 Task: Look for space in Geel, Belgium from 6th September, 2023 to 15th September, 2023 for 6 adults in price range Rs.8000 to Rs.12000. Place can be entire place or private room with 6 bedrooms having 6 beds and 6 bathrooms. Property type can be house, flat, guest house. Amenities needed are: wifi, washing machine, heating, TV, free parkinig on premises, hot tub, gym, smoking allowed. Booking option can be shelf check-in. Required host language is English.
Action: Key pressed <Key.caps_lock>G<Key.caps_lock>eel,<Key.space><Key.caps_lock>B<Key.caps_lock>elgium
Screenshot: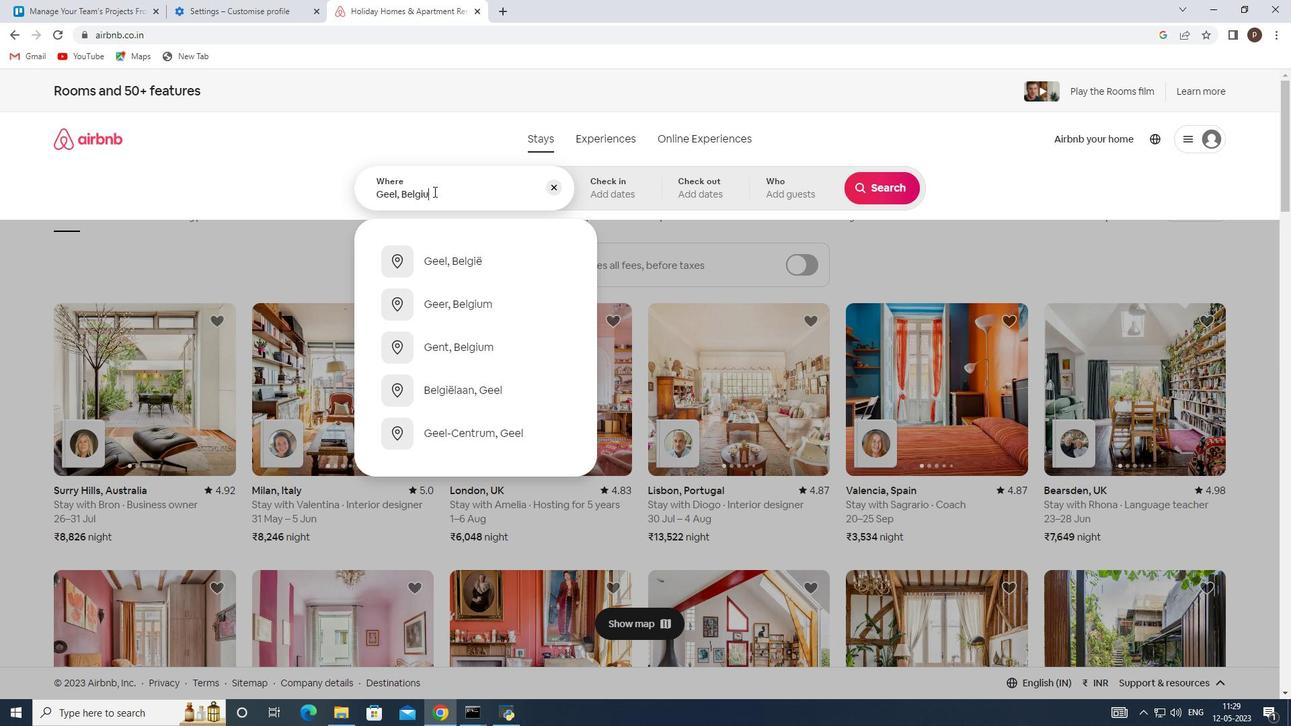 
Action: Mouse moved to (468, 255)
Screenshot: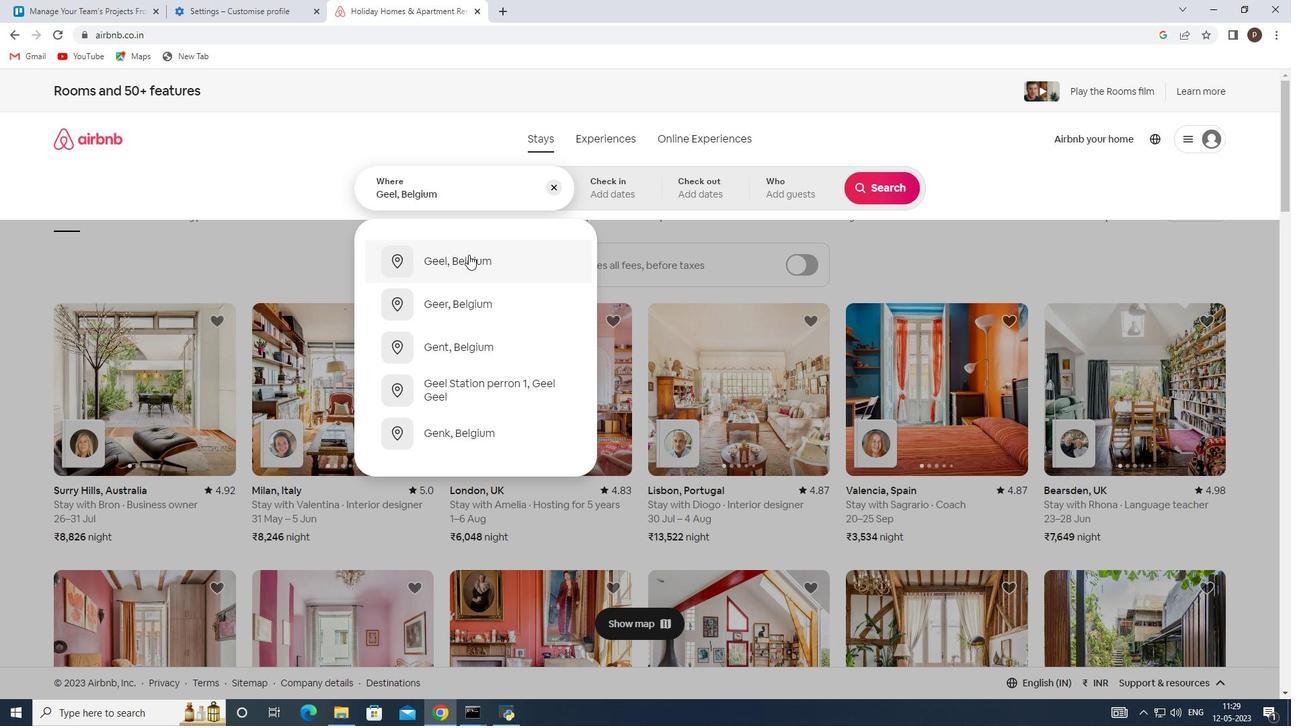 
Action: Mouse pressed left at (468, 255)
Screenshot: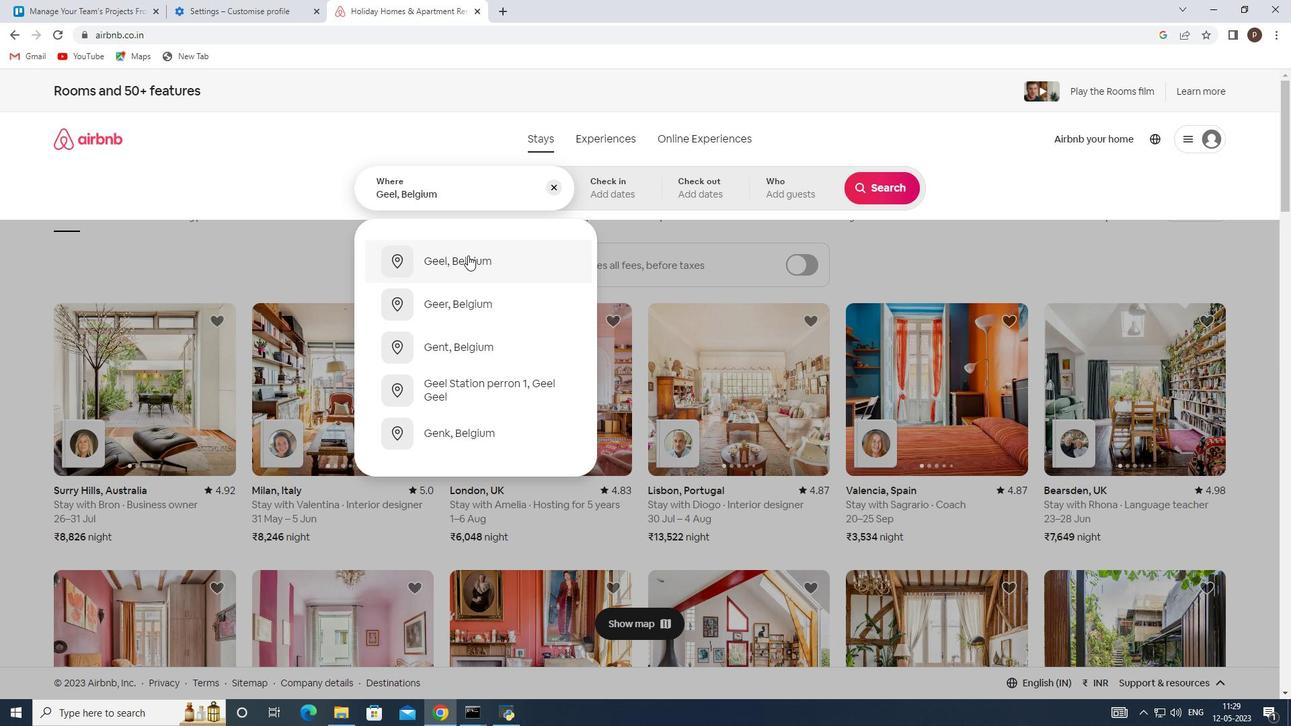 
Action: Mouse moved to (878, 294)
Screenshot: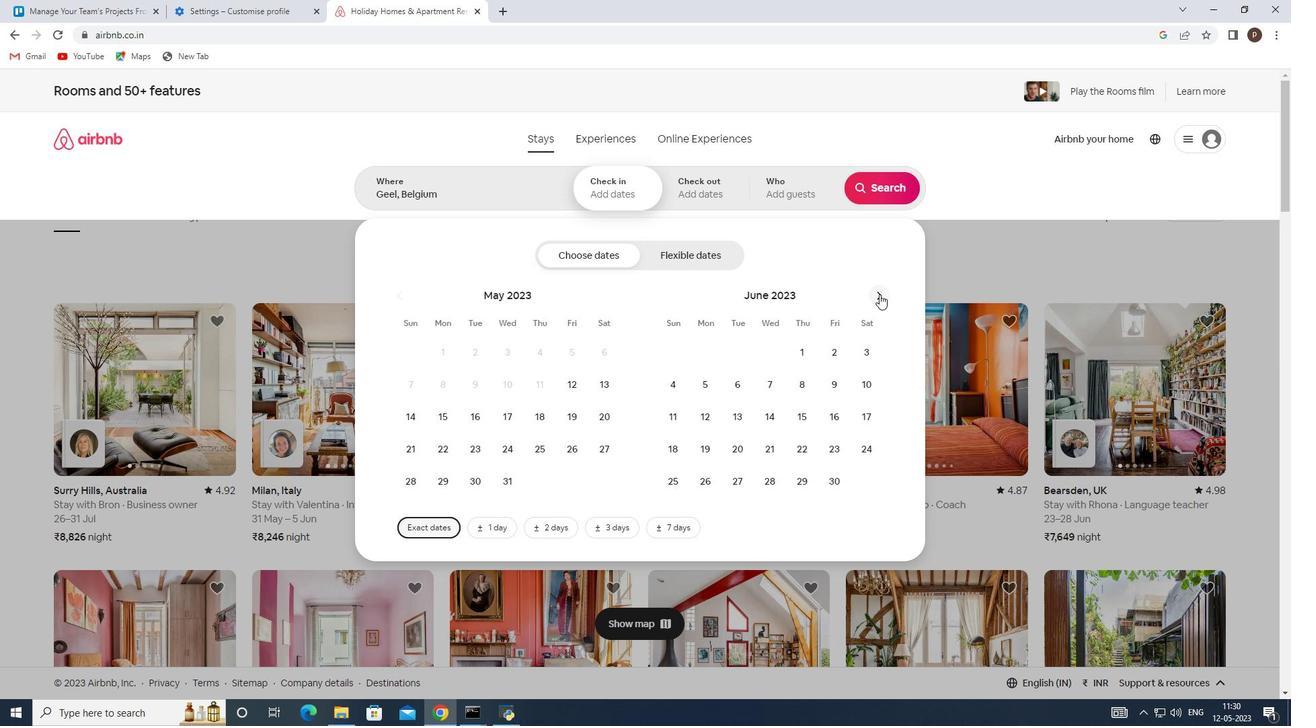 
Action: Mouse pressed left at (878, 294)
Screenshot: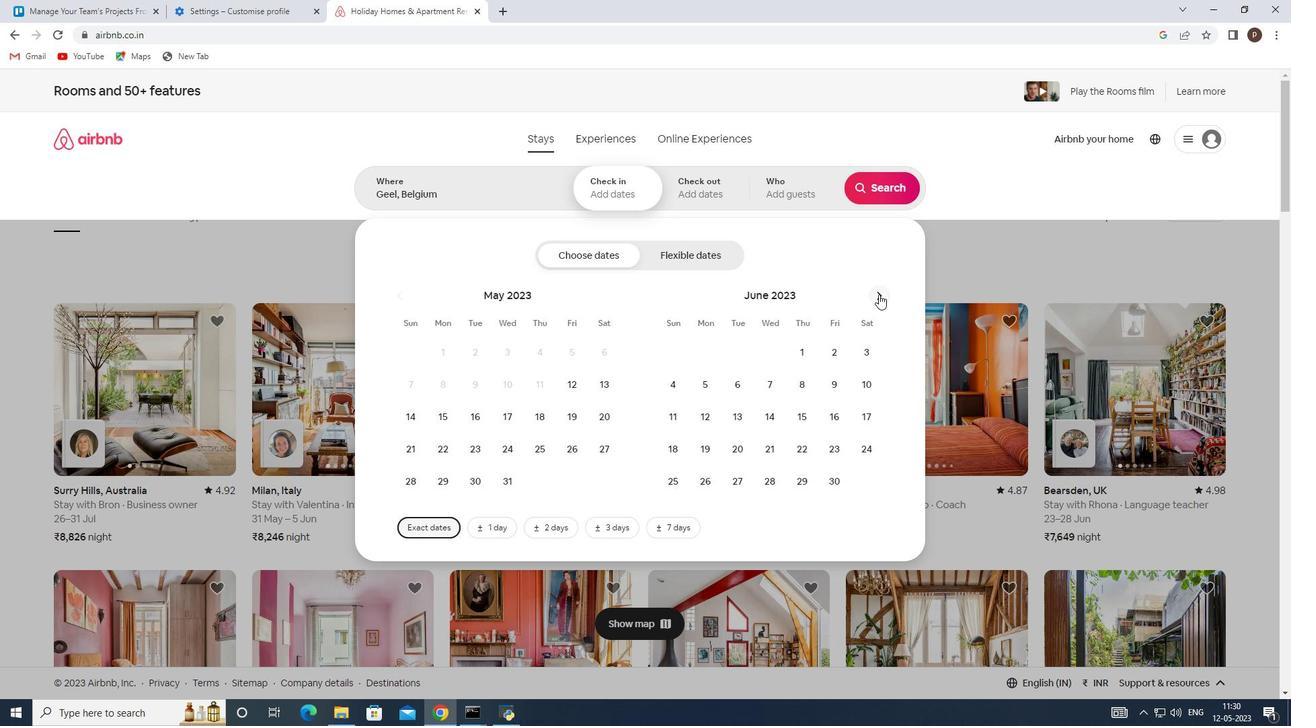 
Action: Mouse pressed left at (878, 294)
Screenshot: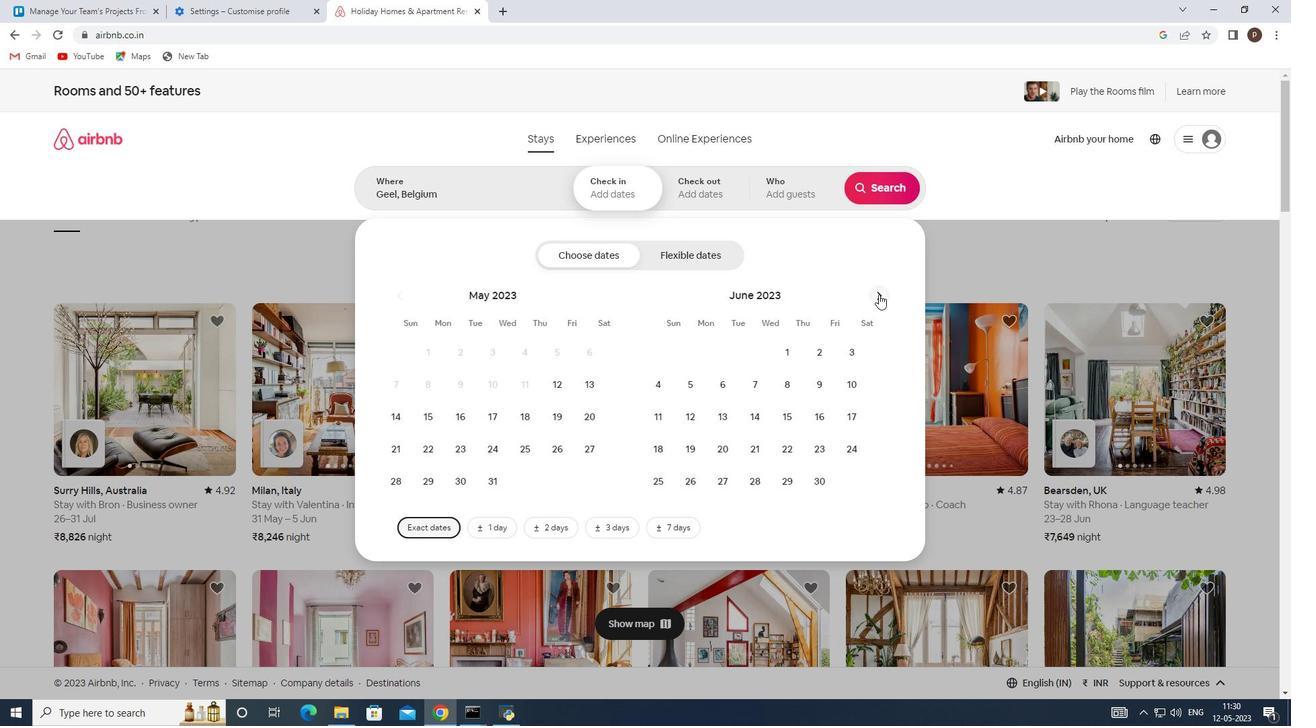 
Action: Mouse moved to (882, 294)
Screenshot: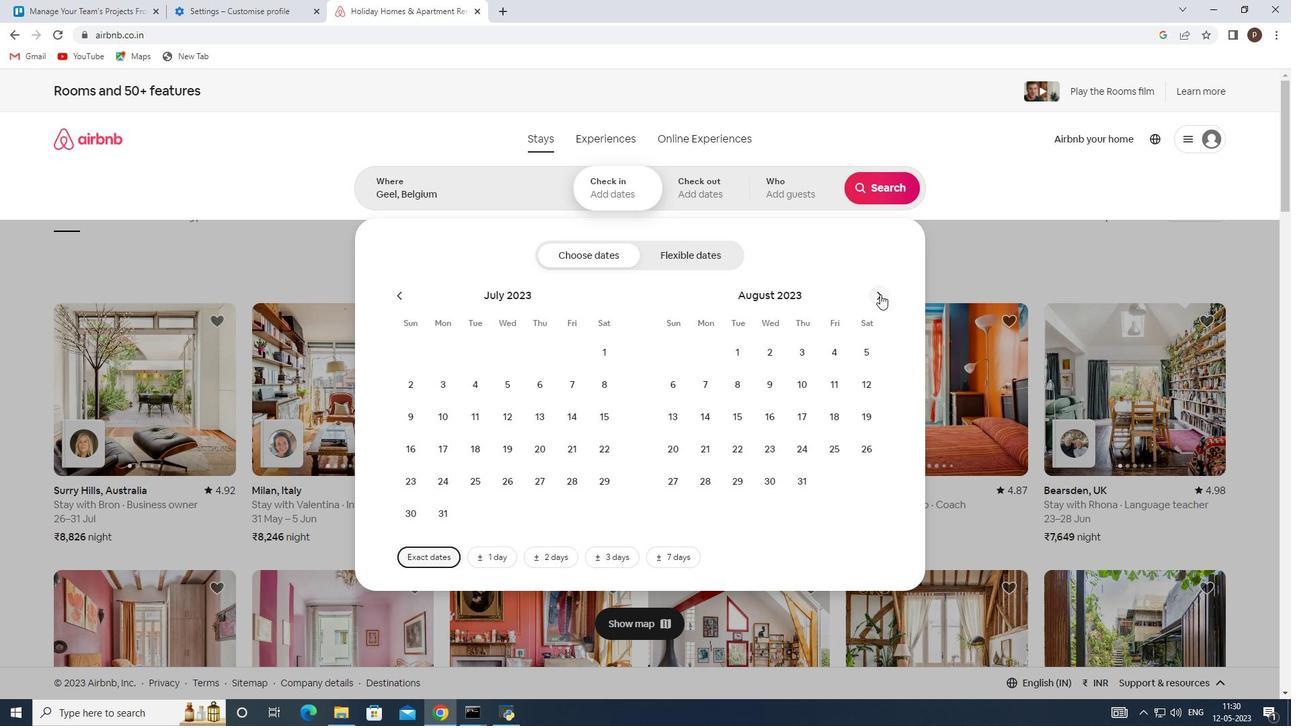 
Action: Mouse pressed left at (882, 294)
Screenshot: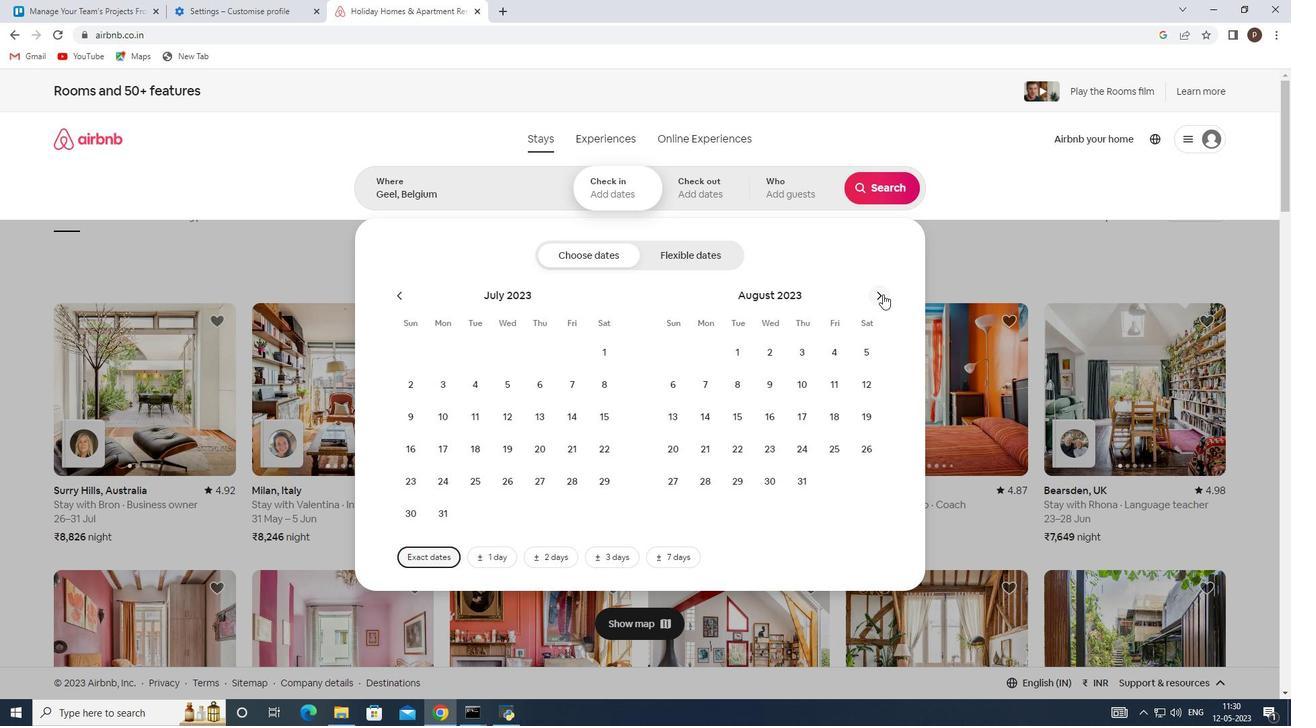 
Action: Mouse moved to (765, 384)
Screenshot: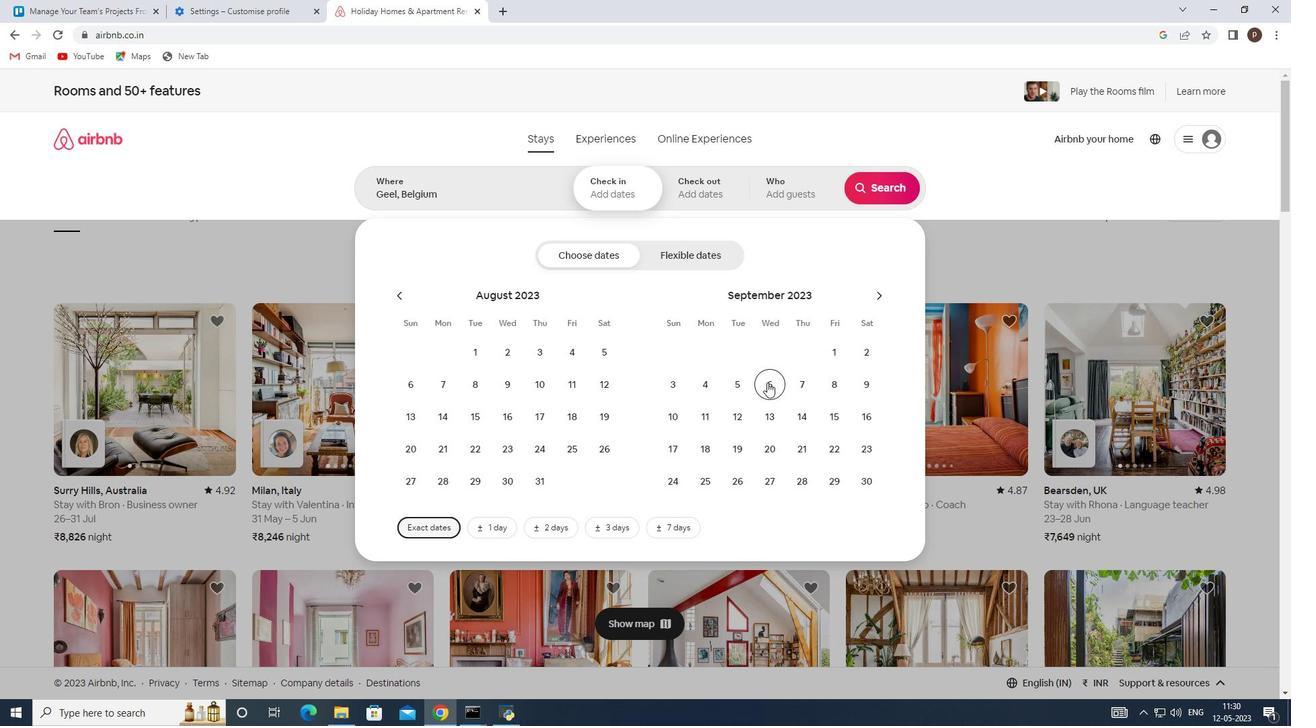 
Action: Mouse pressed left at (765, 384)
Screenshot: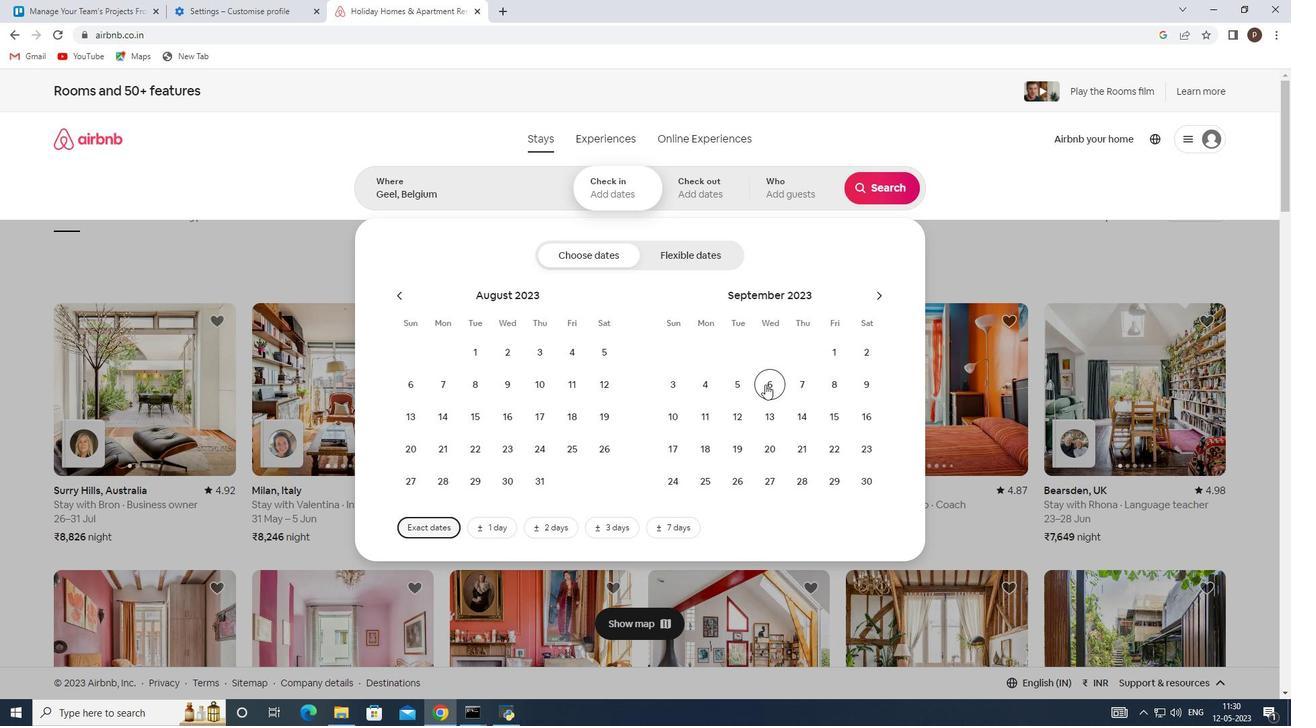 
Action: Mouse moved to (833, 418)
Screenshot: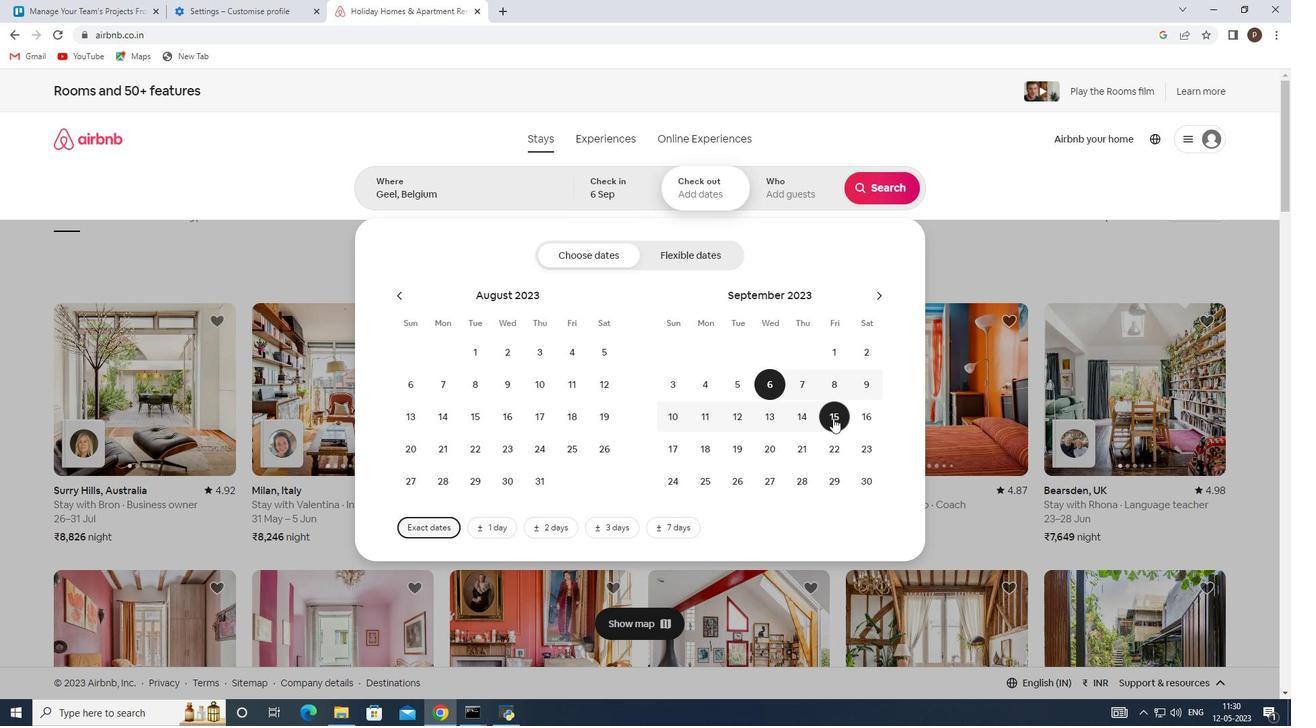 
Action: Mouse pressed left at (833, 418)
Screenshot: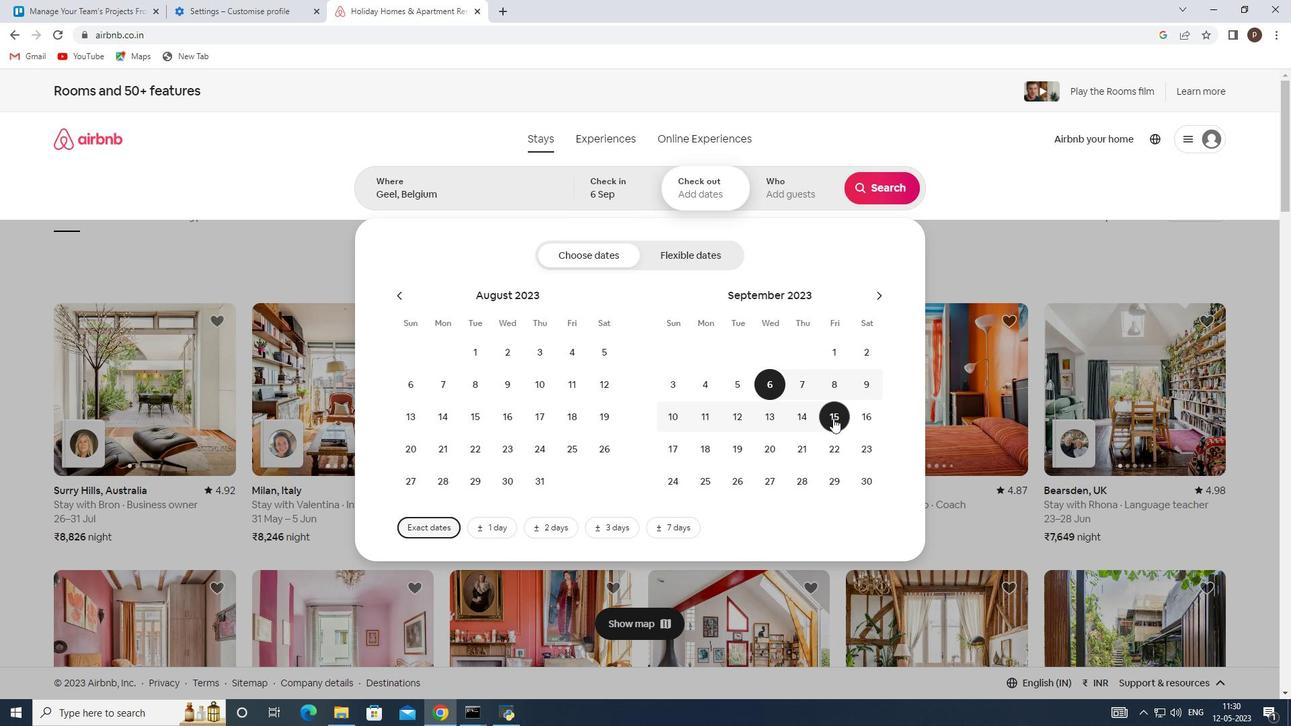 
Action: Mouse moved to (788, 188)
Screenshot: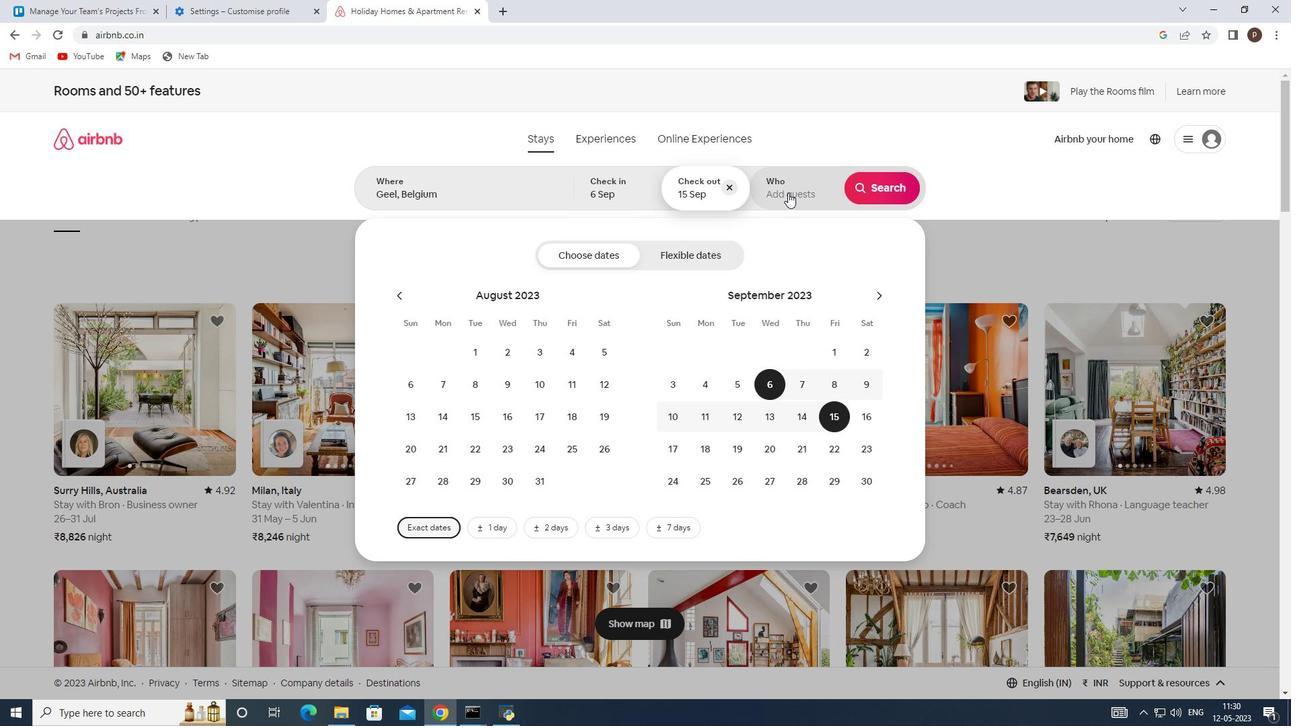 
Action: Mouse pressed left at (788, 188)
Screenshot: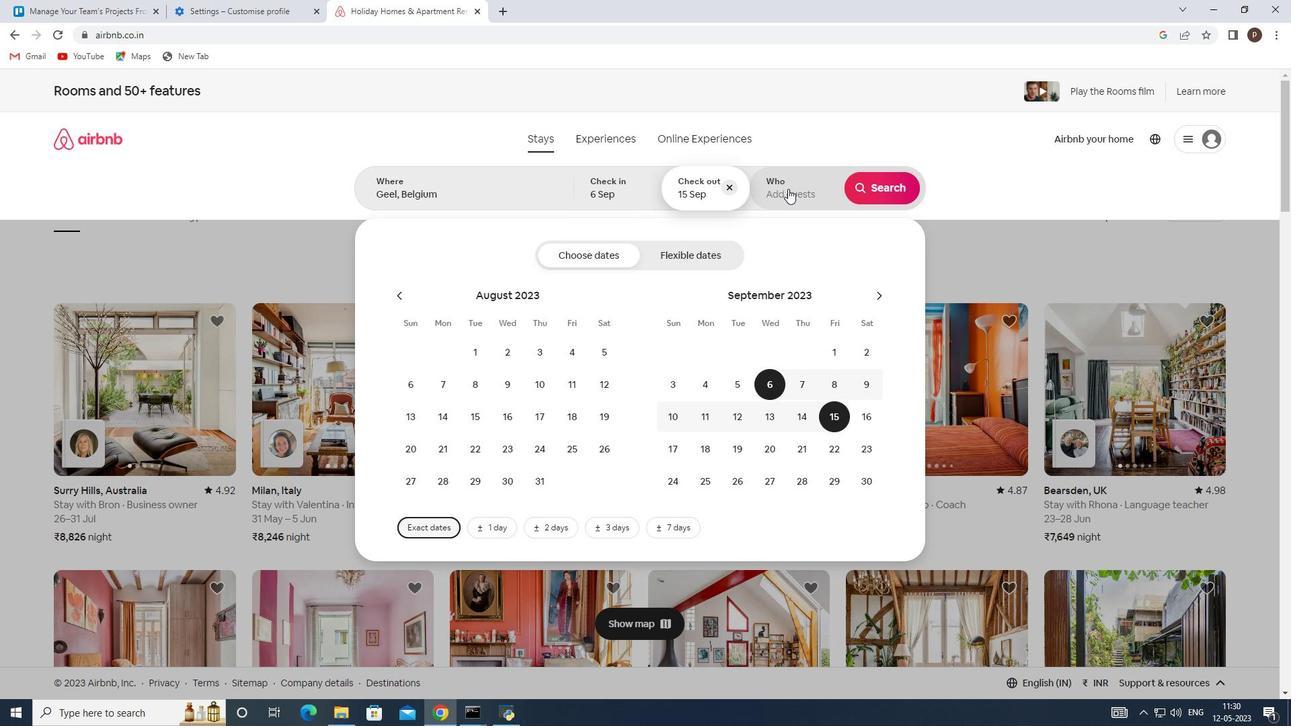 
Action: Mouse moved to (883, 262)
Screenshot: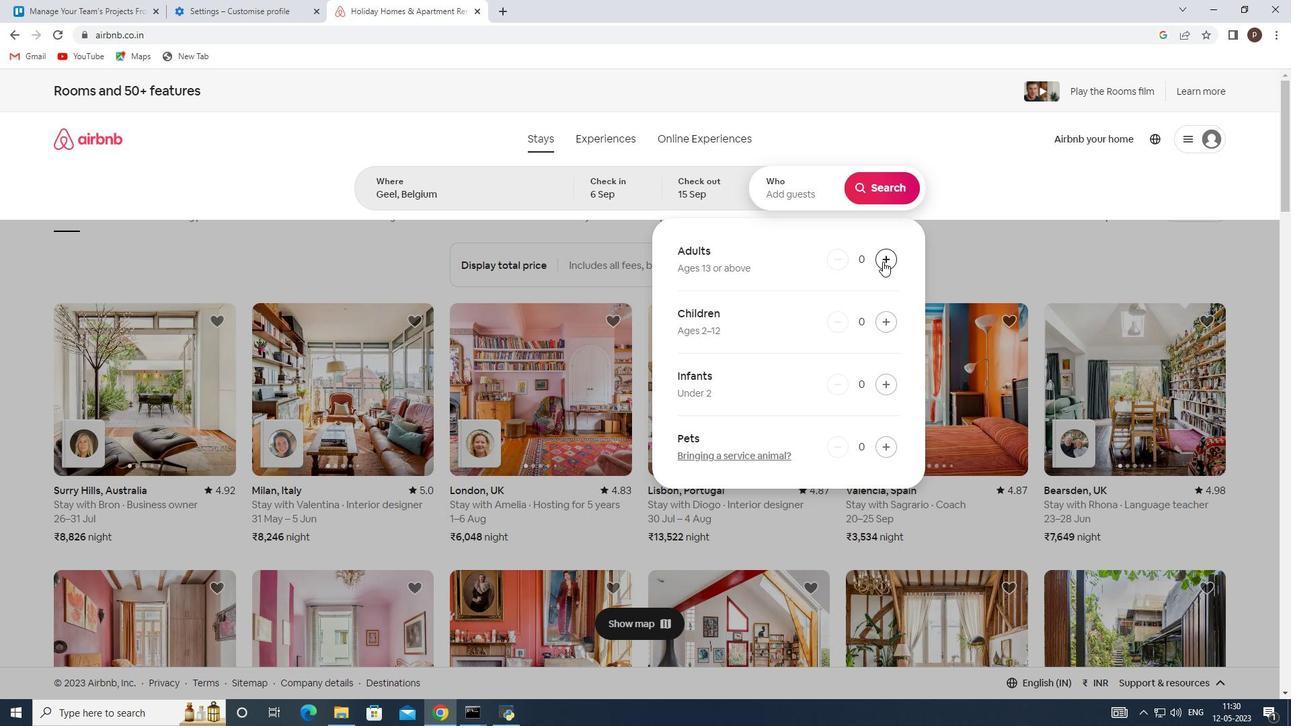 
Action: Mouse pressed left at (883, 262)
Screenshot: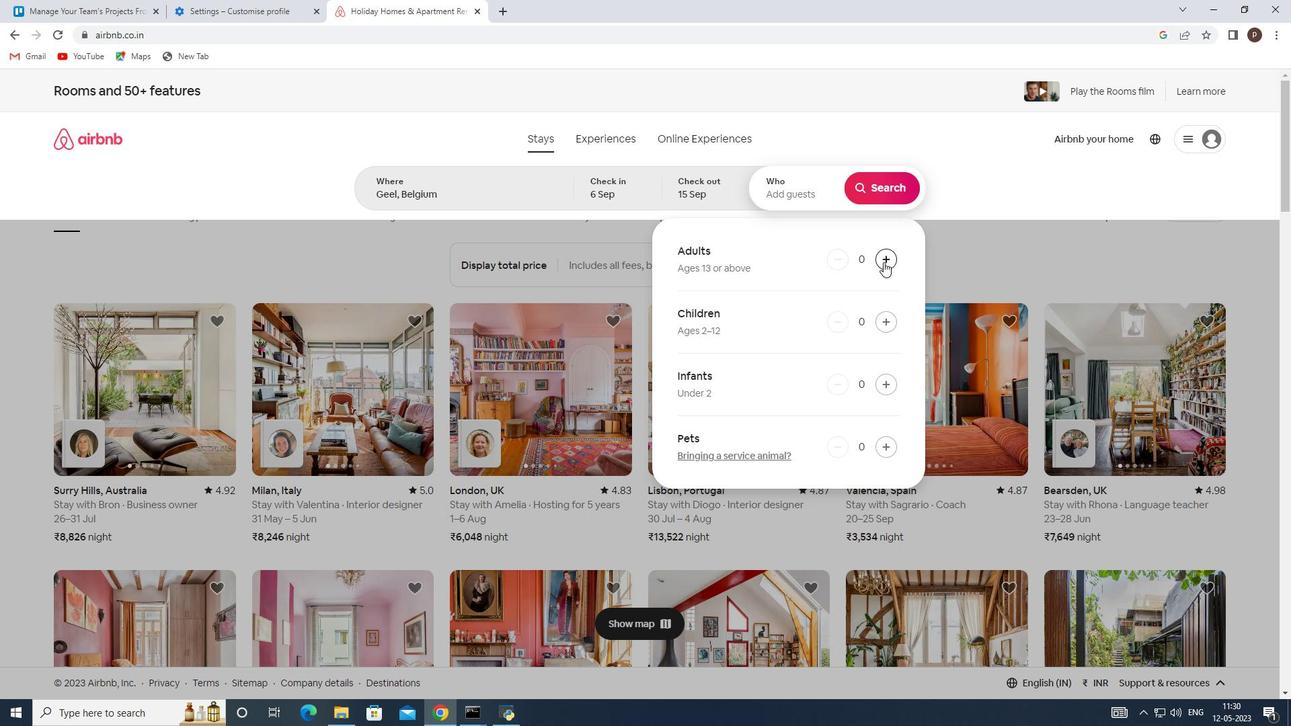 
Action: Mouse pressed left at (883, 262)
Screenshot: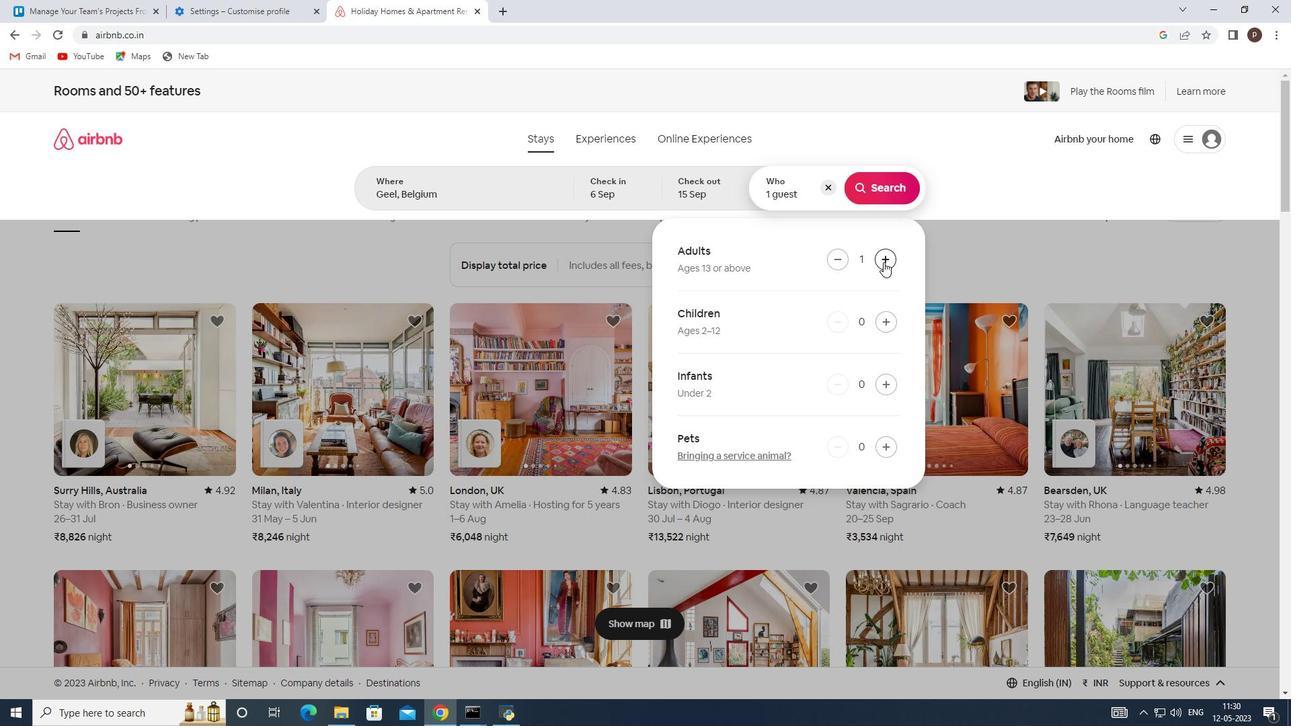 
Action: Mouse pressed left at (883, 262)
Screenshot: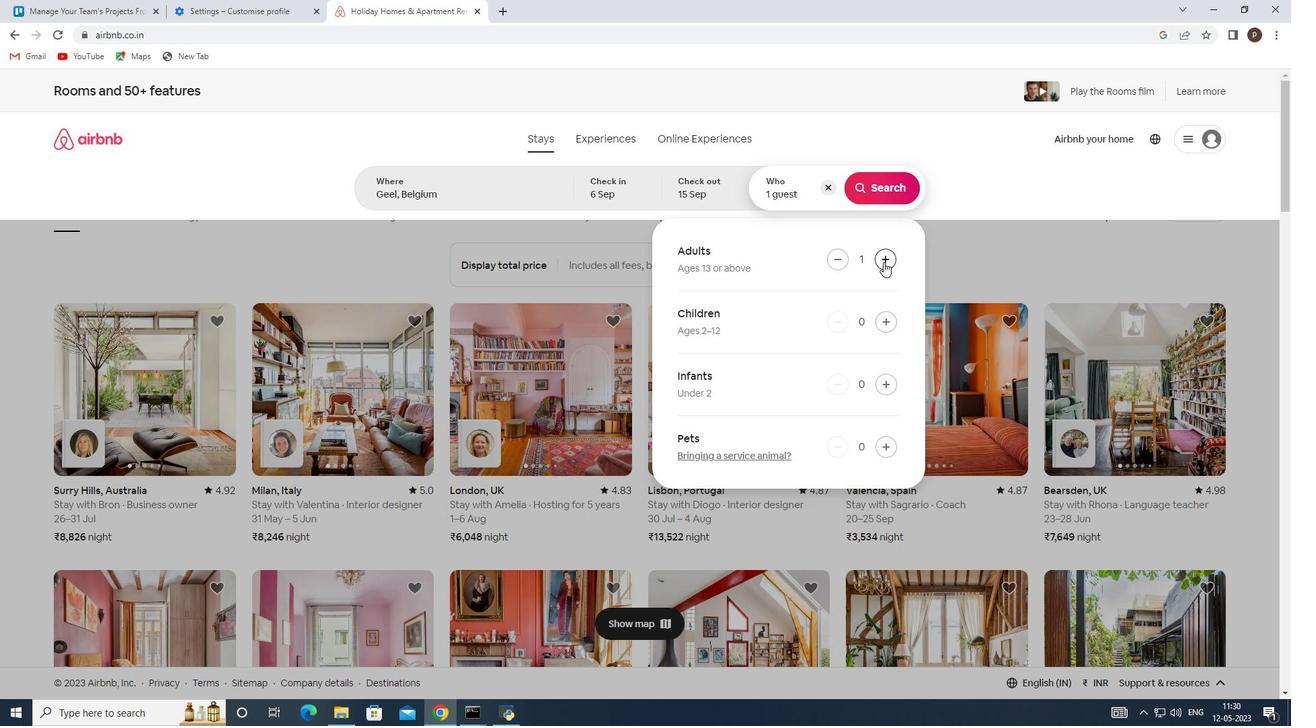 
Action: Mouse pressed left at (883, 262)
Screenshot: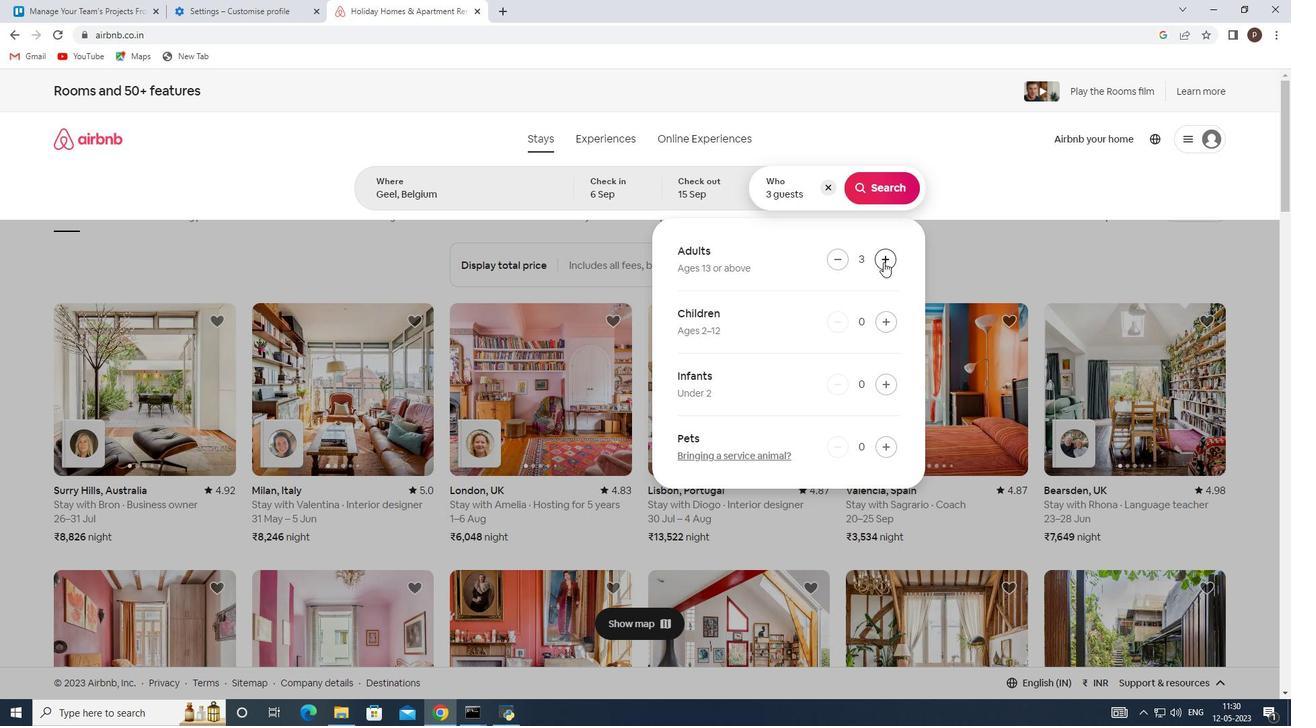 
Action: Mouse pressed left at (883, 262)
Screenshot: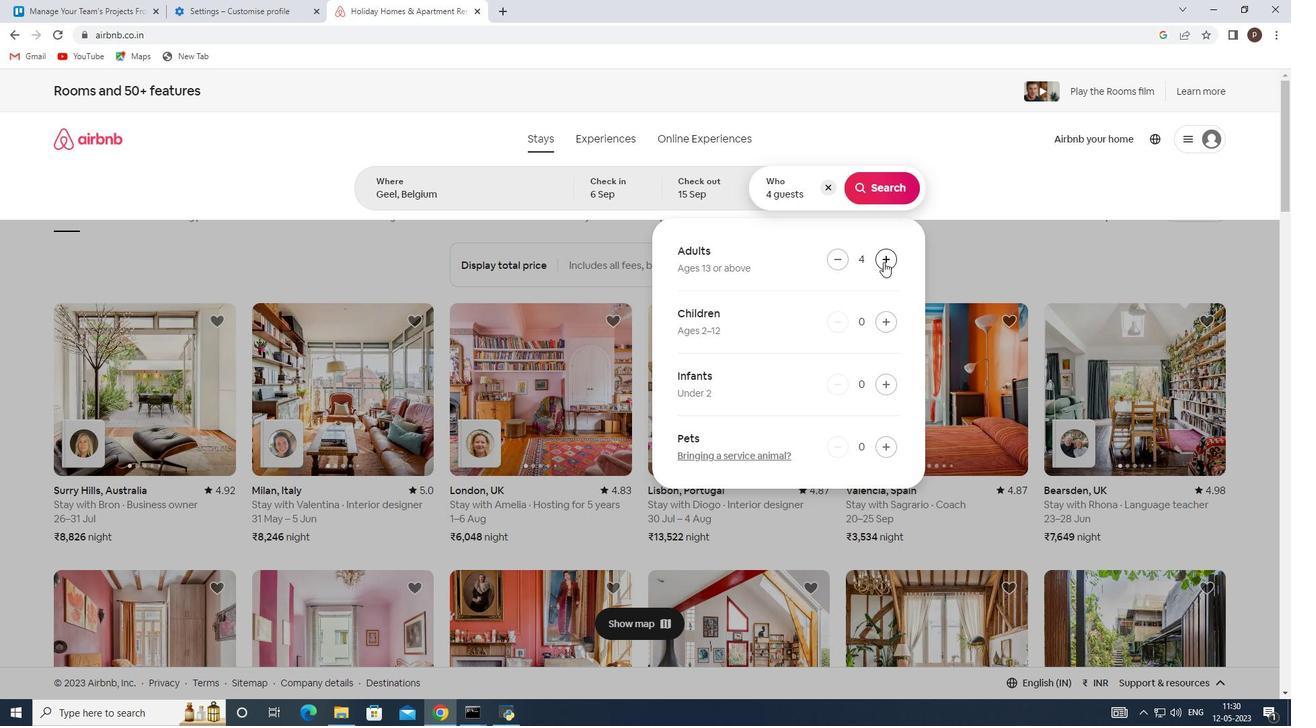 
Action: Mouse pressed left at (883, 262)
Screenshot: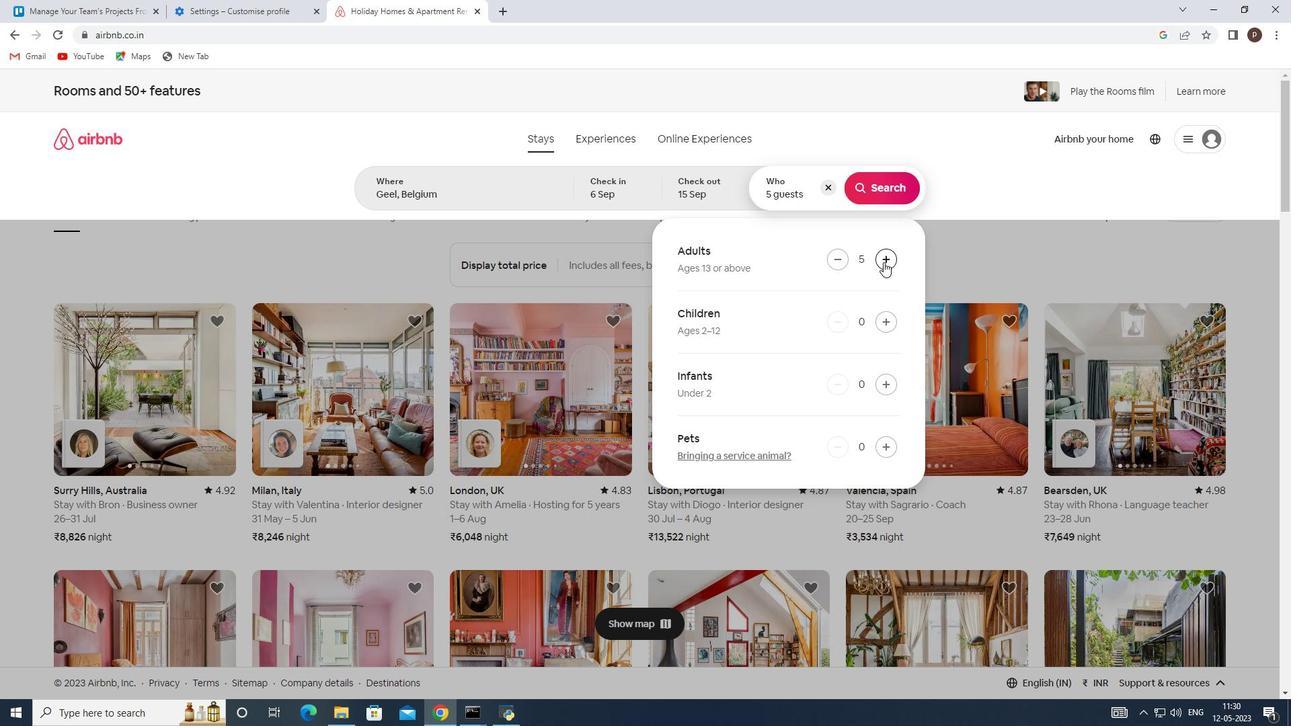 
Action: Mouse moved to (888, 181)
Screenshot: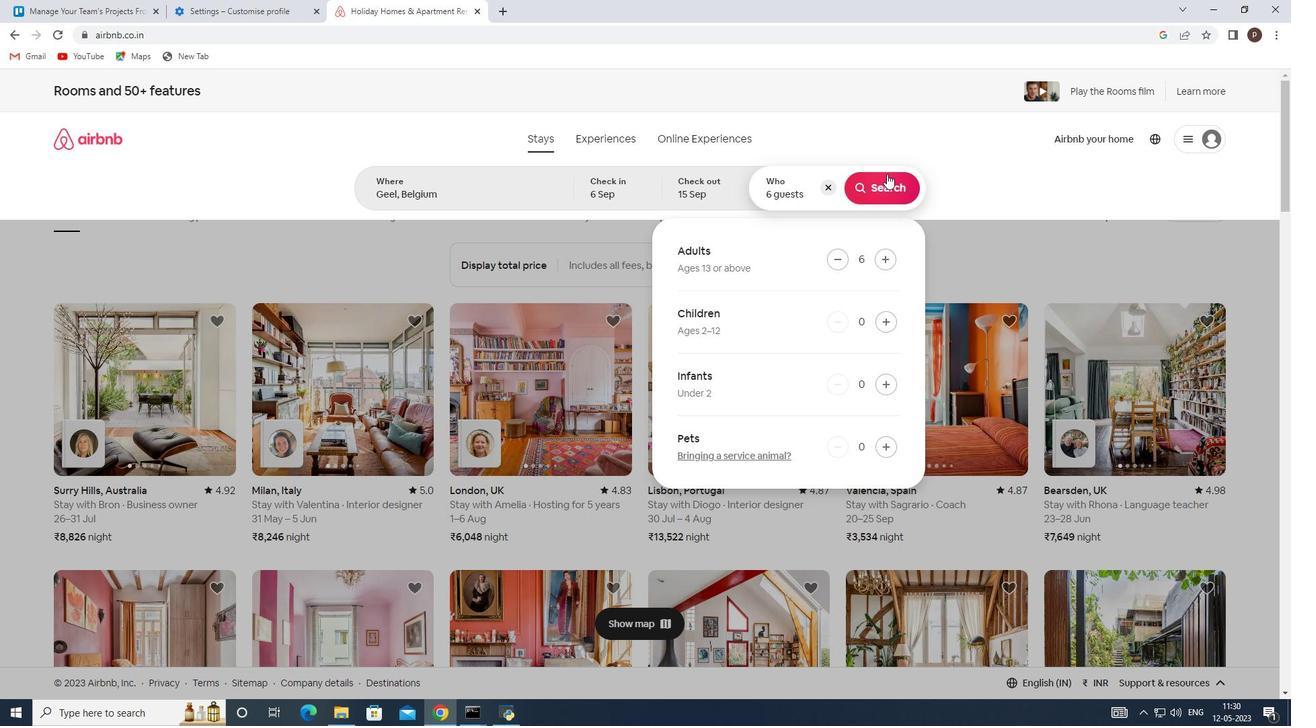 
Action: Mouse pressed left at (888, 181)
Screenshot: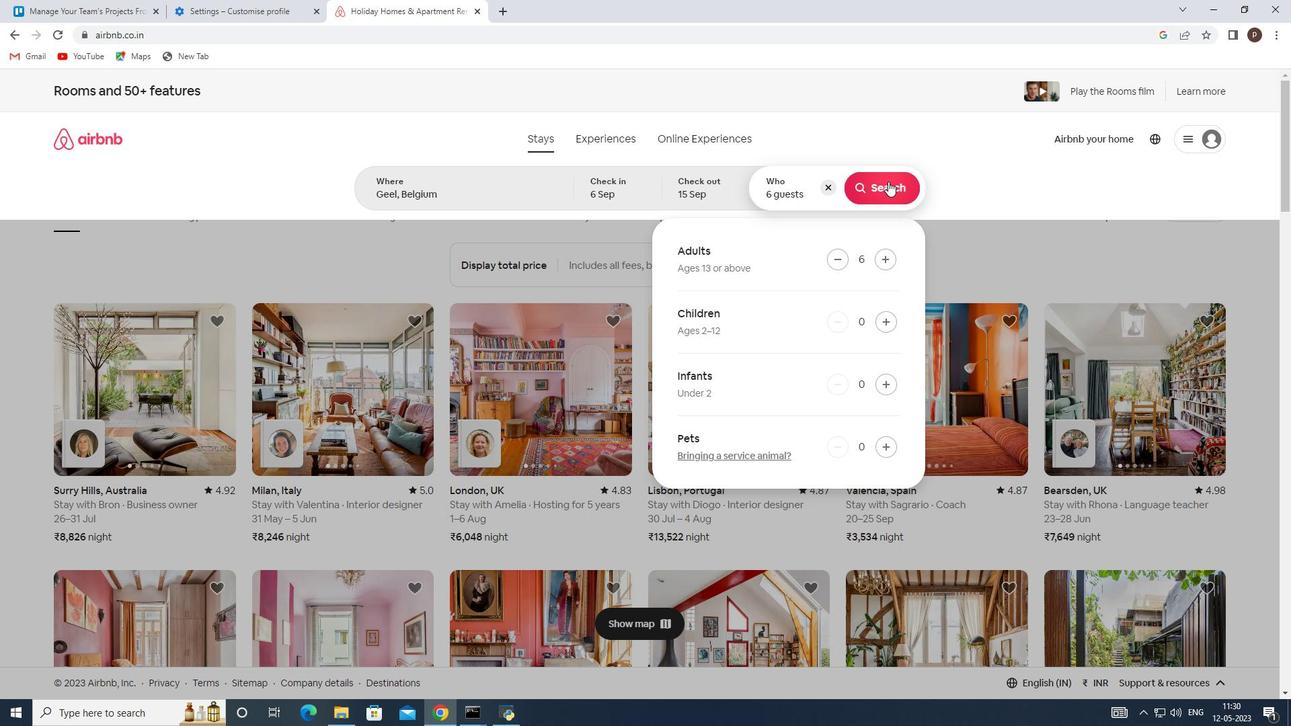 
Action: Mouse moved to (1219, 156)
Screenshot: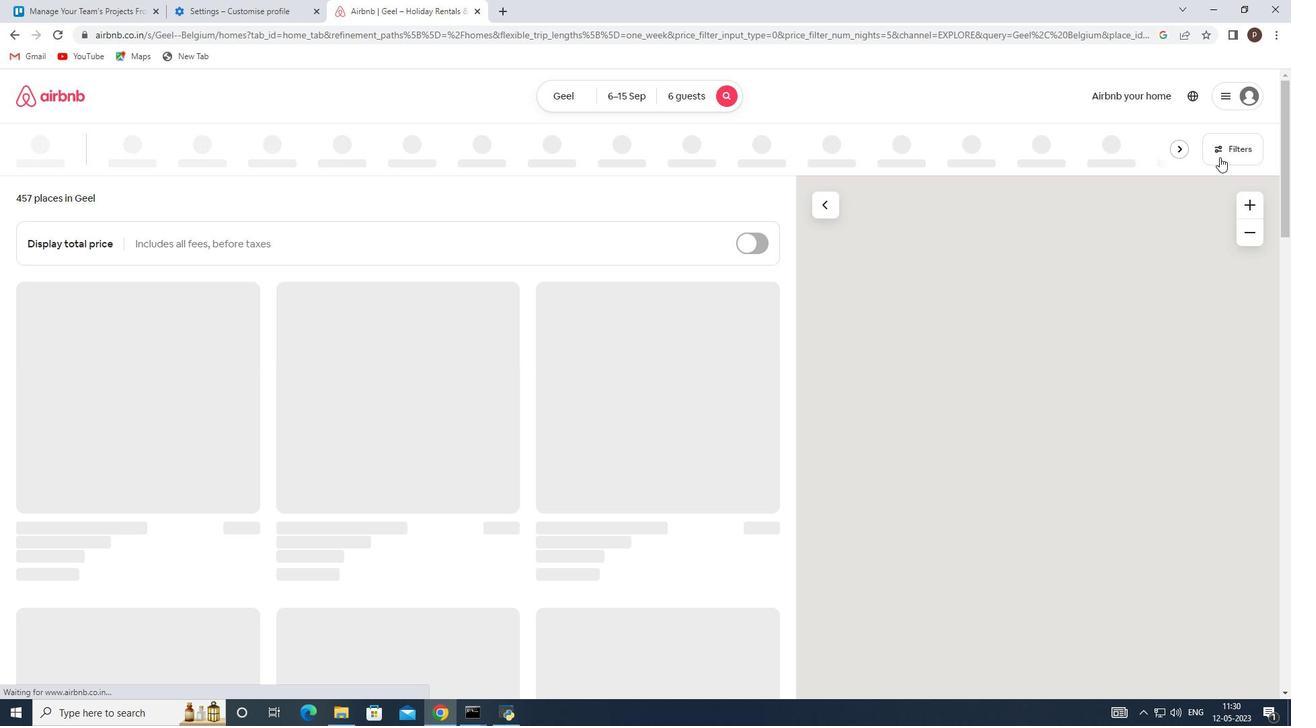 
Action: Mouse pressed left at (1219, 156)
Screenshot: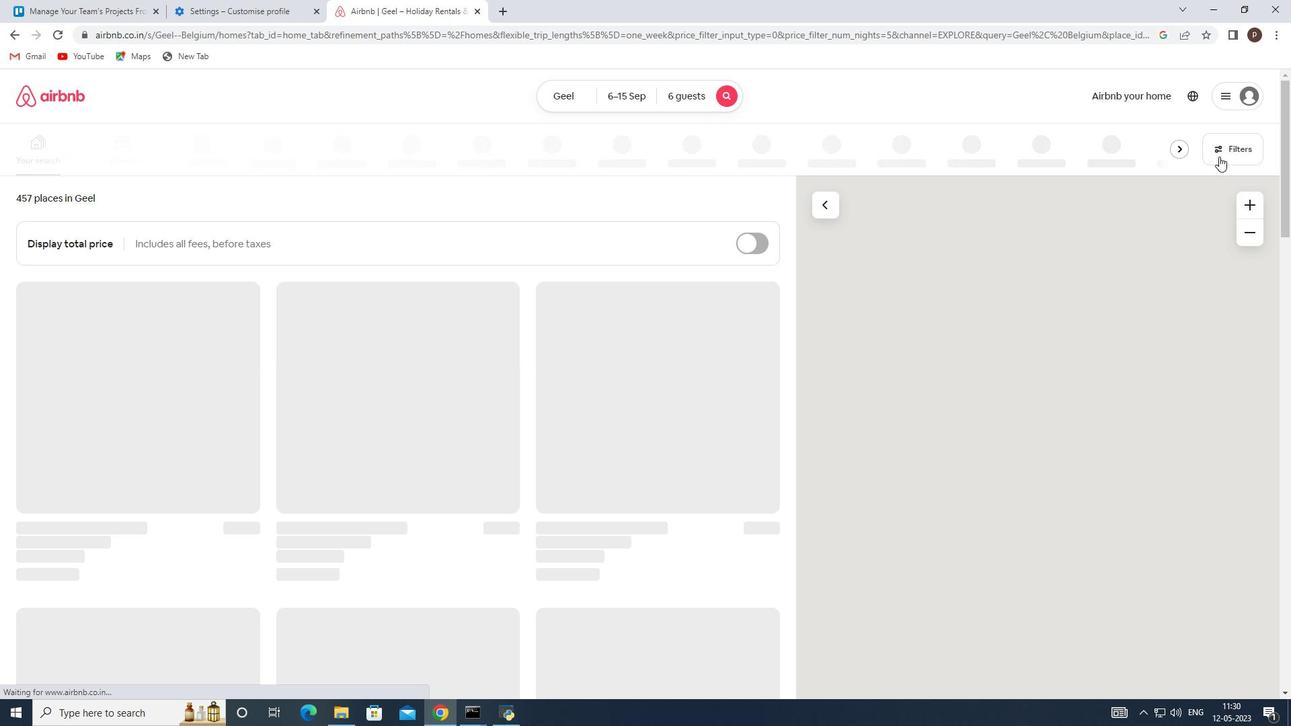 
Action: Mouse moved to (445, 482)
Screenshot: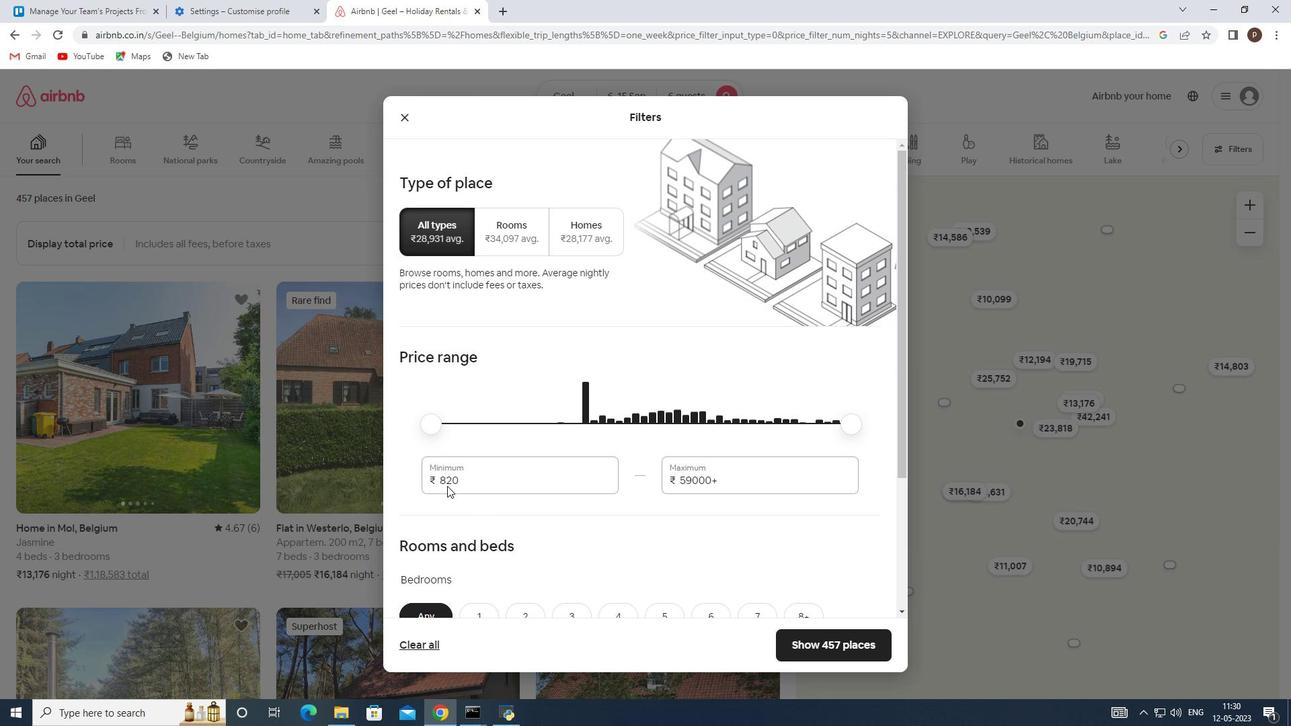 
Action: Mouse pressed left at (445, 482)
Screenshot: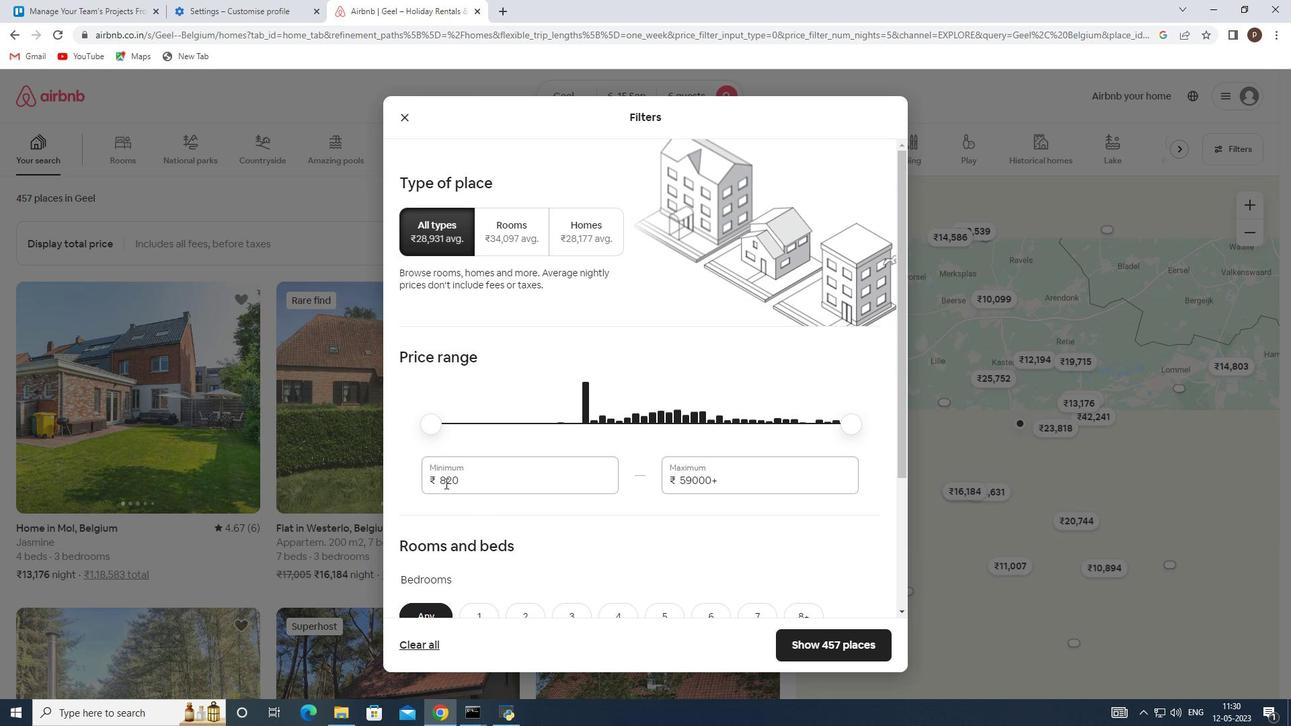
Action: Mouse pressed left at (445, 482)
Screenshot: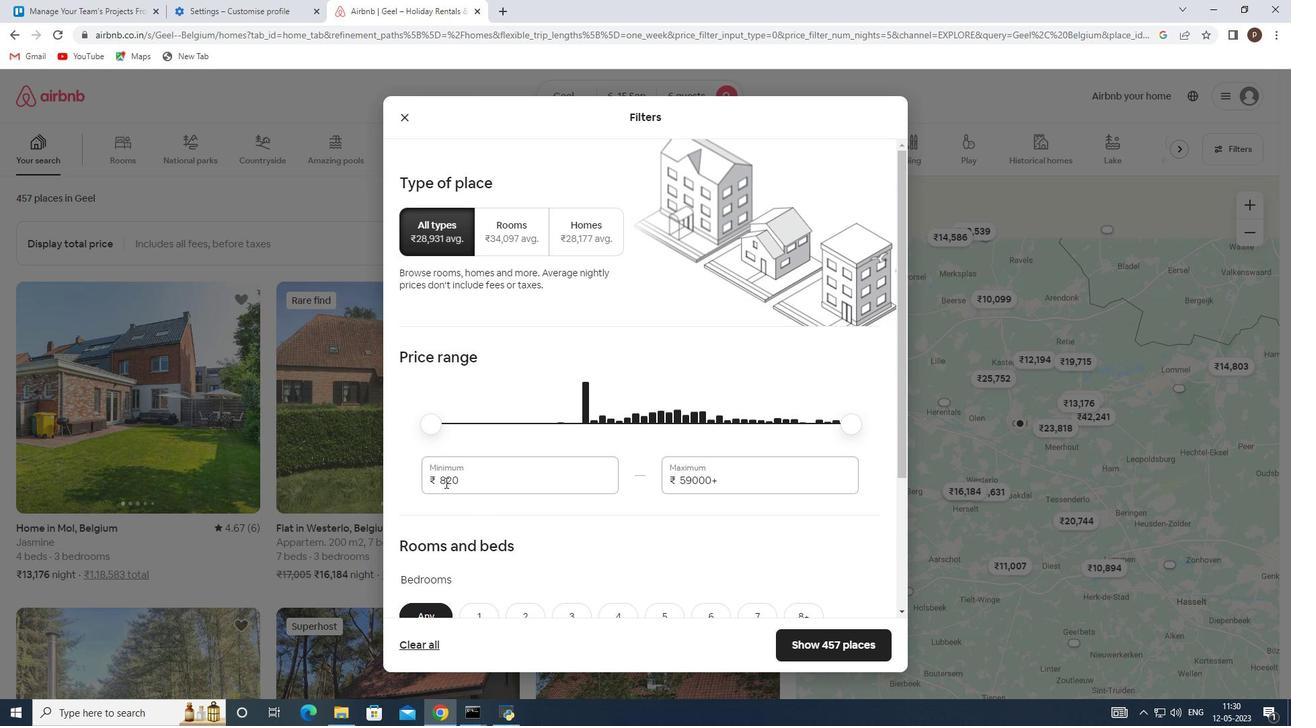
Action: Key pressed 8000<Key.tab>12000
Screenshot: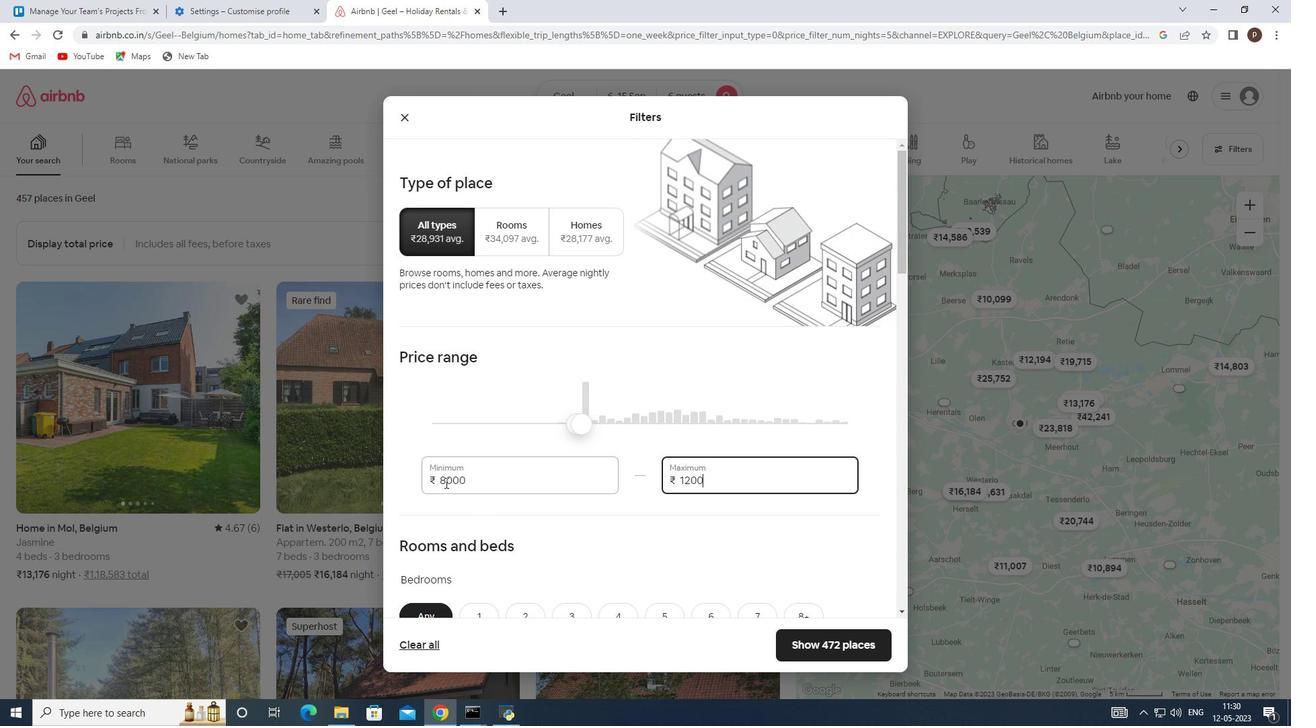 
Action: Mouse moved to (482, 505)
Screenshot: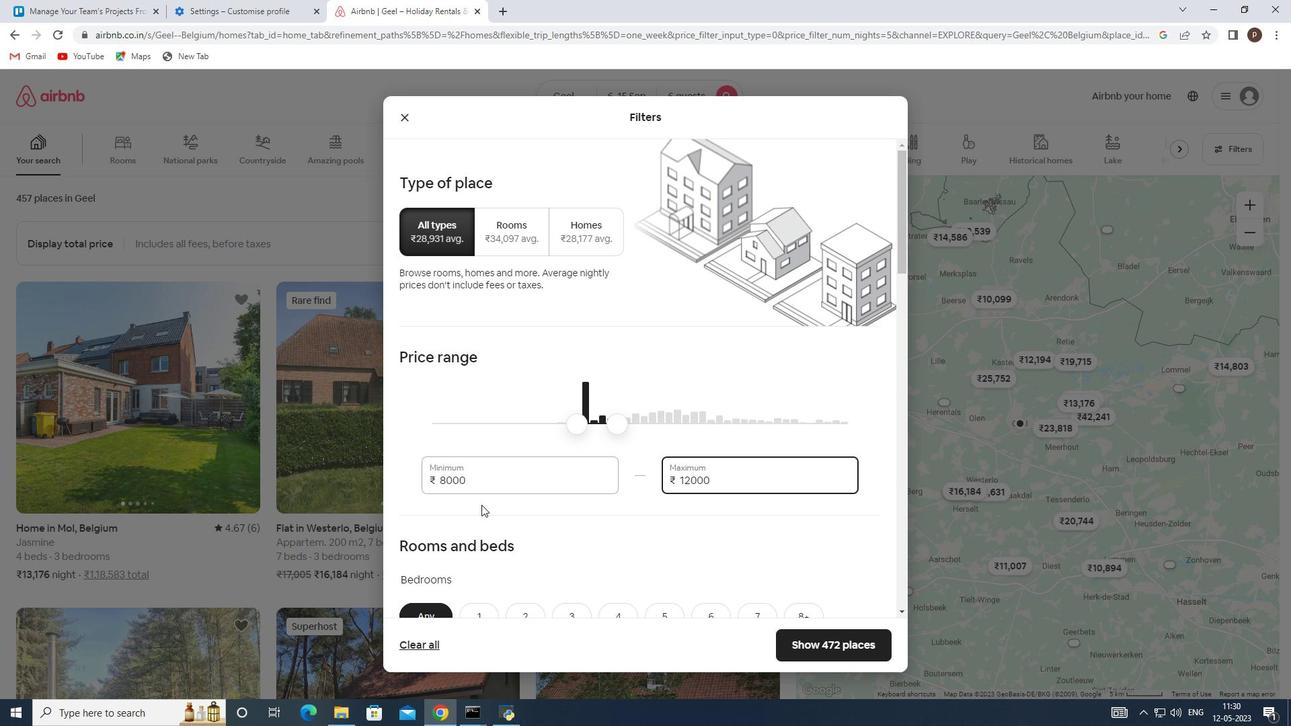 
Action: Mouse scrolled (482, 504) with delta (0, 0)
Screenshot: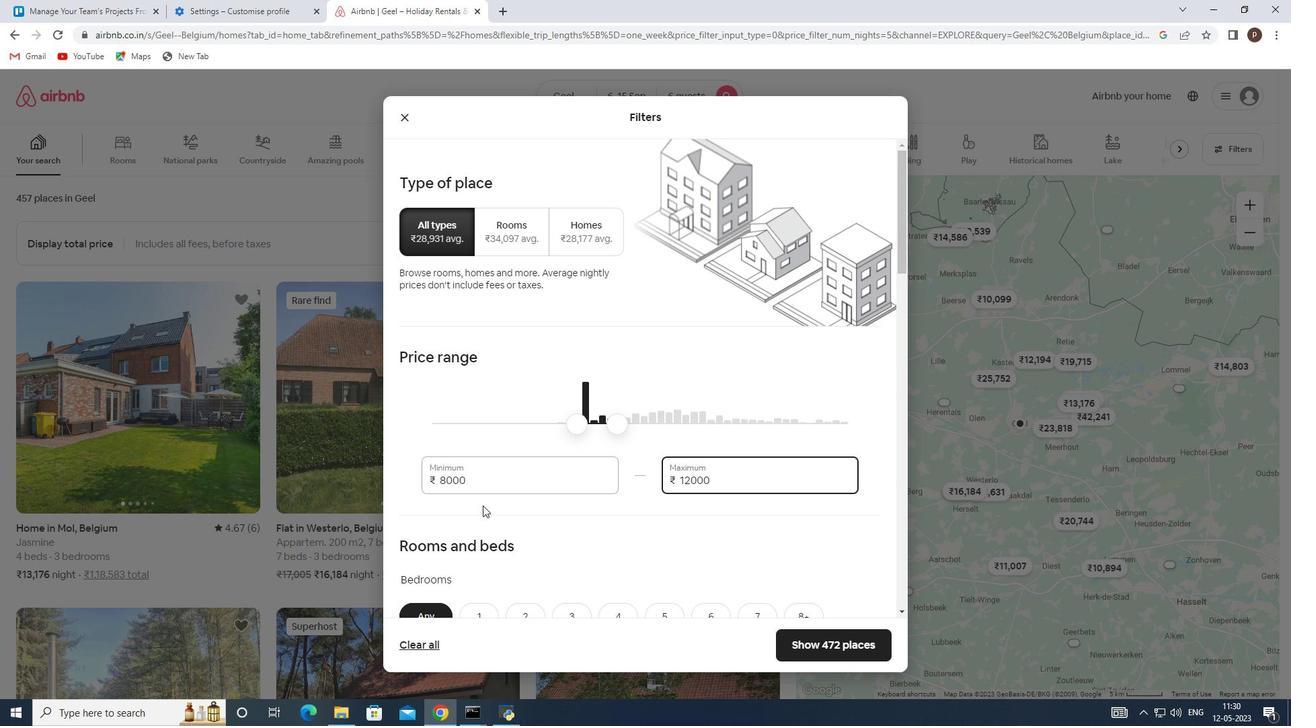 
Action: Mouse moved to (527, 500)
Screenshot: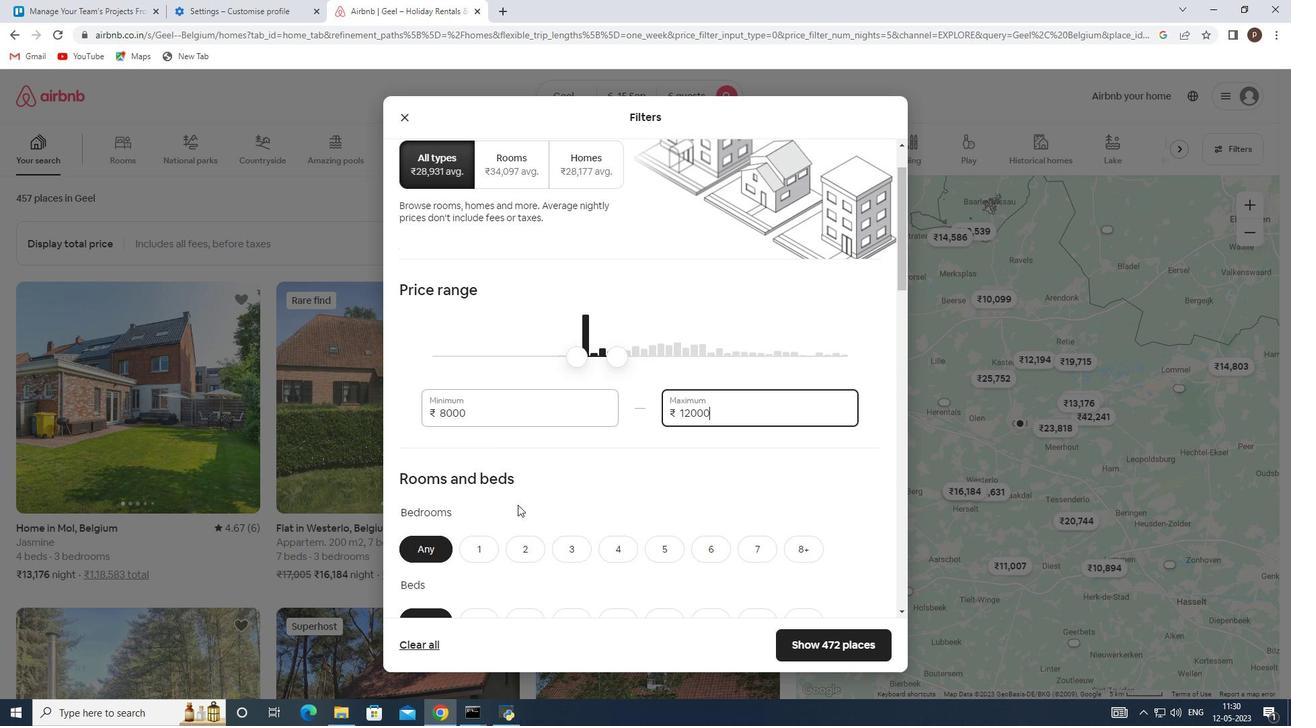 
Action: Mouse scrolled (527, 500) with delta (0, 0)
Screenshot: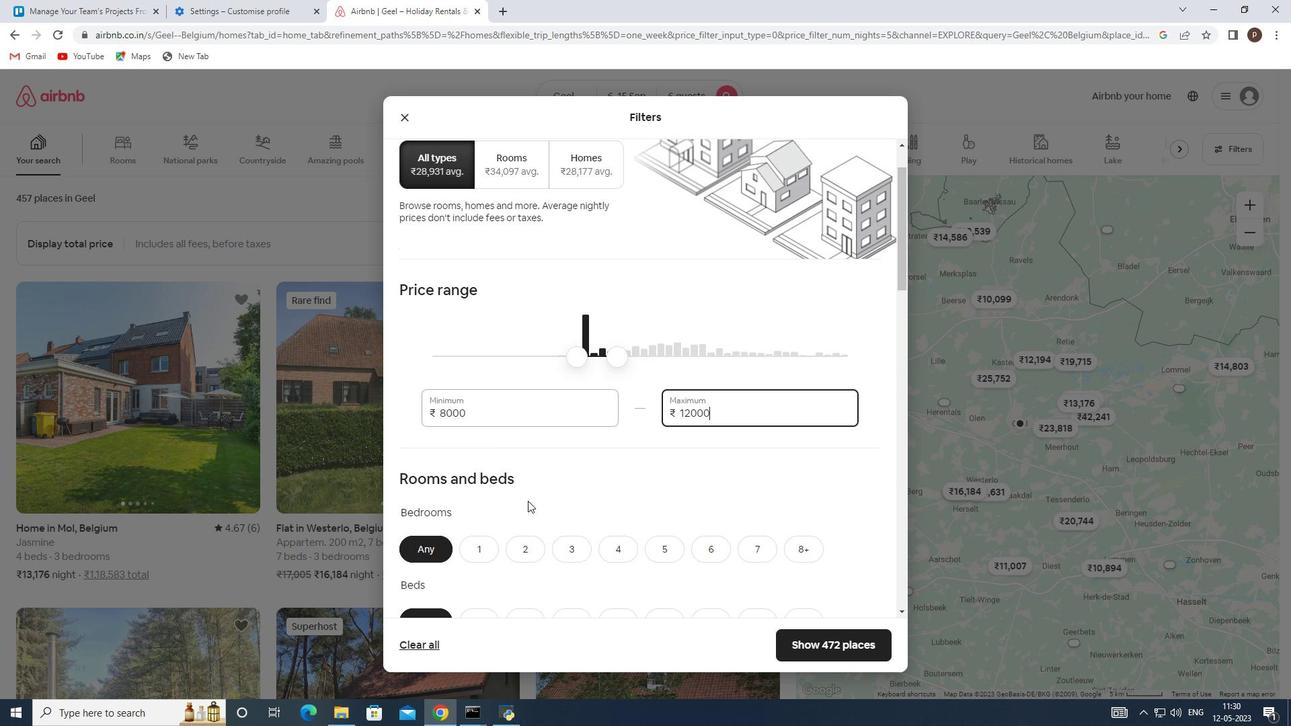 
Action: Mouse moved to (712, 477)
Screenshot: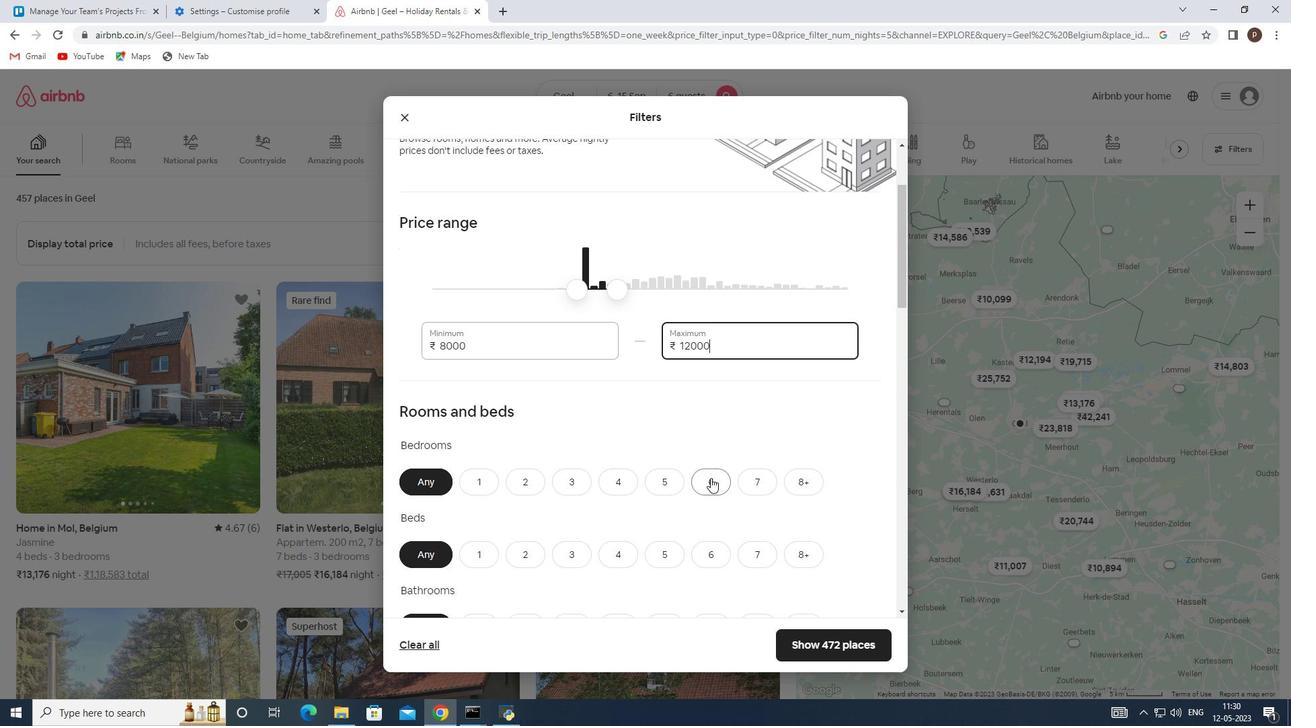 
Action: Mouse pressed left at (712, 477)
Screenshot: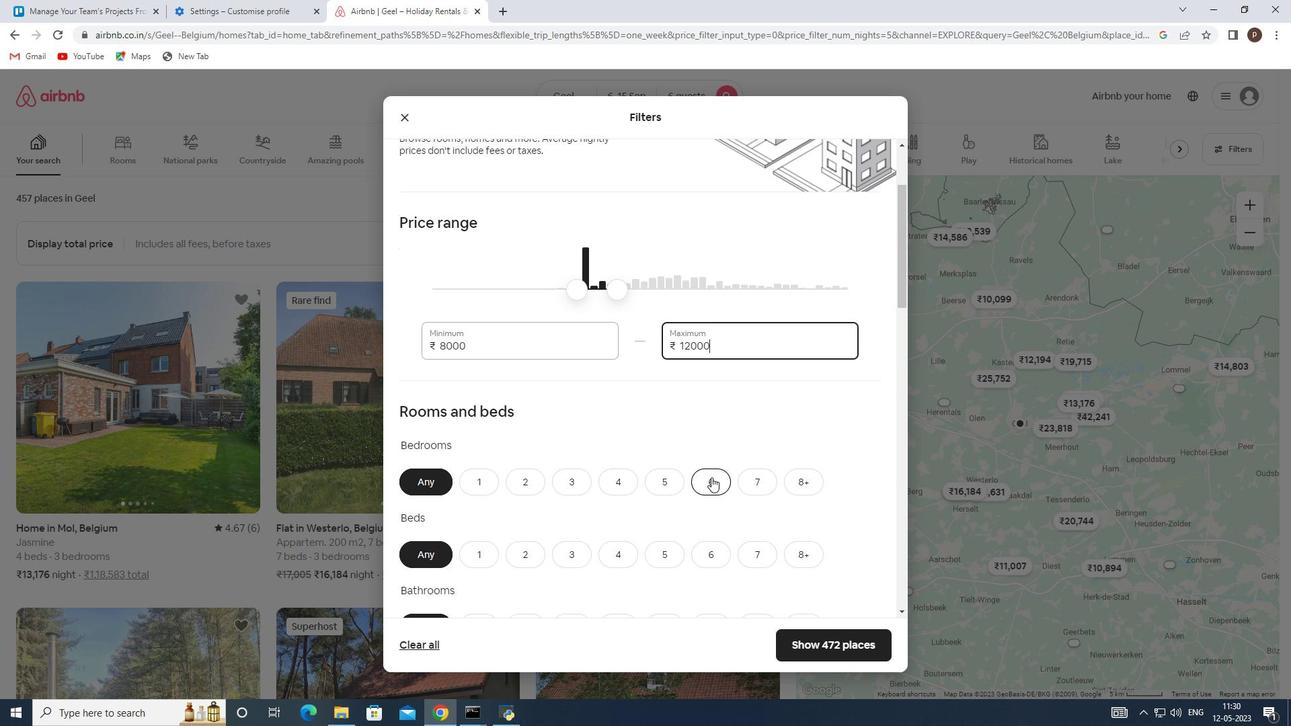 
Action: Mouse moved to (719, 554)
Screenshot: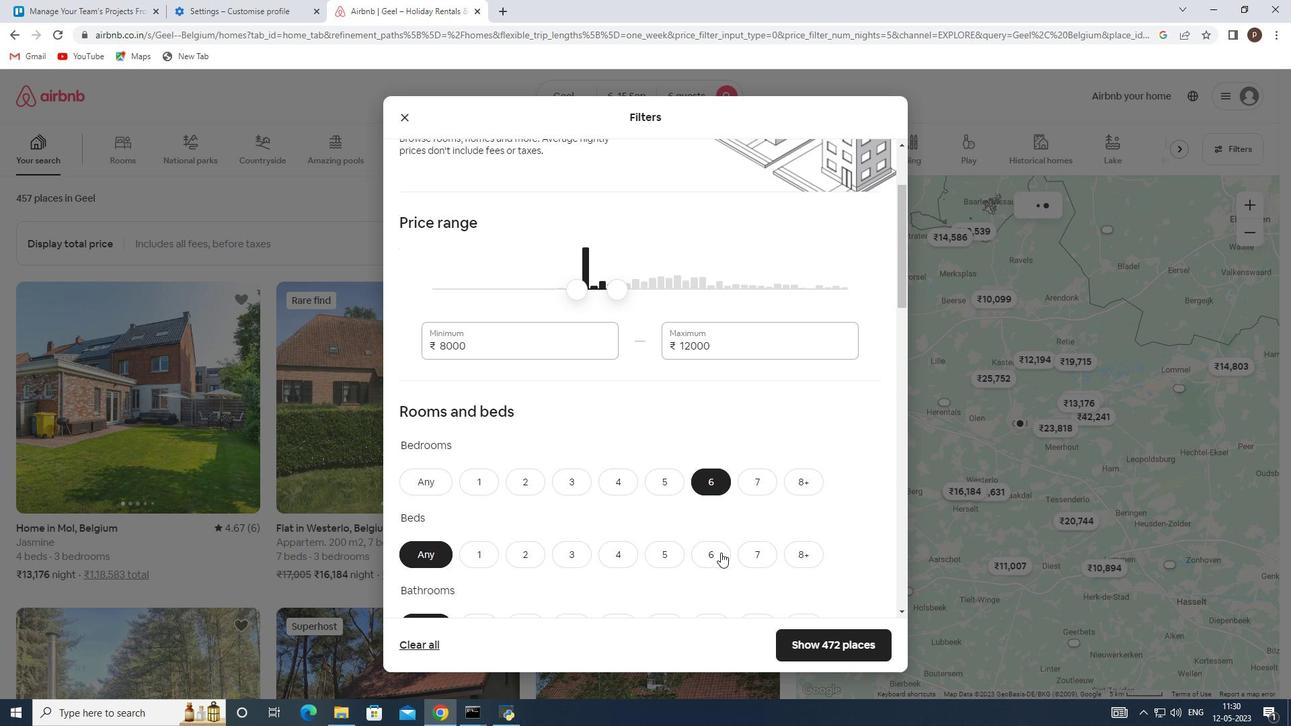
Action: Mouse pressed left at (719, 554)
Screenshot: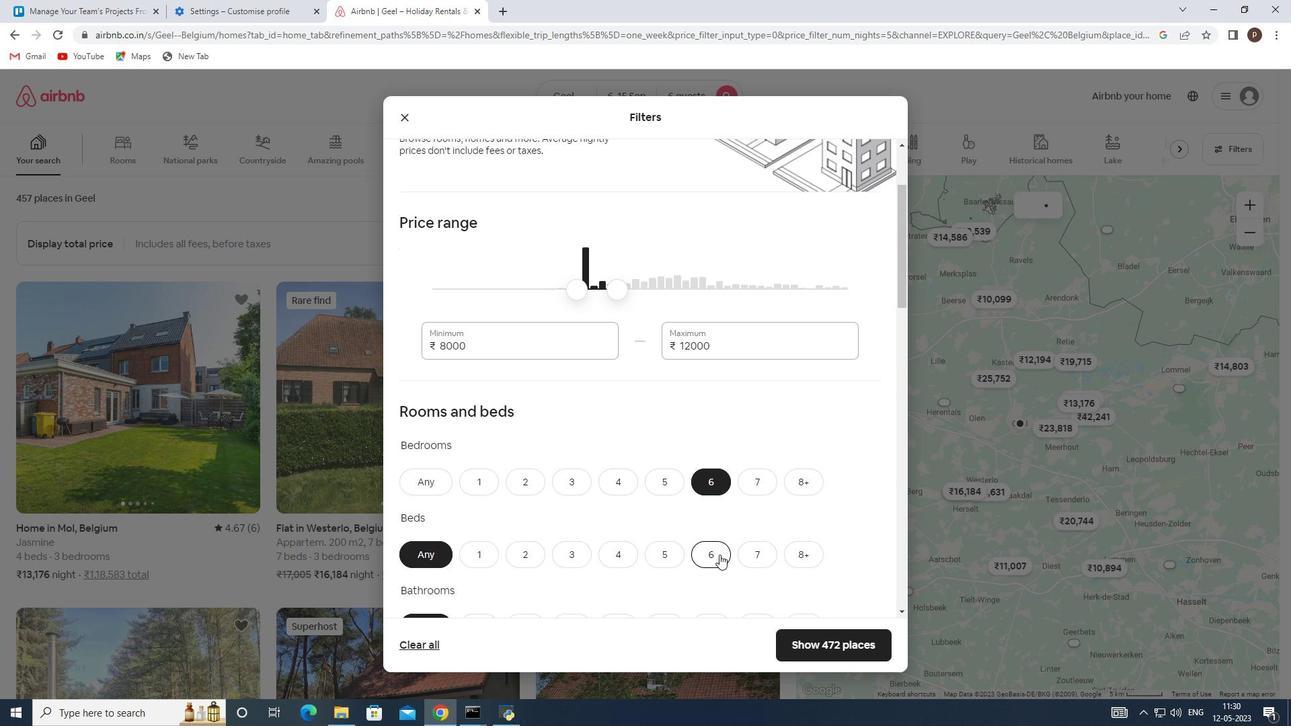 
Action: Mouse moved to (717, 550)
Screenshot: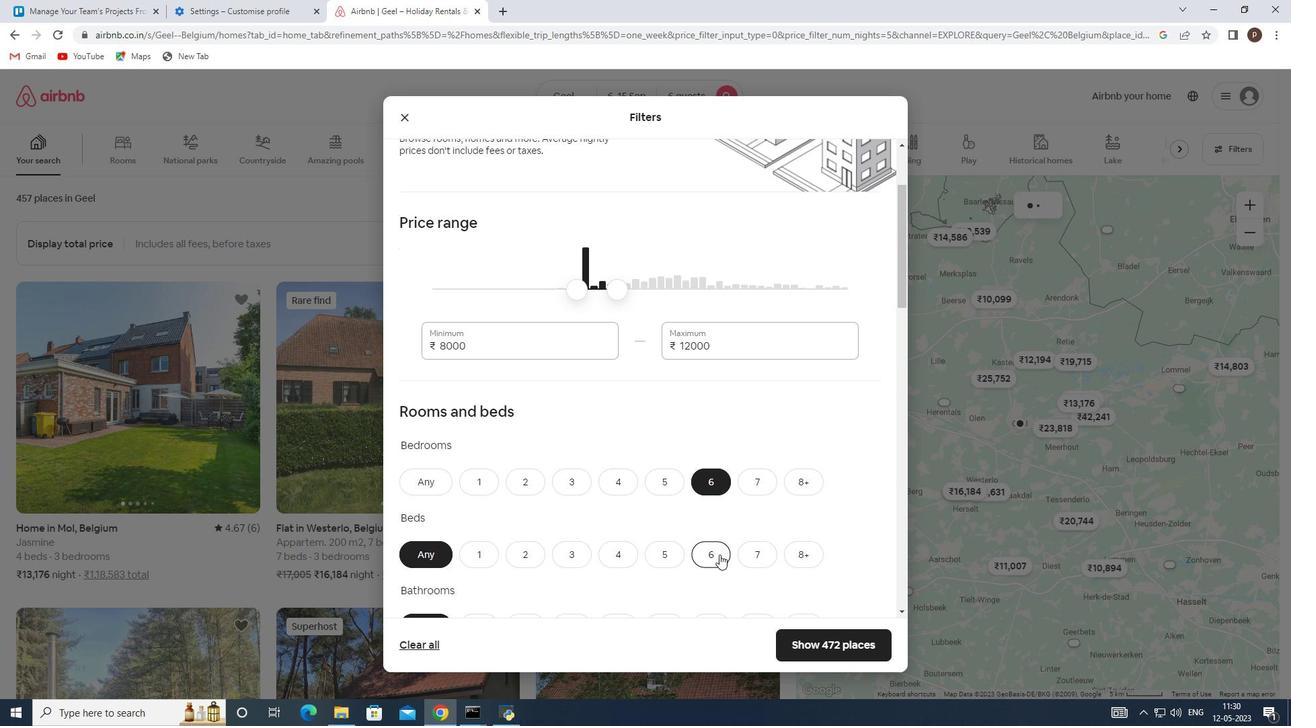 
Action: Mouse scrolled (717, 550) with delta (0, 0)
Screenshot: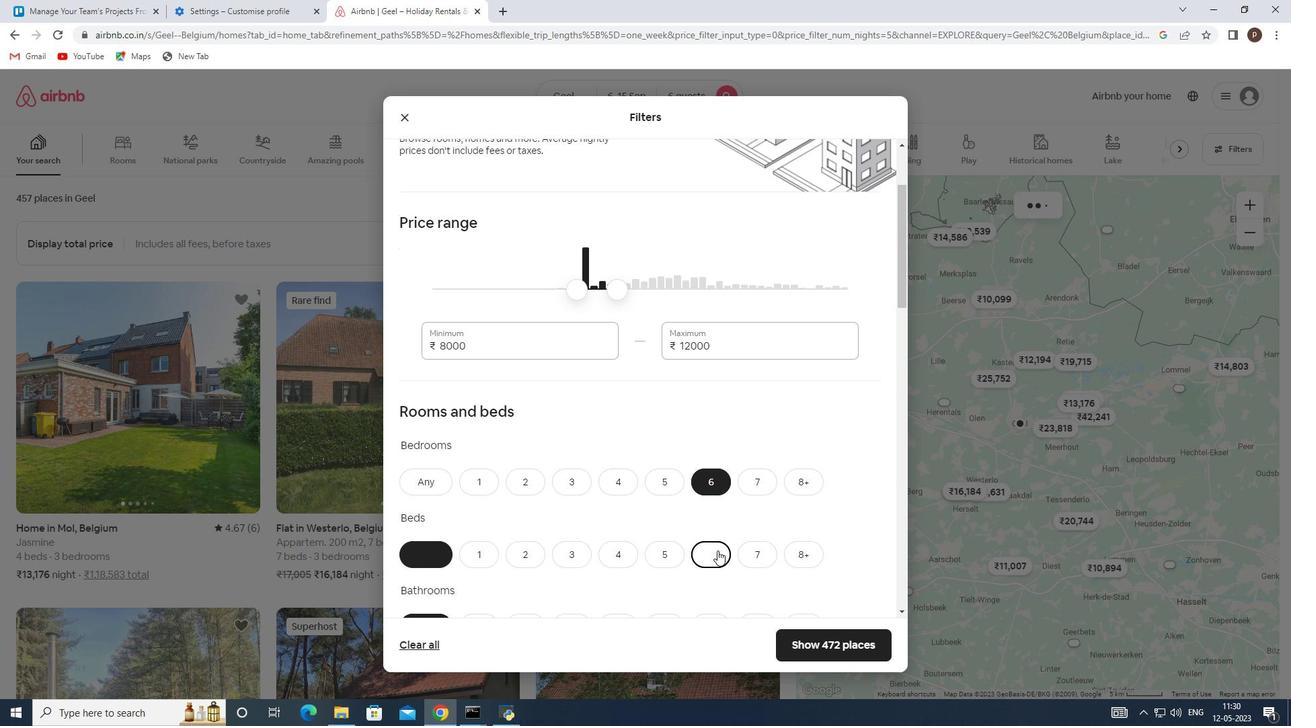 
Action: Mouse scrolled (717, 550) with delta (0, 0)
Screenshot: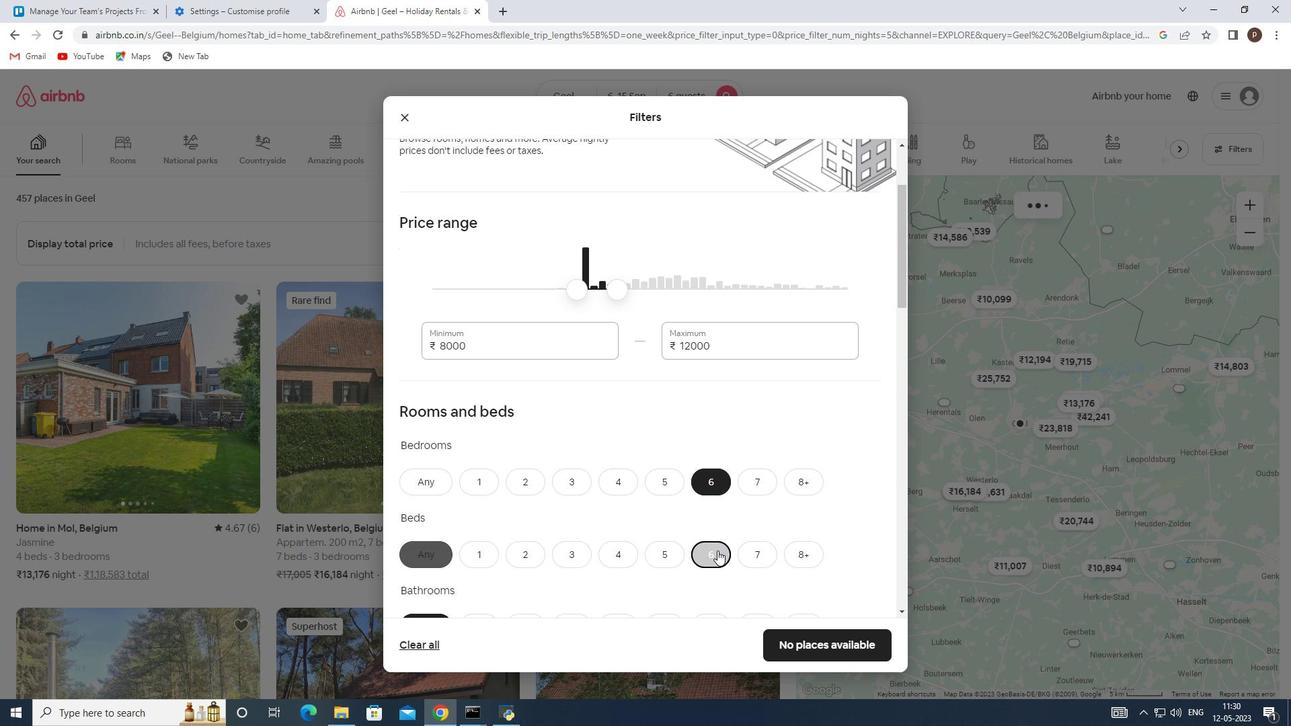 
Action: Mouse moved to (706, 488)
Screenshot: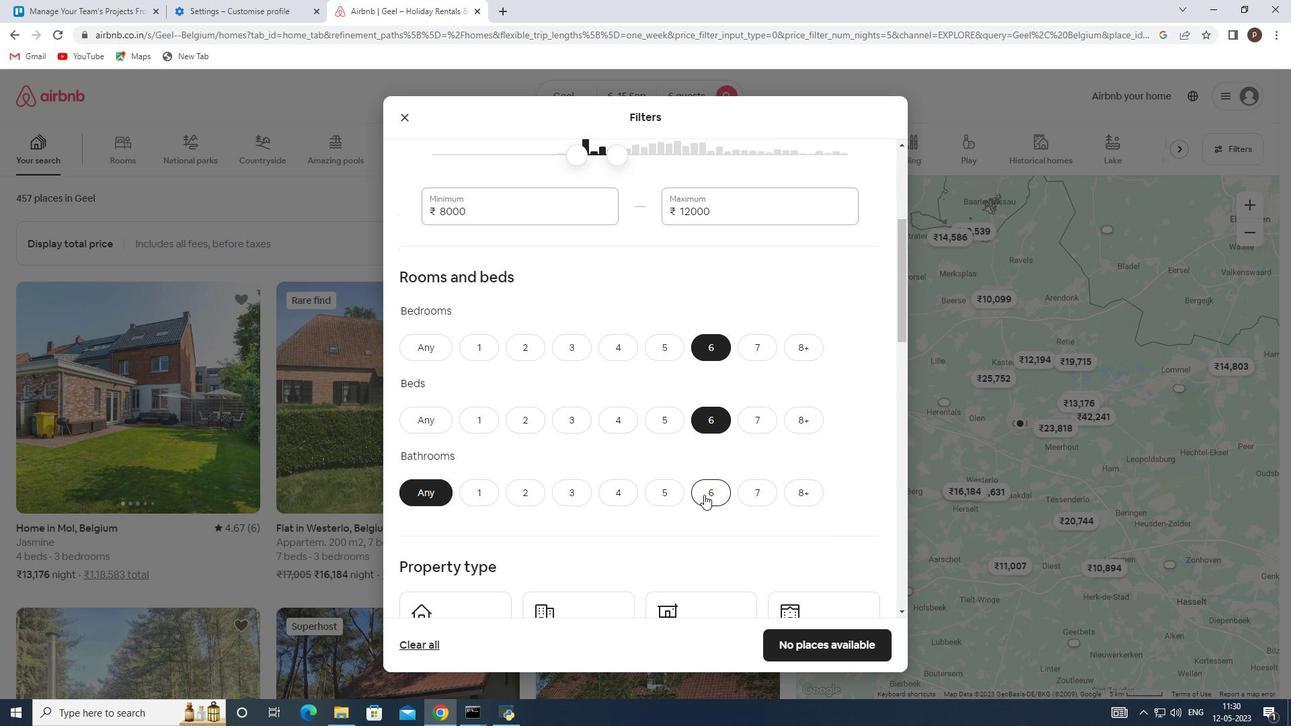 
Action: Mouse pressed left at (706, 488)
Screenshot: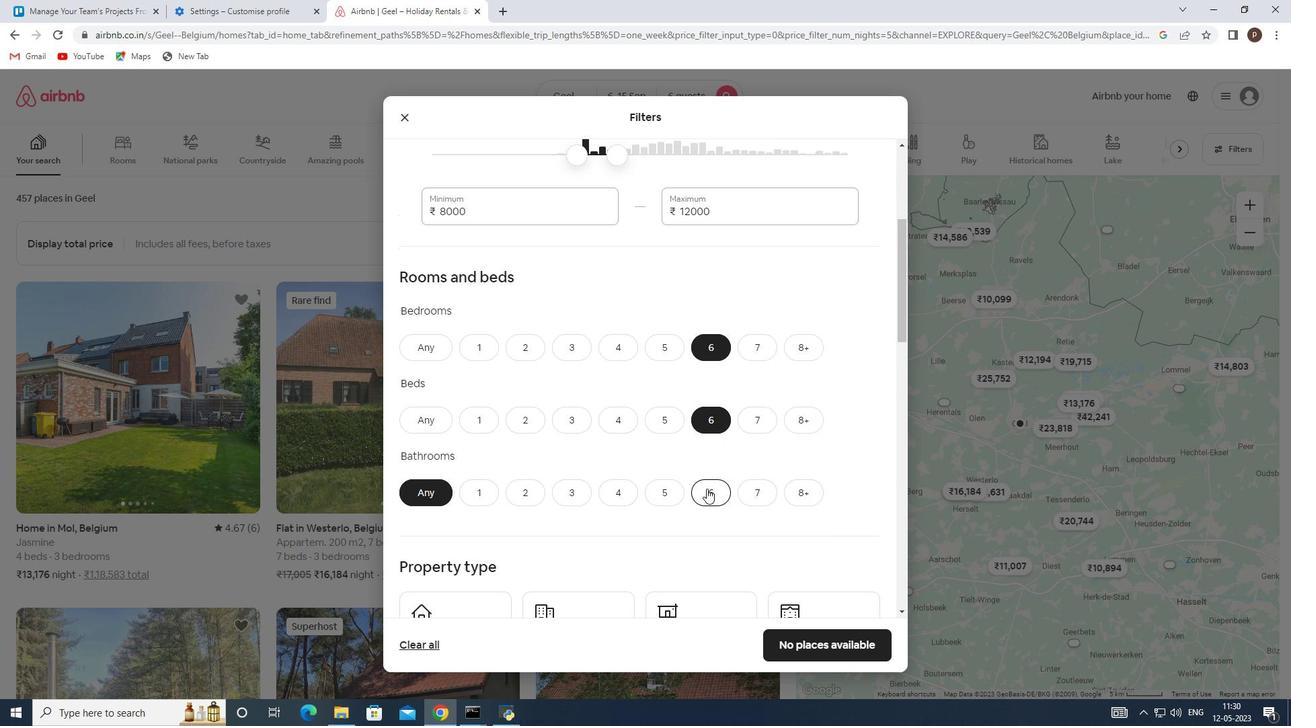 
Action: Mouse moved to (597, 511)
Screenshot: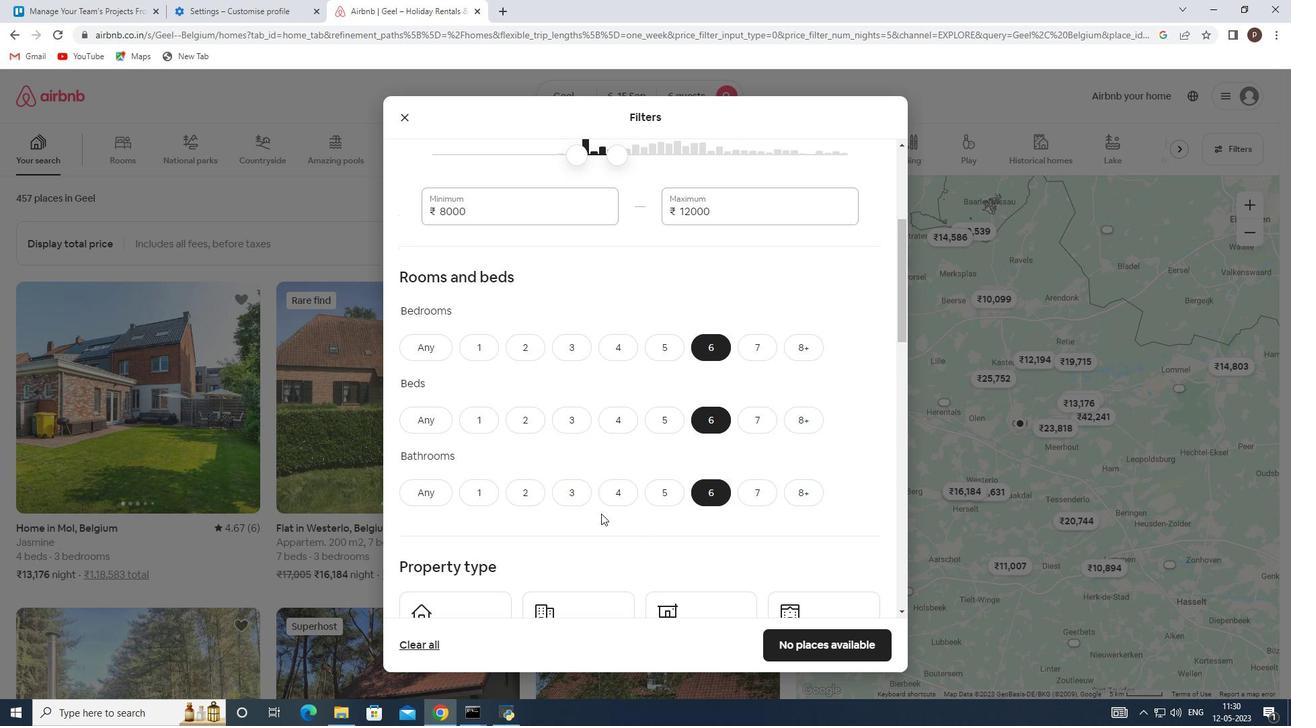 
Action: Mouse scrolled (597, 511) with delta (0, 0)
Screenshot: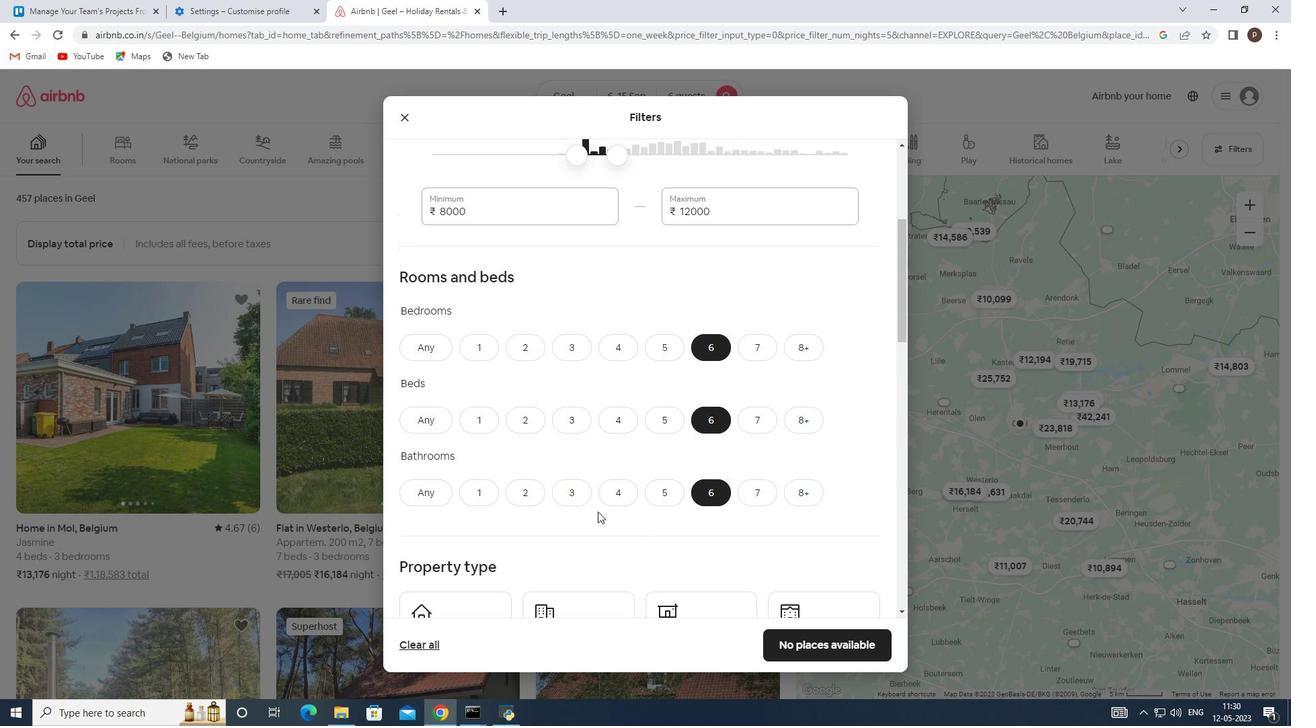 
Action: Mouse moved to (461, 564)
Screenshot: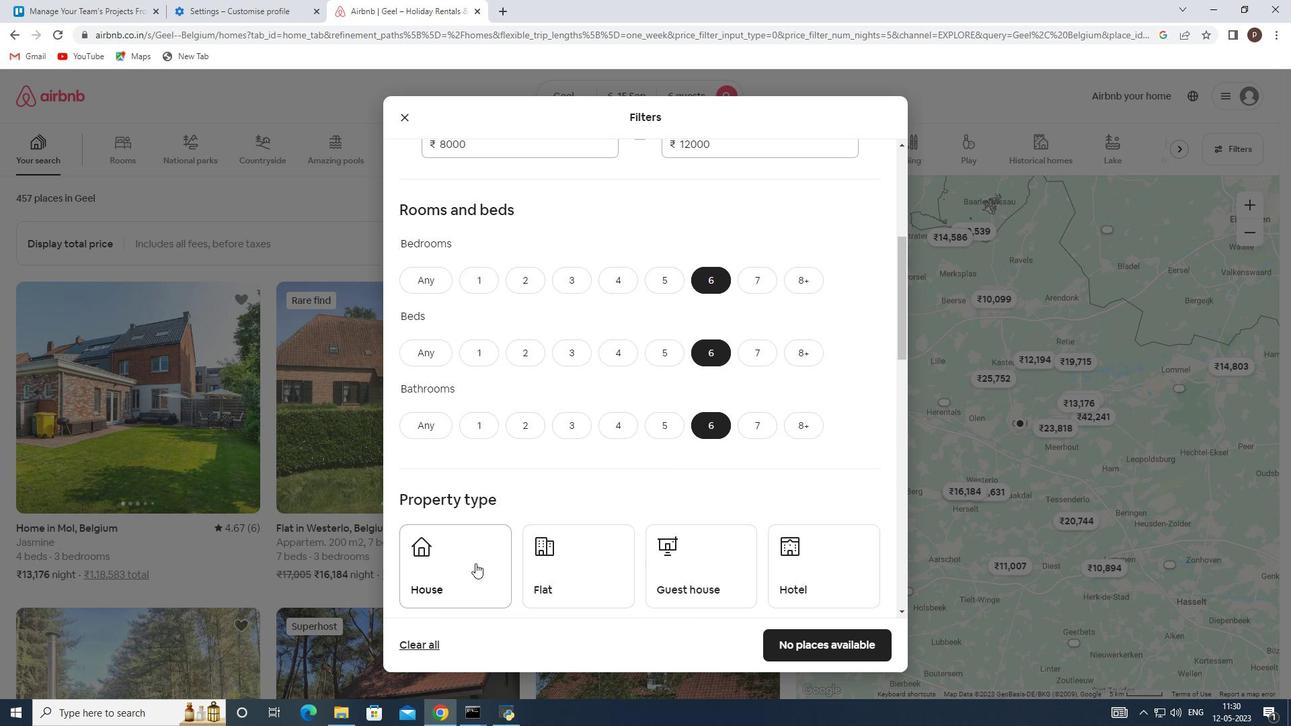 
Action: Mouse pressed left at (461, 564)
Screenshot: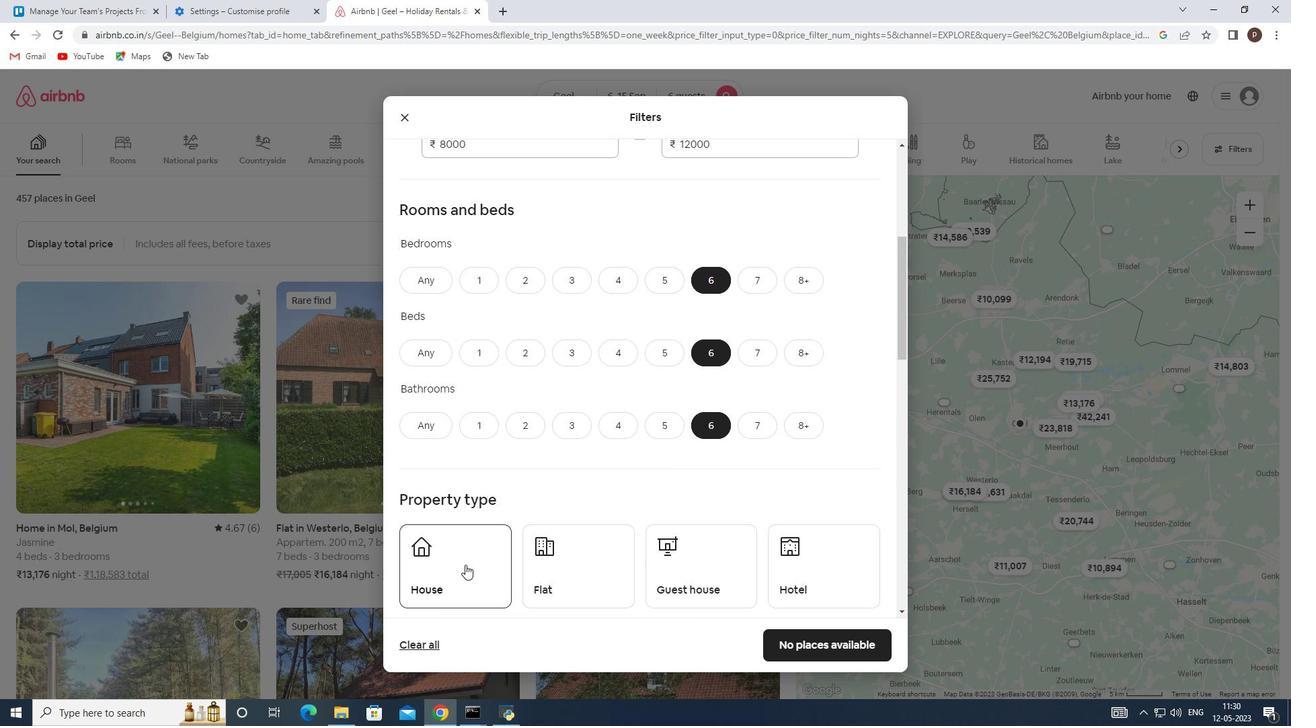 
Action: Mouse moved to (547, 566)
Screenshot: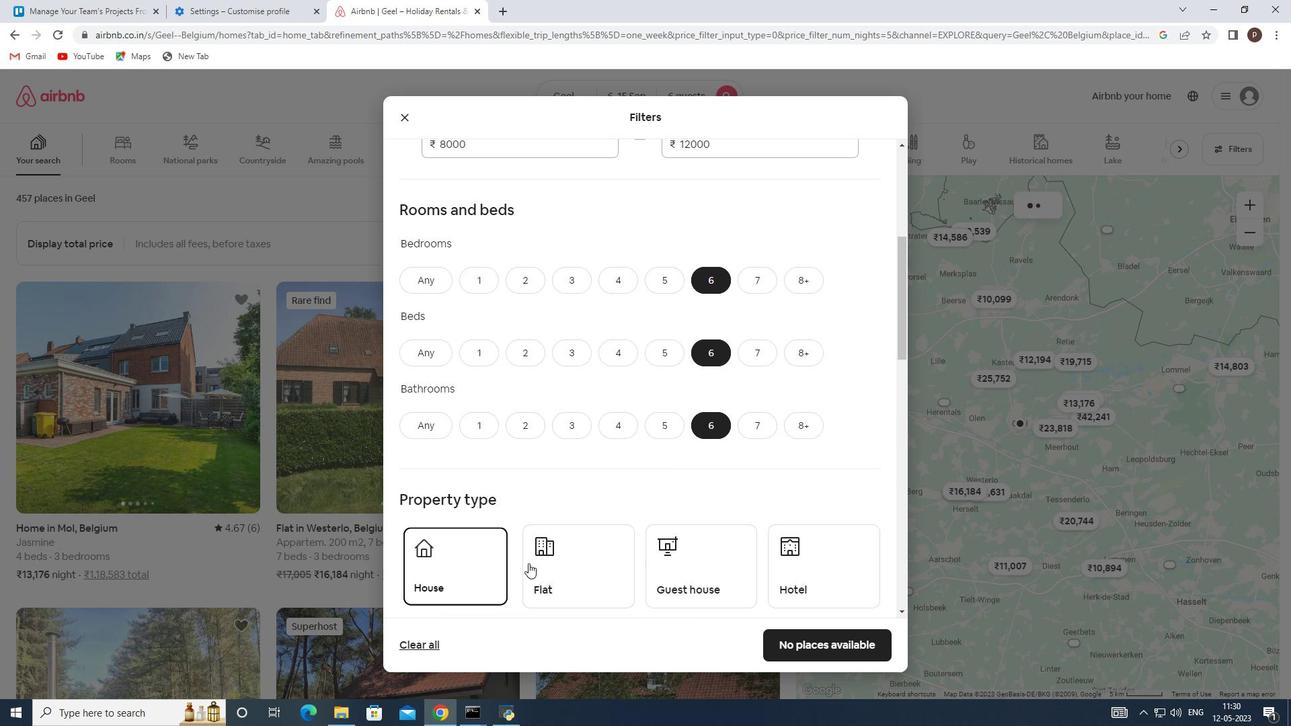 
Action: Mouse pressed left at (547, 566)
Screenshot: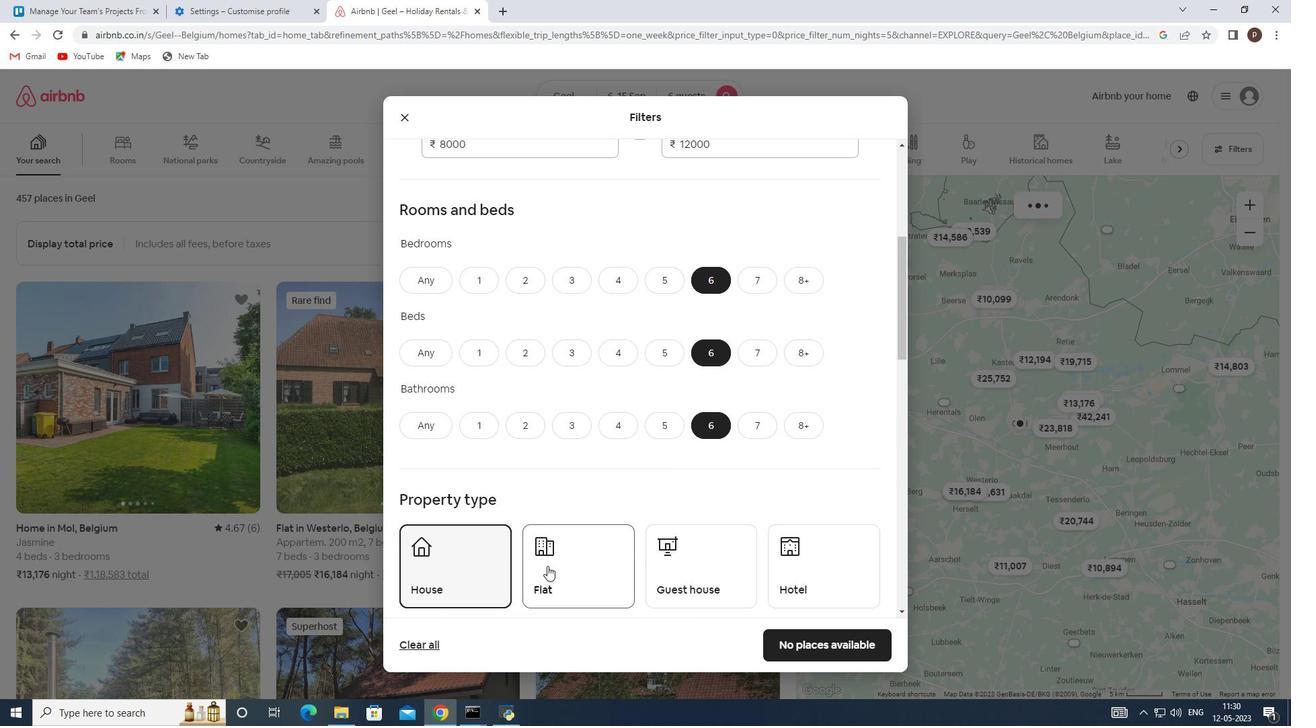 
Action: Mouse moved to (707, 566)
Screenshot: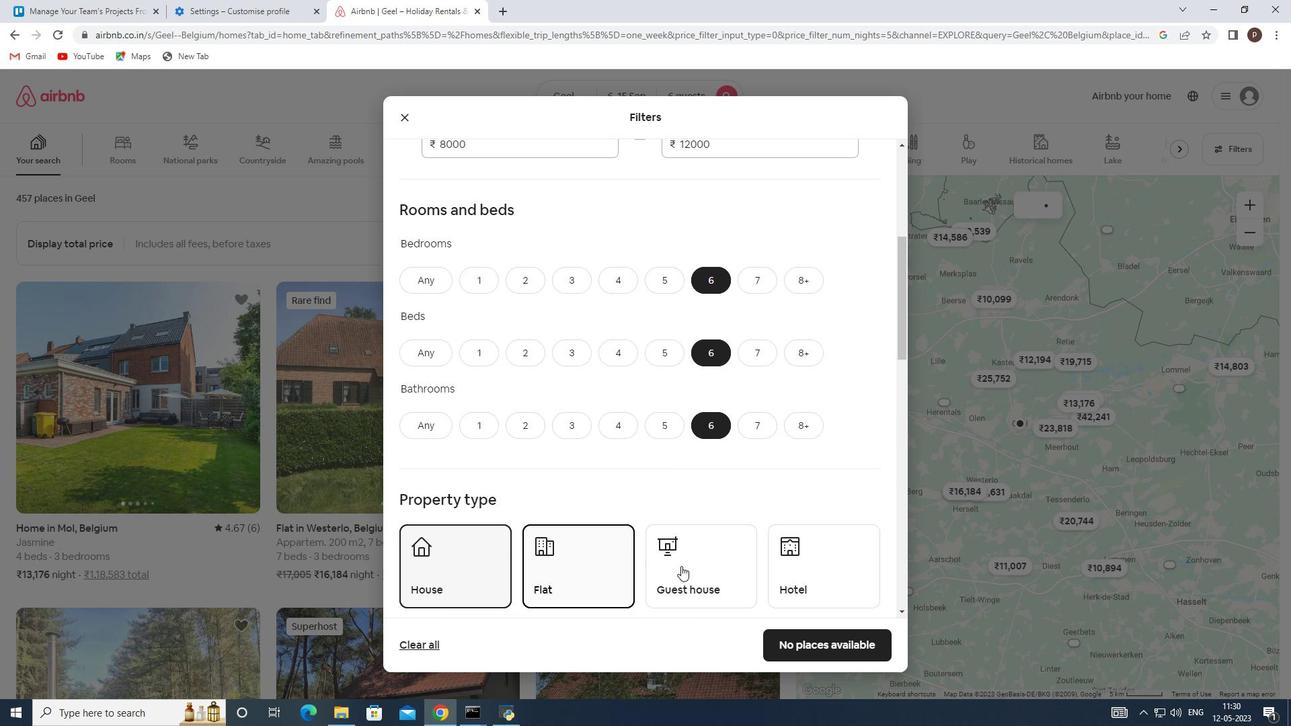 
Action: Mouse pressed left at (707, 566)
Screenshot: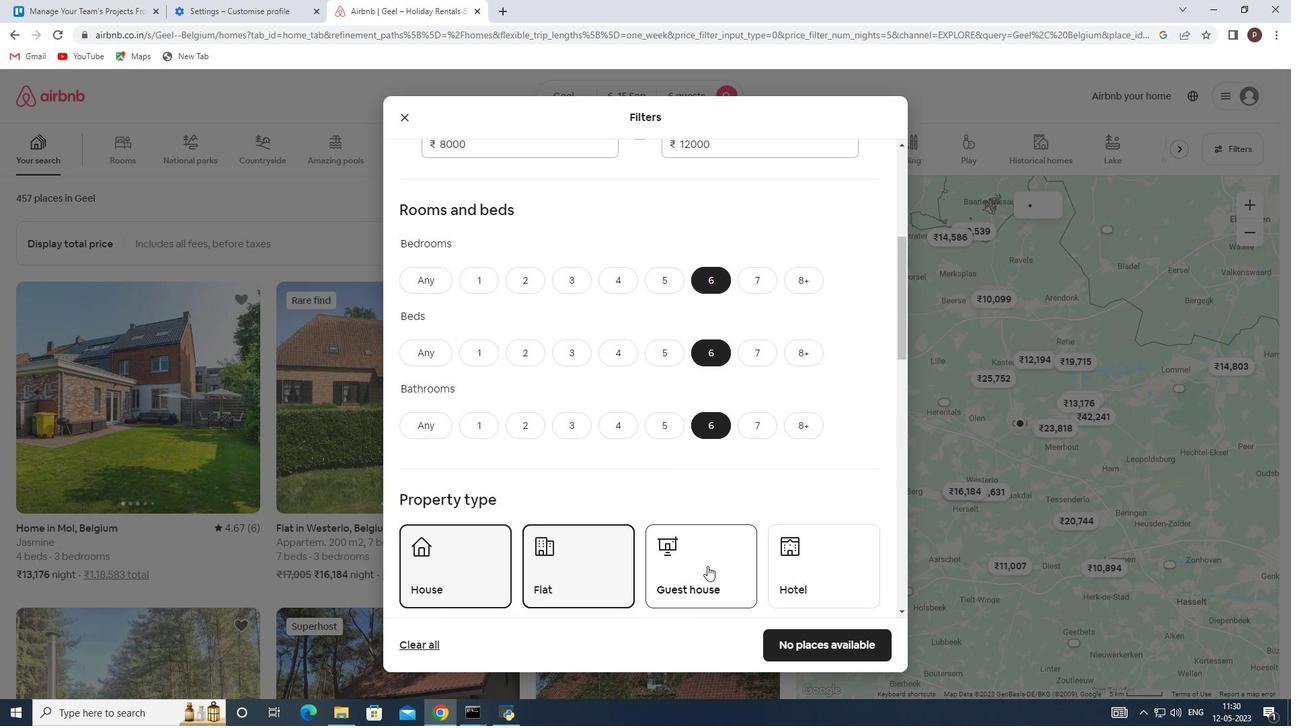
Action: Mouse moved to (669, 568)
Screenshot: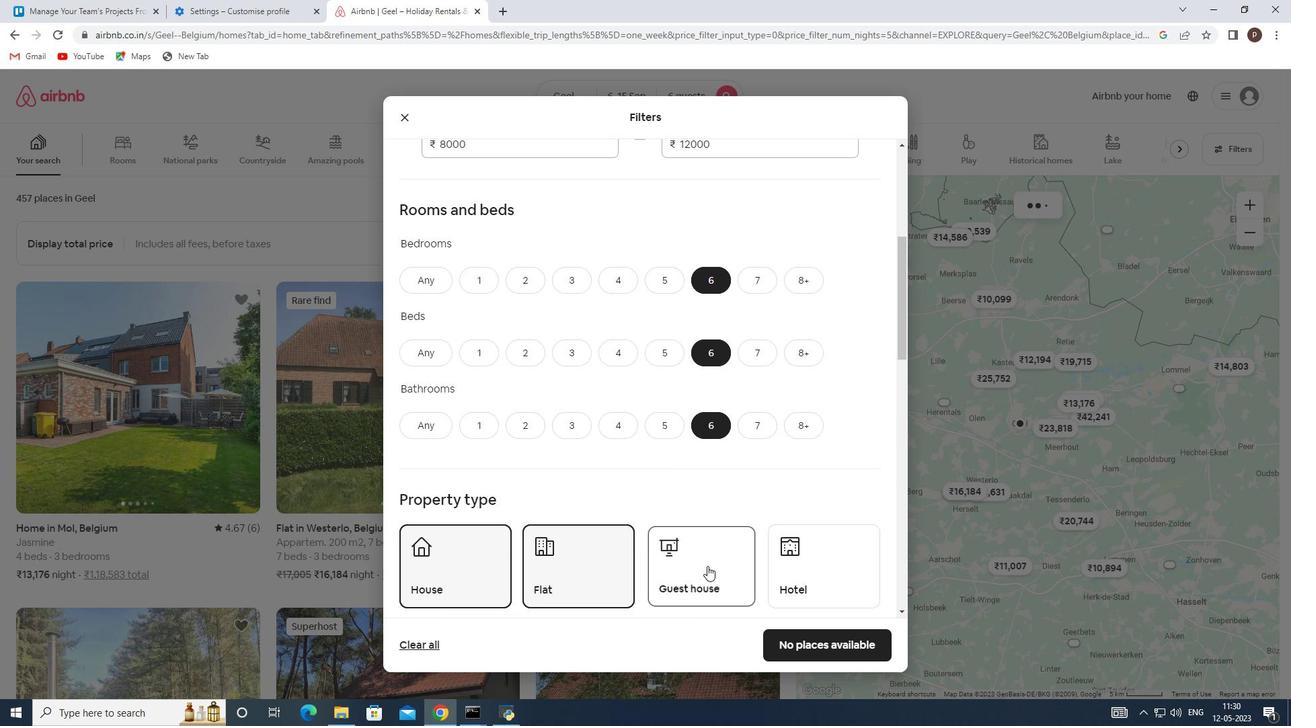
Action: Mouse scrolled (669, 567) with delta (0, 0)
Screenshot: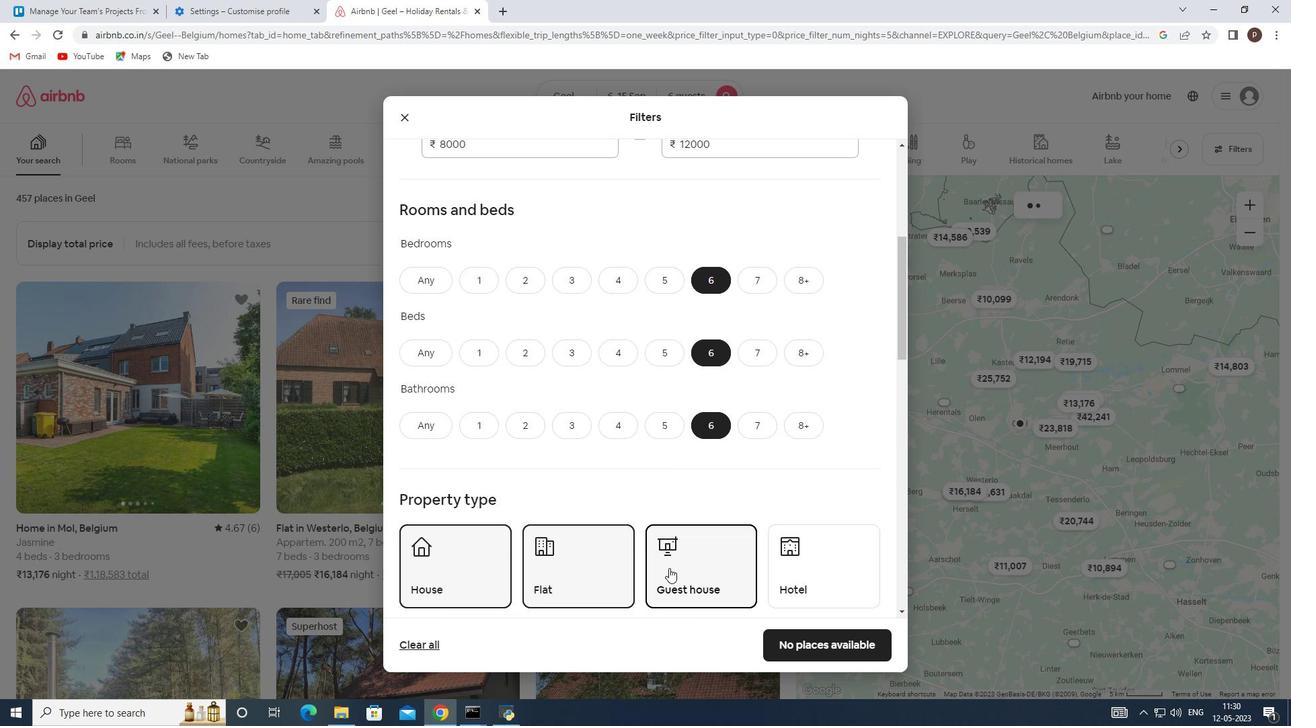 
Action: Mouse scrolled (669, 567) with delta (0, 0)
Screenshot: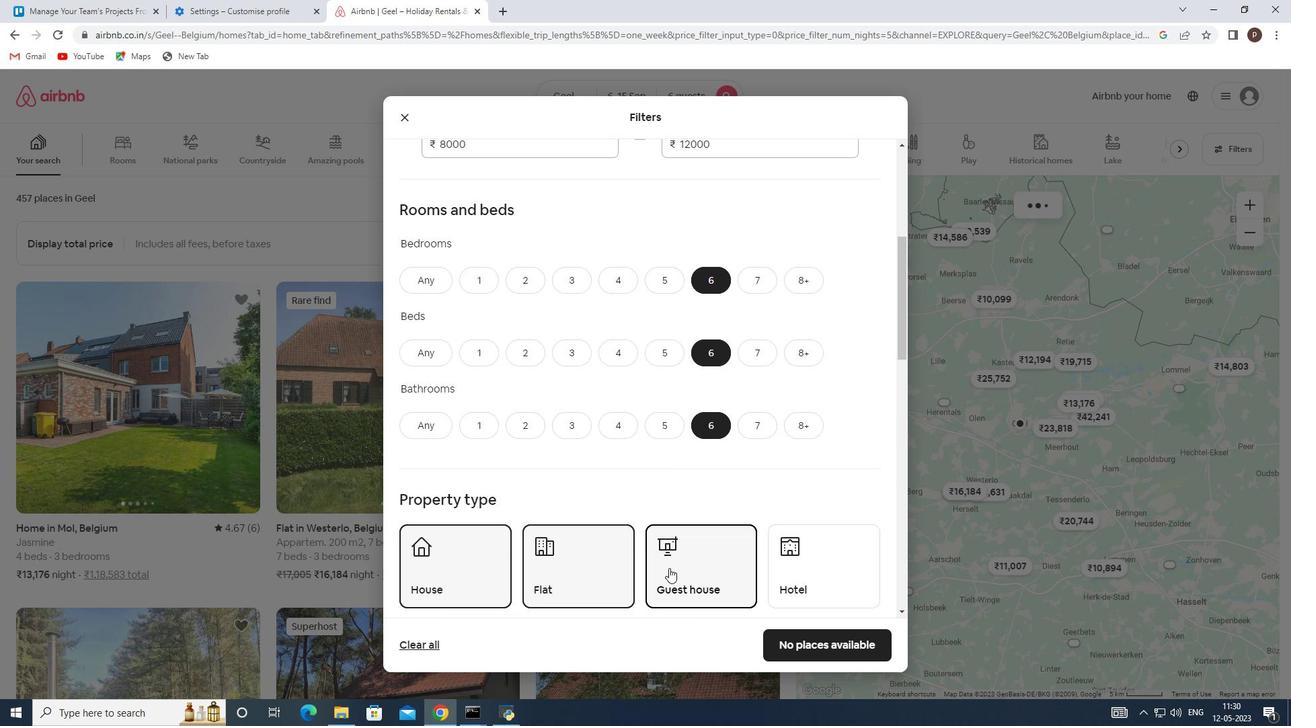 
Action: Mouse moved to (651, 543)
Screenshot: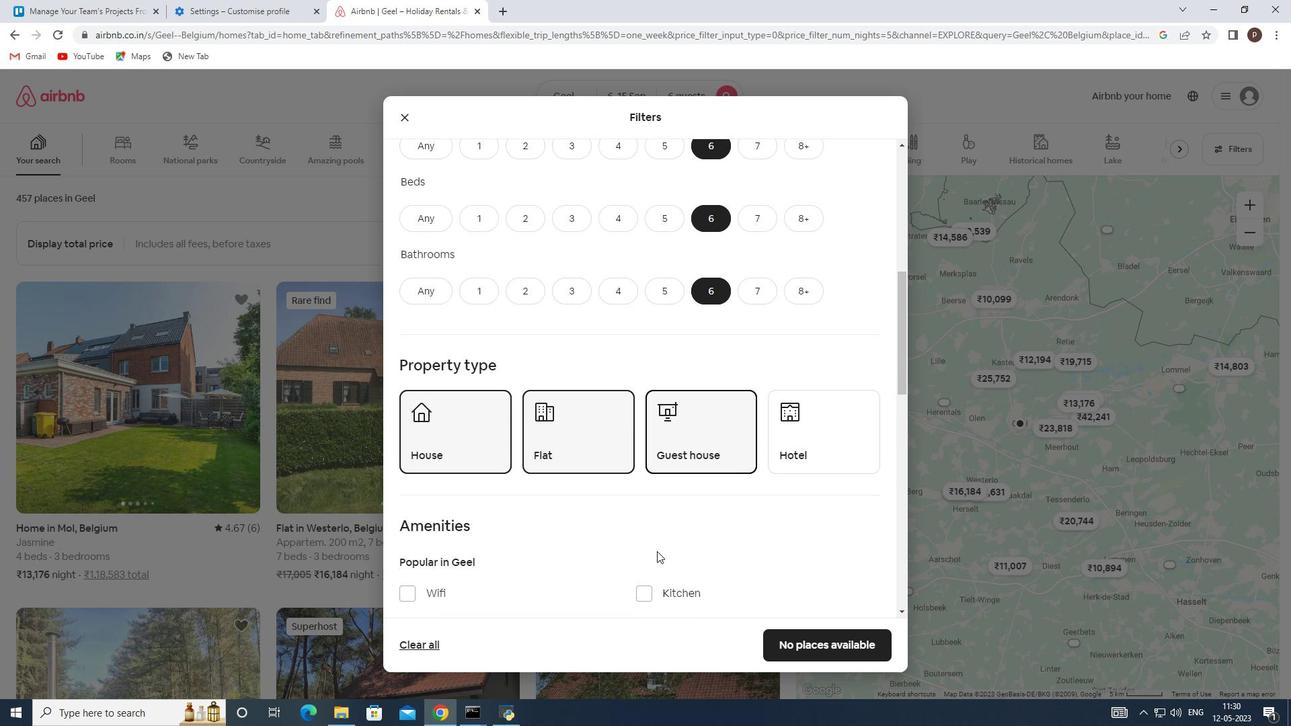 
Action: Mouse scrolled (651, 543) with delta (0, 0)
Screenshot: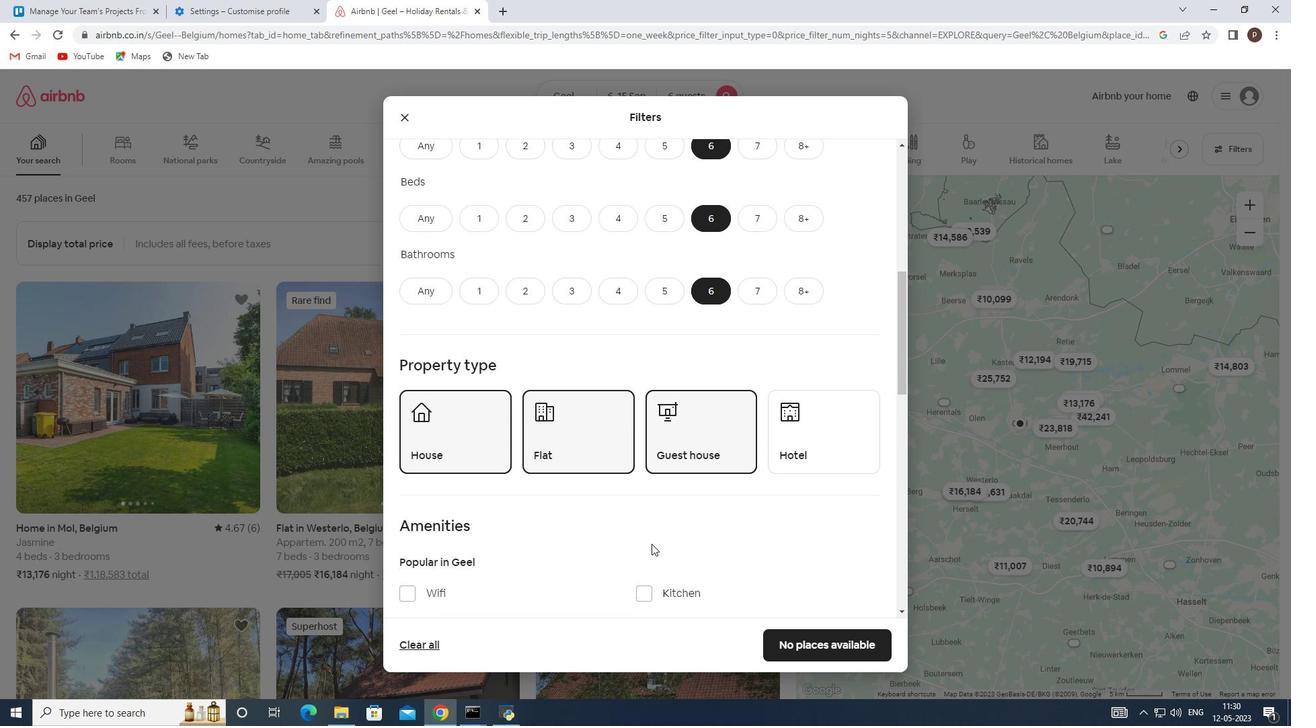 
Action: Mouse moved to (652, 543)
Screenshot: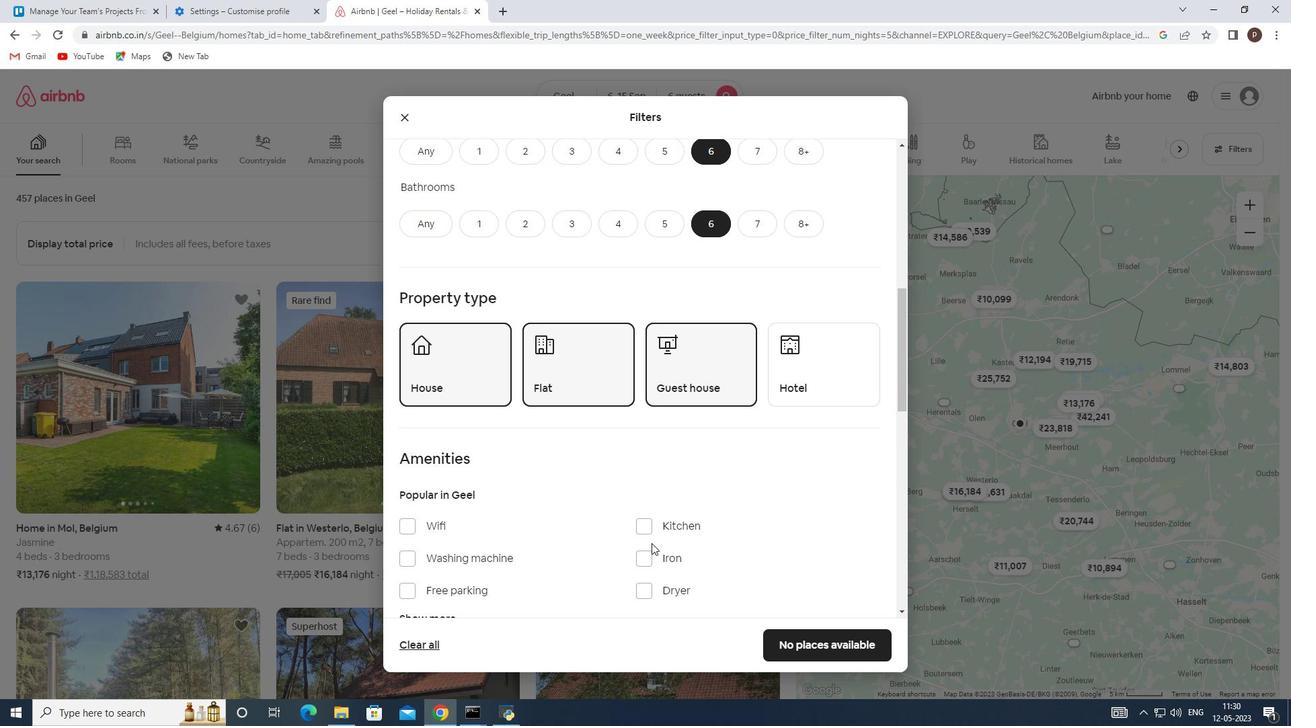 
Action: Mouse scrolled (652, 542) with delta (0, 0)
Screenshot: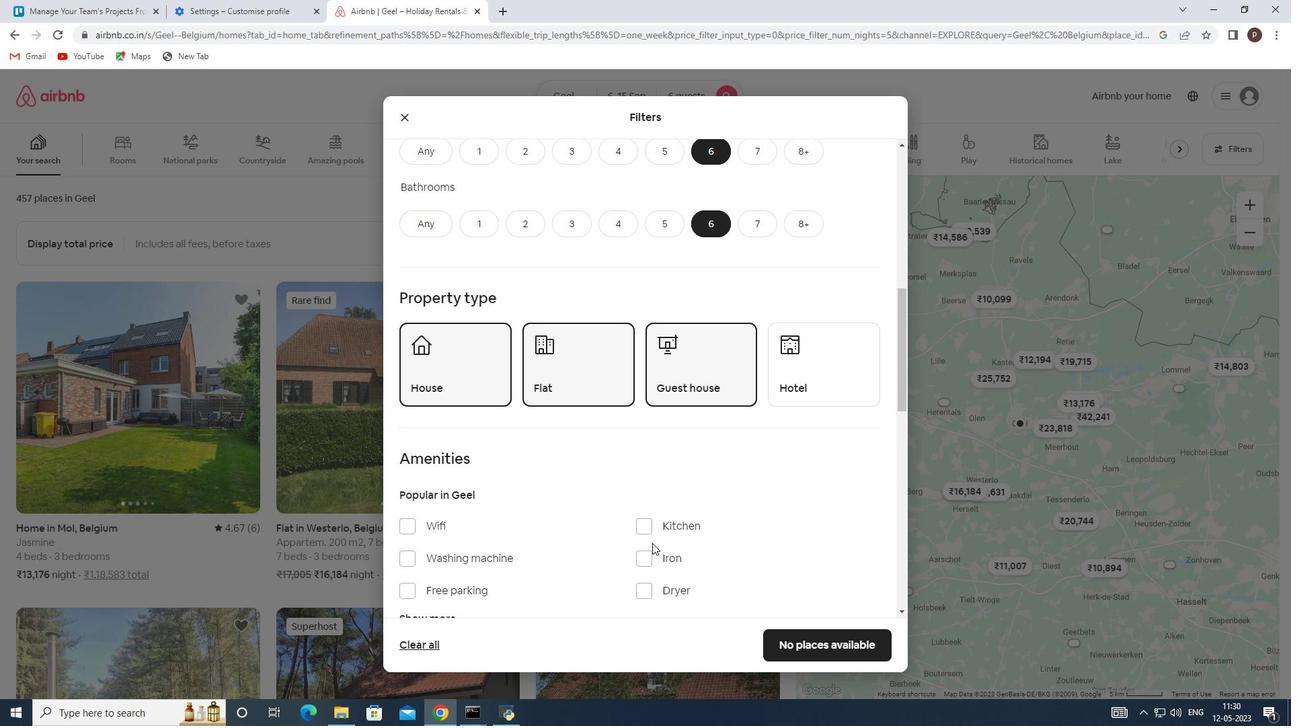 
Action: Mouse moved to (407, 457)
Screenshot: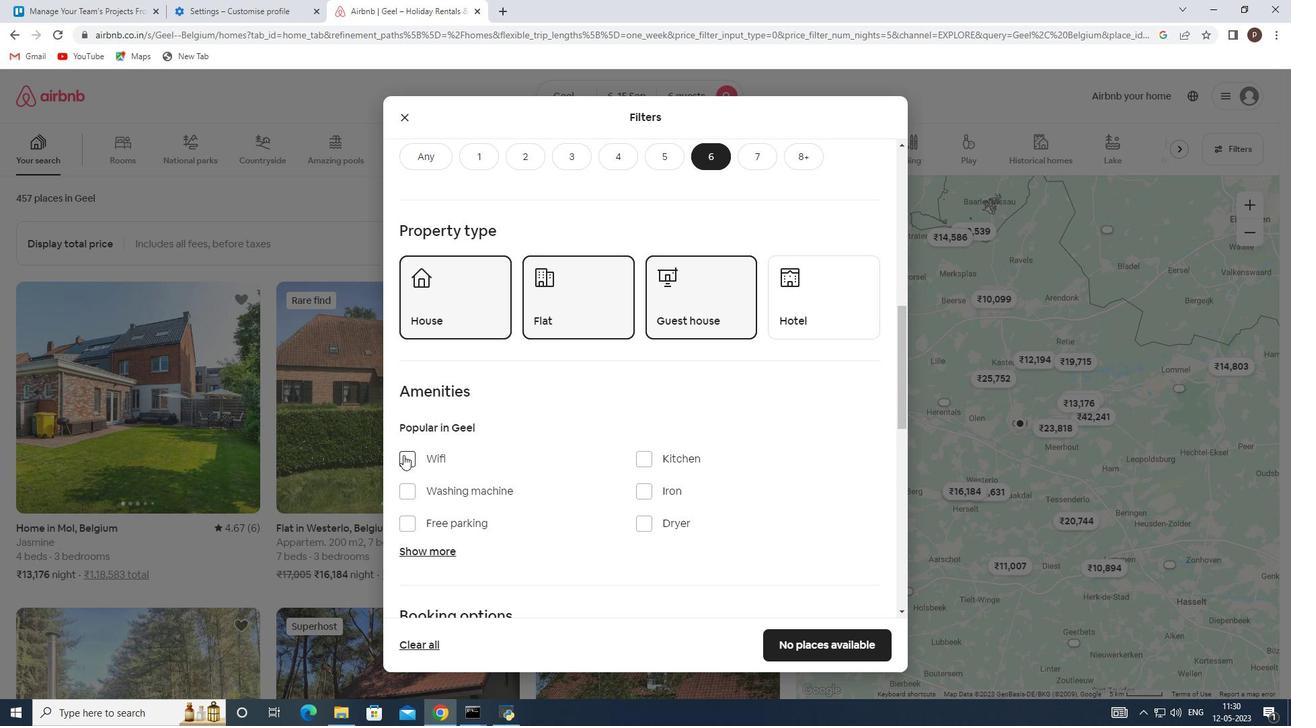 
Action: Mouse pressed left at (407, 457)
Screenshot: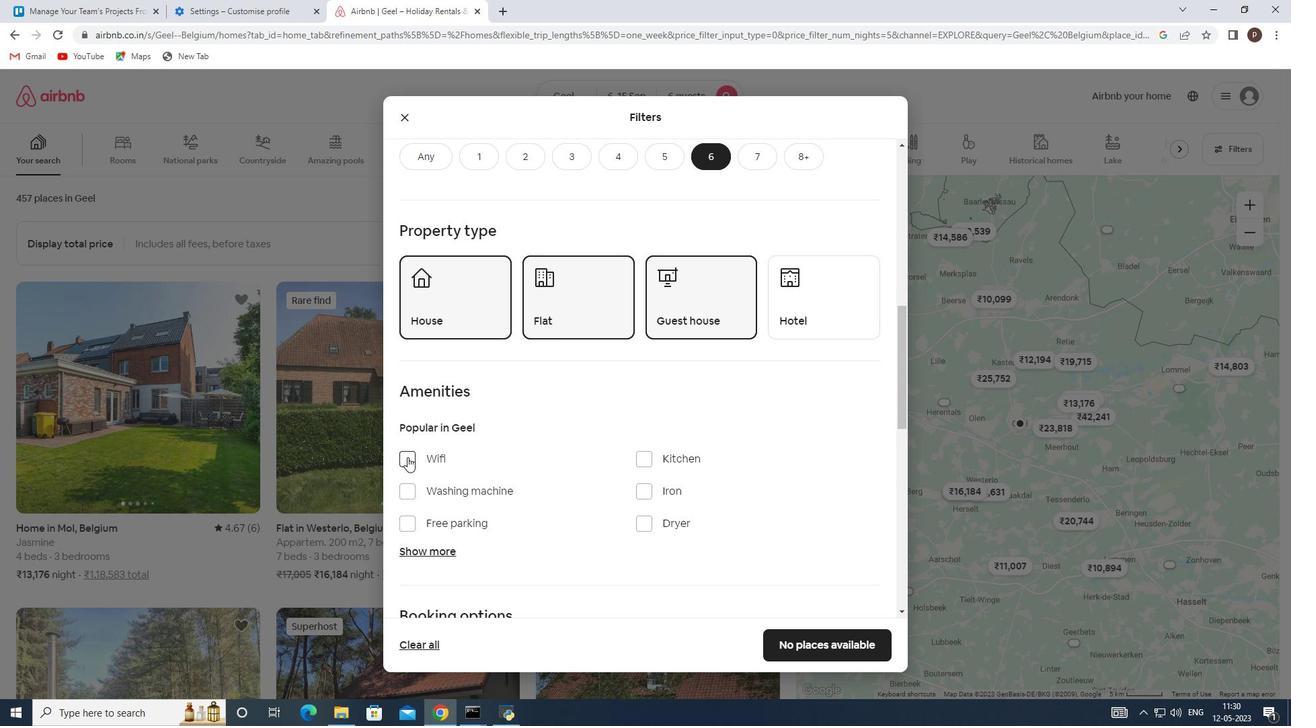 
Action: Mouse moved to (406, 489)
Screenshot: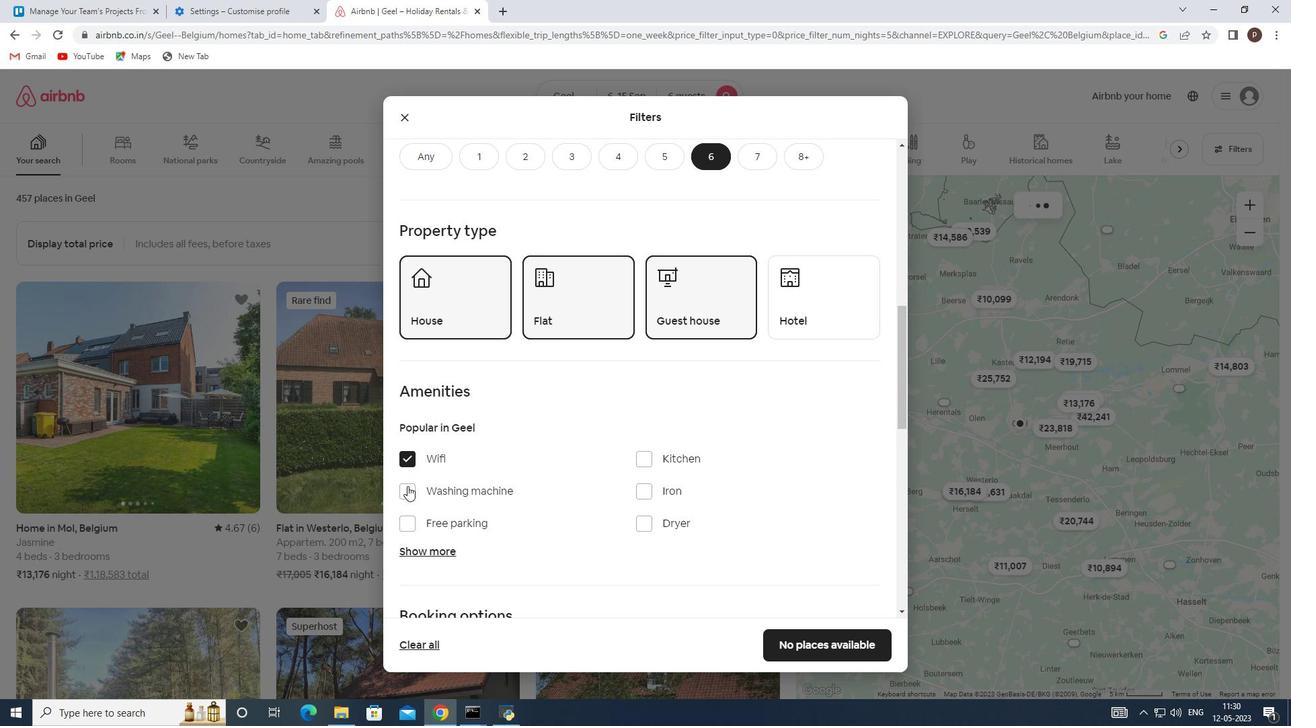 
Action: Mouse pressed left at (406, 489)
Screenshot: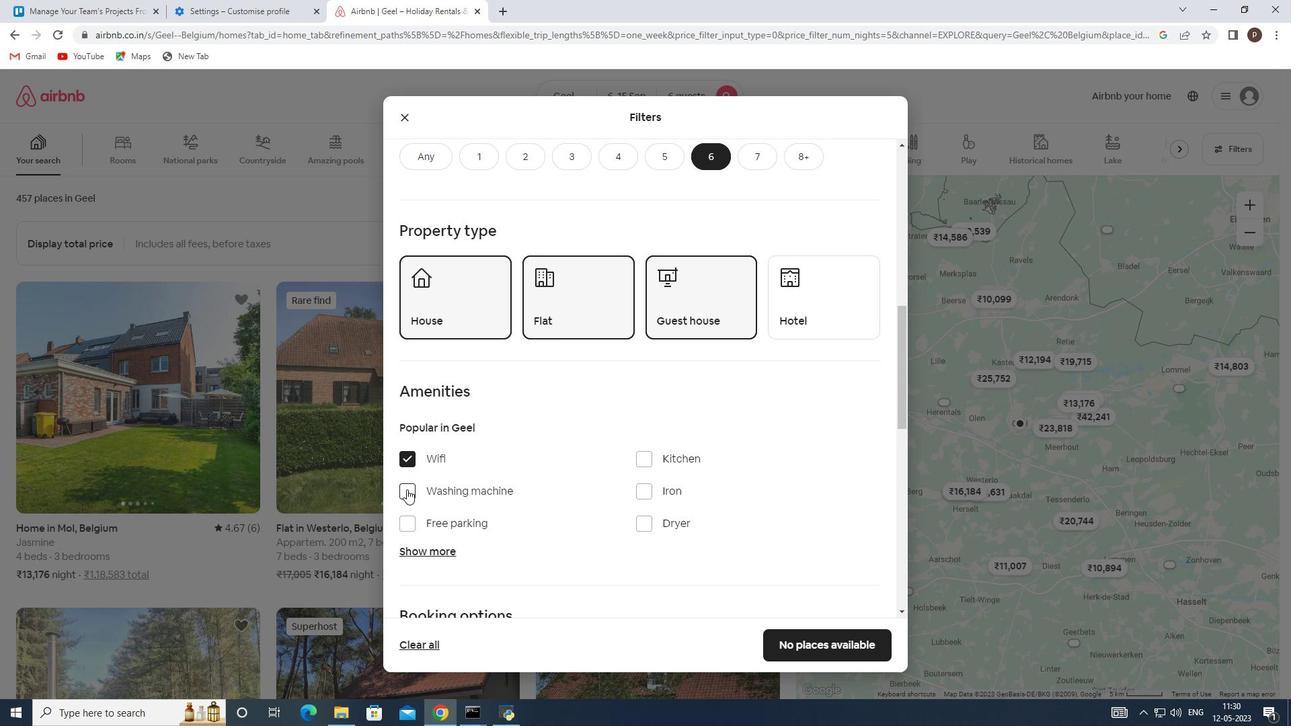 
Action: Mouse moved to (428, 550)
Screenshot: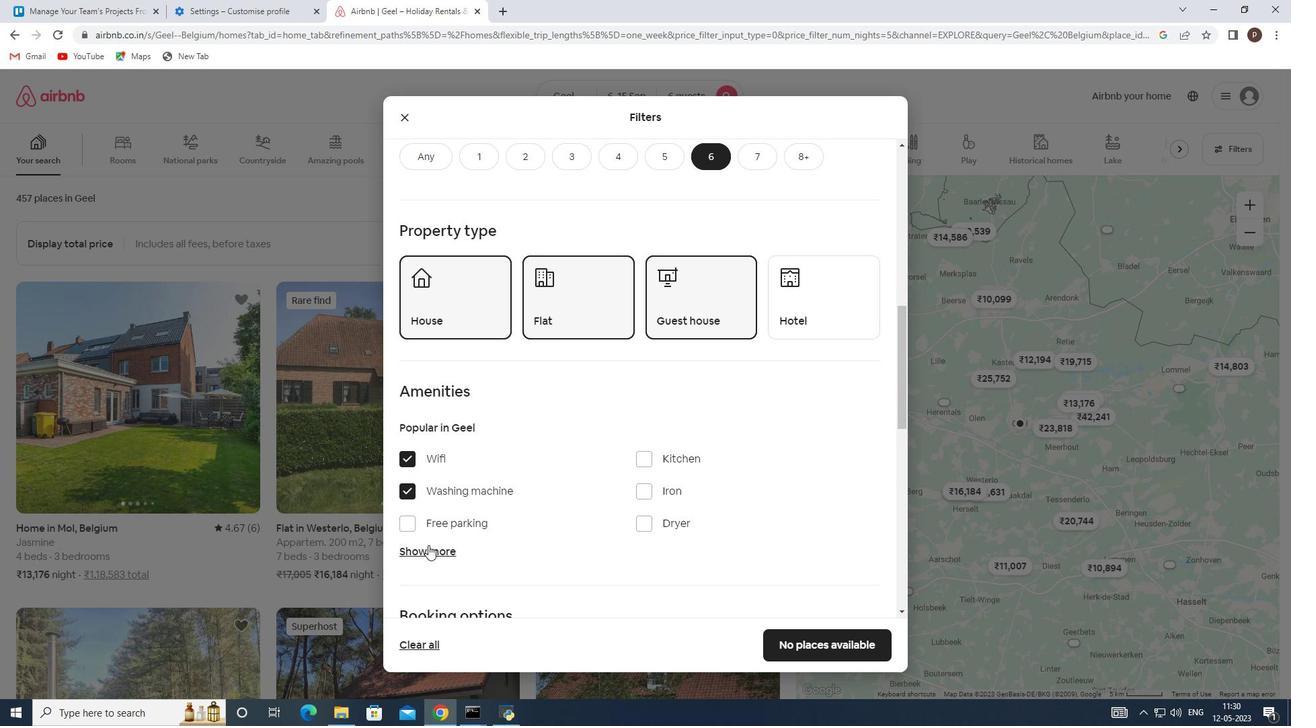 
Action: Mouse pressed left at (428, 550)
Screenshot: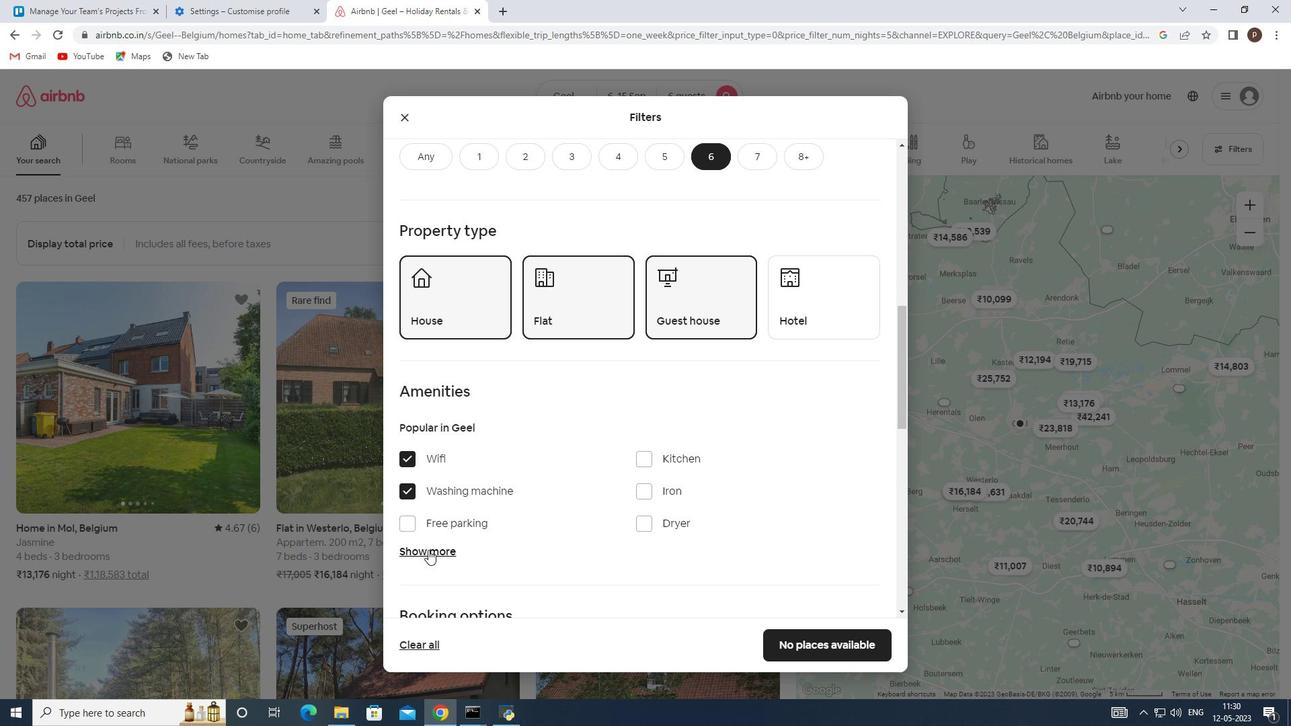 
Action: Mouse moved to (410, 521)
Screenshot: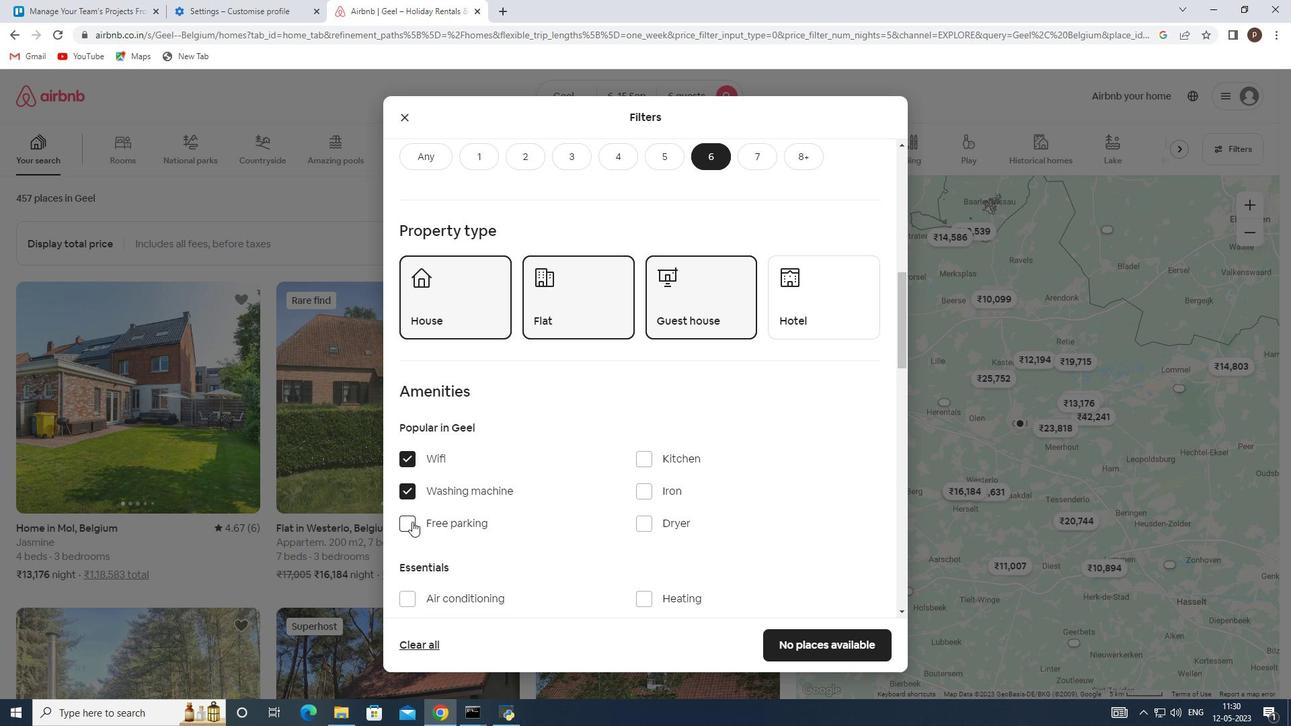 
Action: Mouse pressed left at (410, 521)
Screenshot: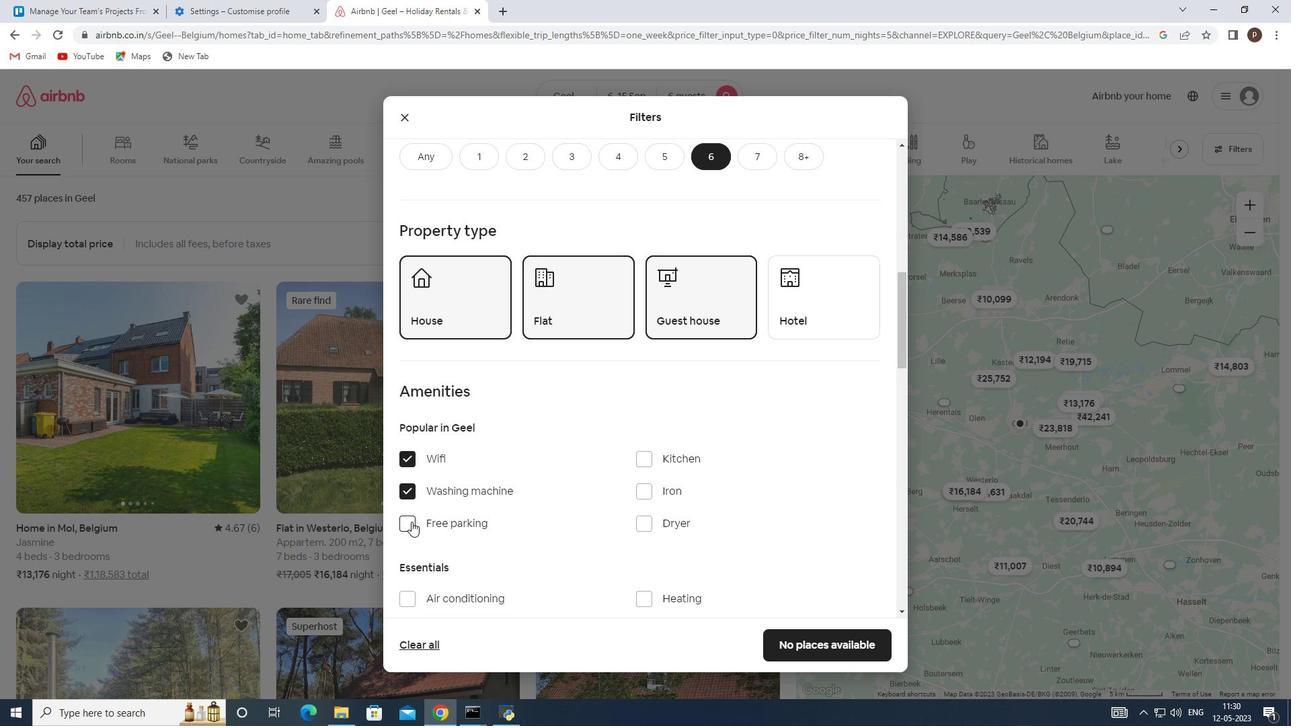 
Action: Mouse moved to (597, 556)
Screenshot: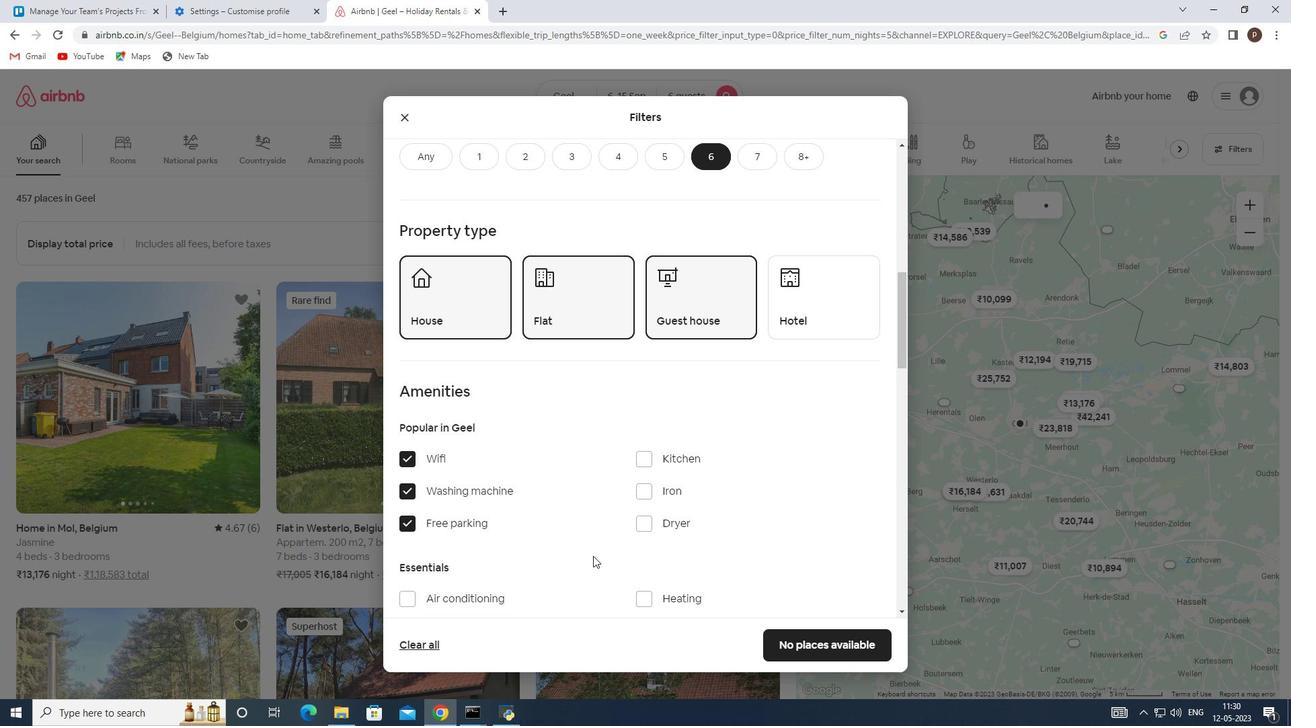 
Action: Mouse scrolled (597, 556) with delta (0, 0)
Screenshot: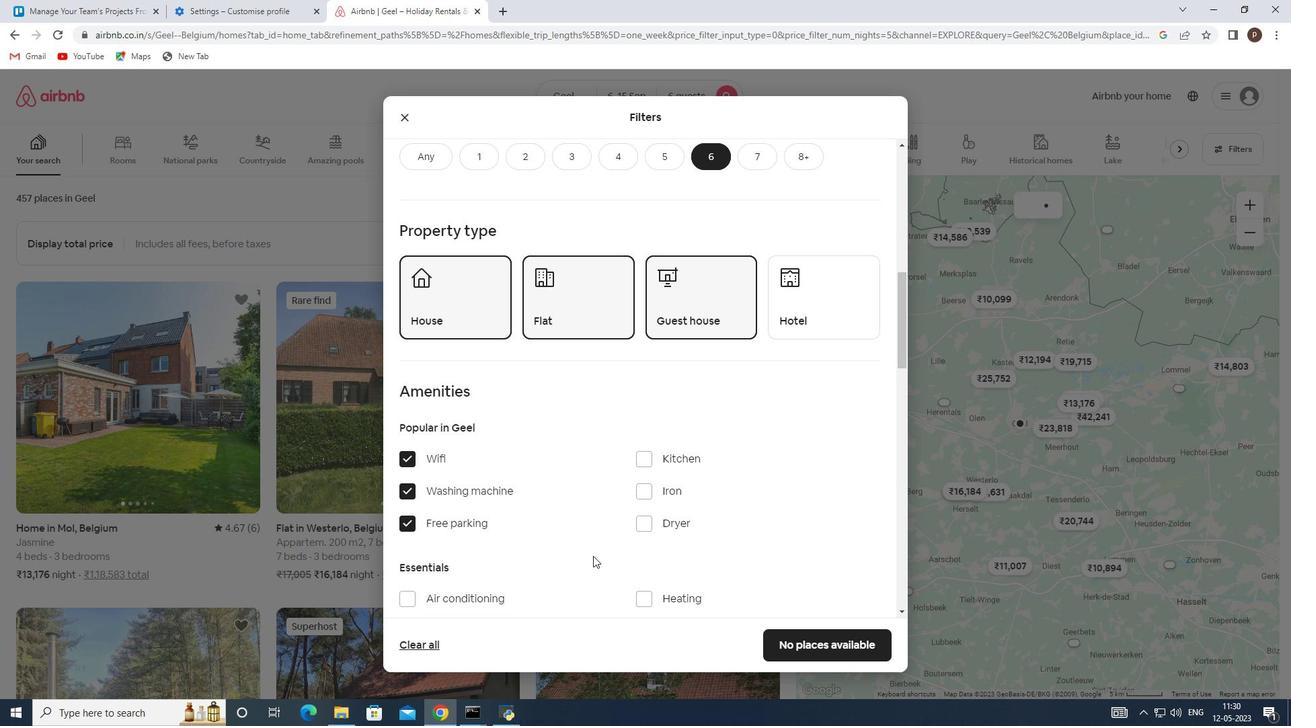 
Action: Mouse moved to (644, 531)
Screenshot: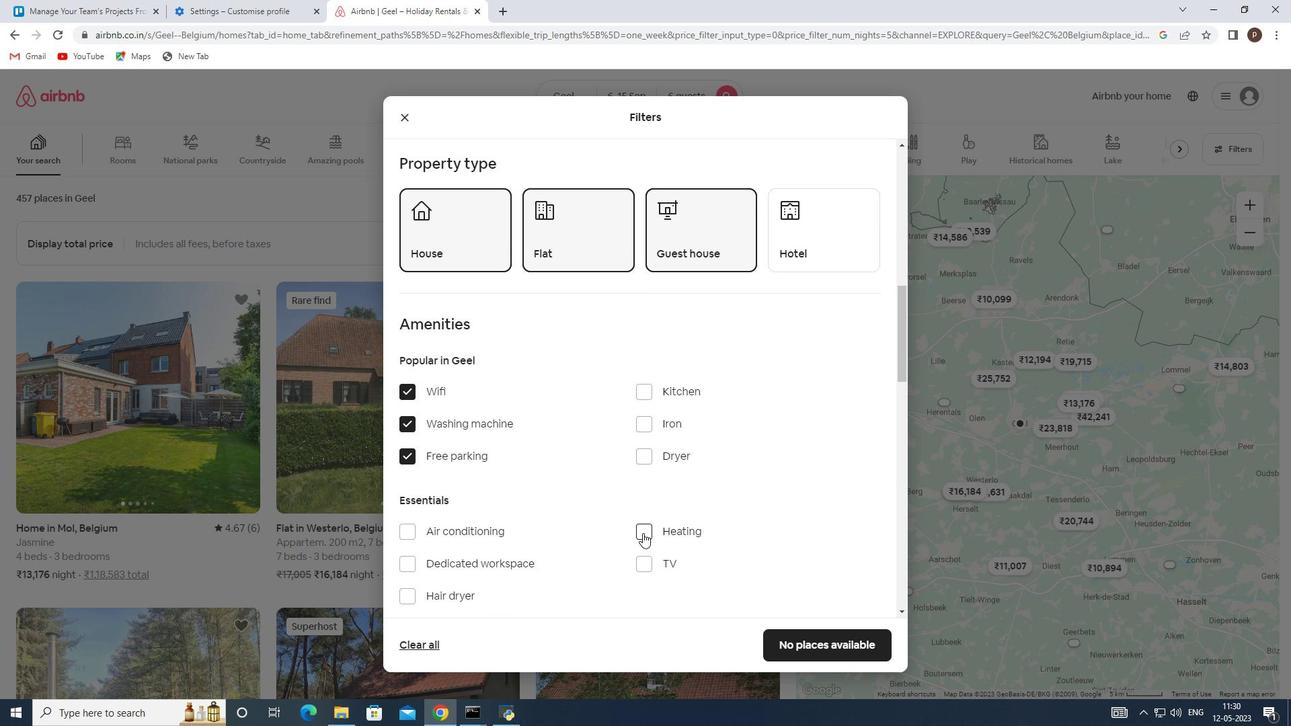 
Action: Mouse pressed left at (644, 531)
Screenshot: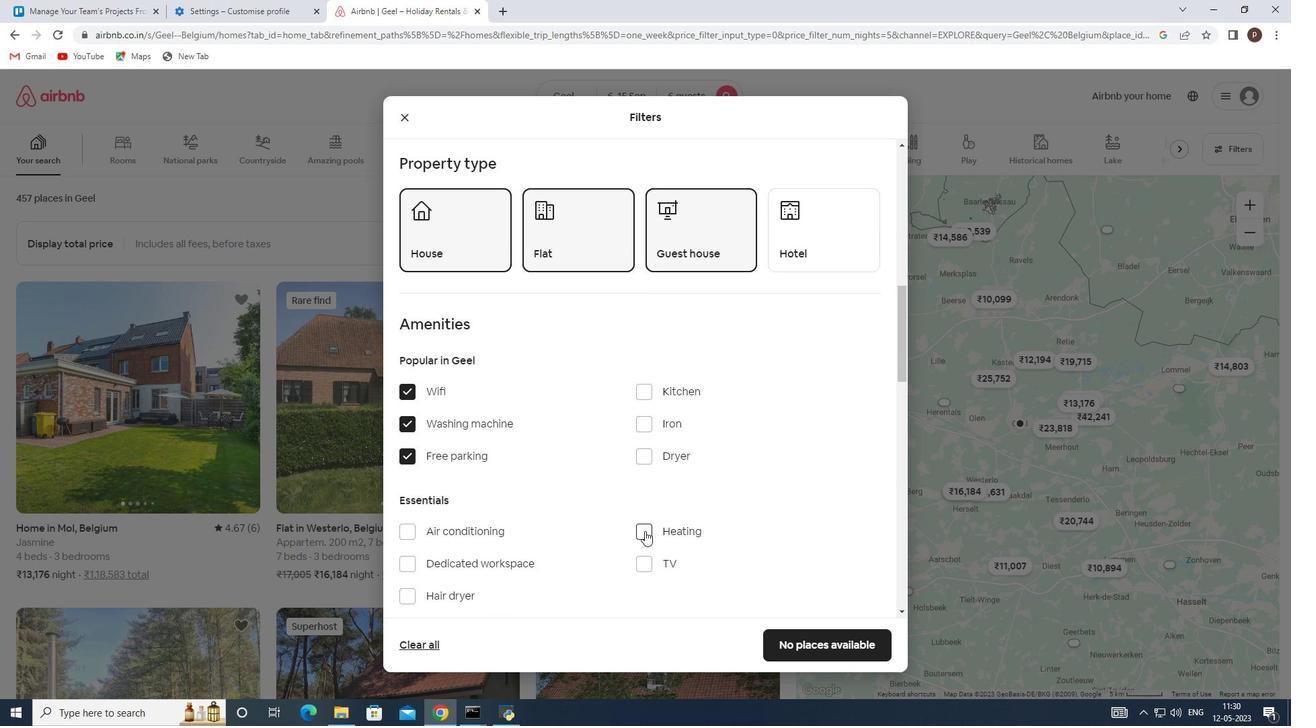 
Action: Mouse moved to (638, 566)
Screenshot: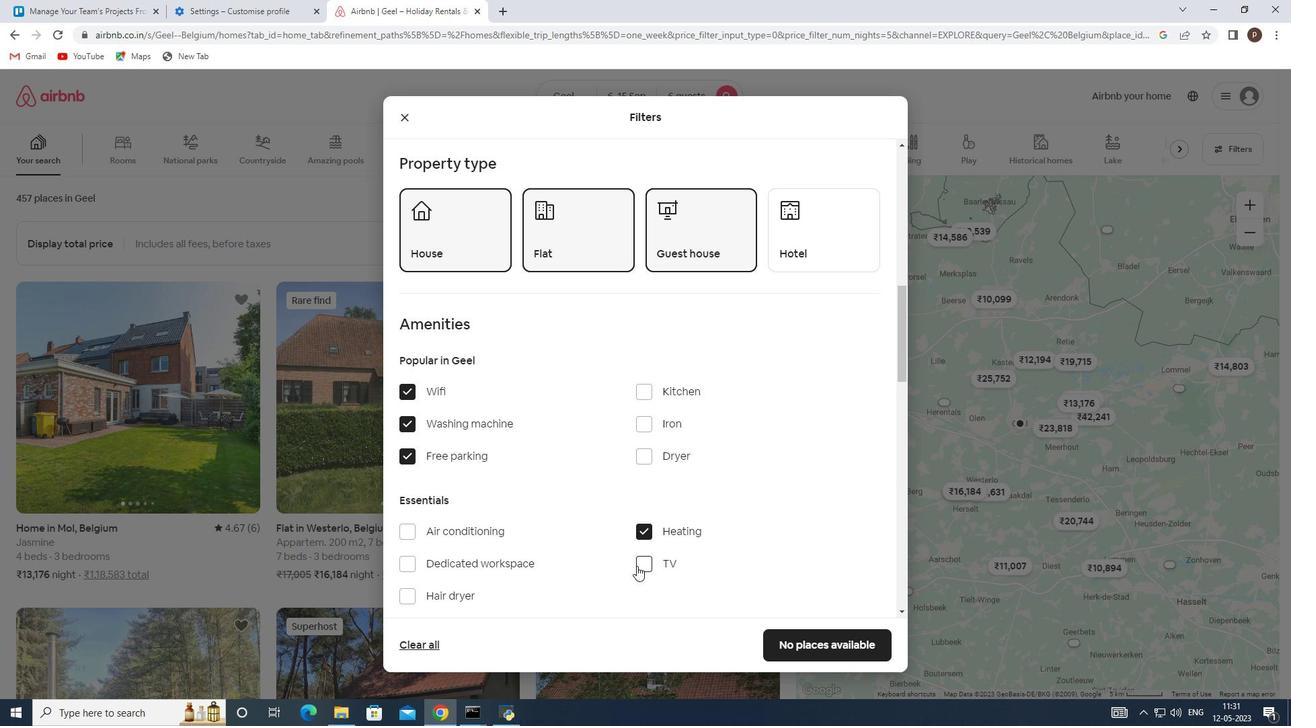
Action: Mouse pressed left at (638, 566)
Screenshot: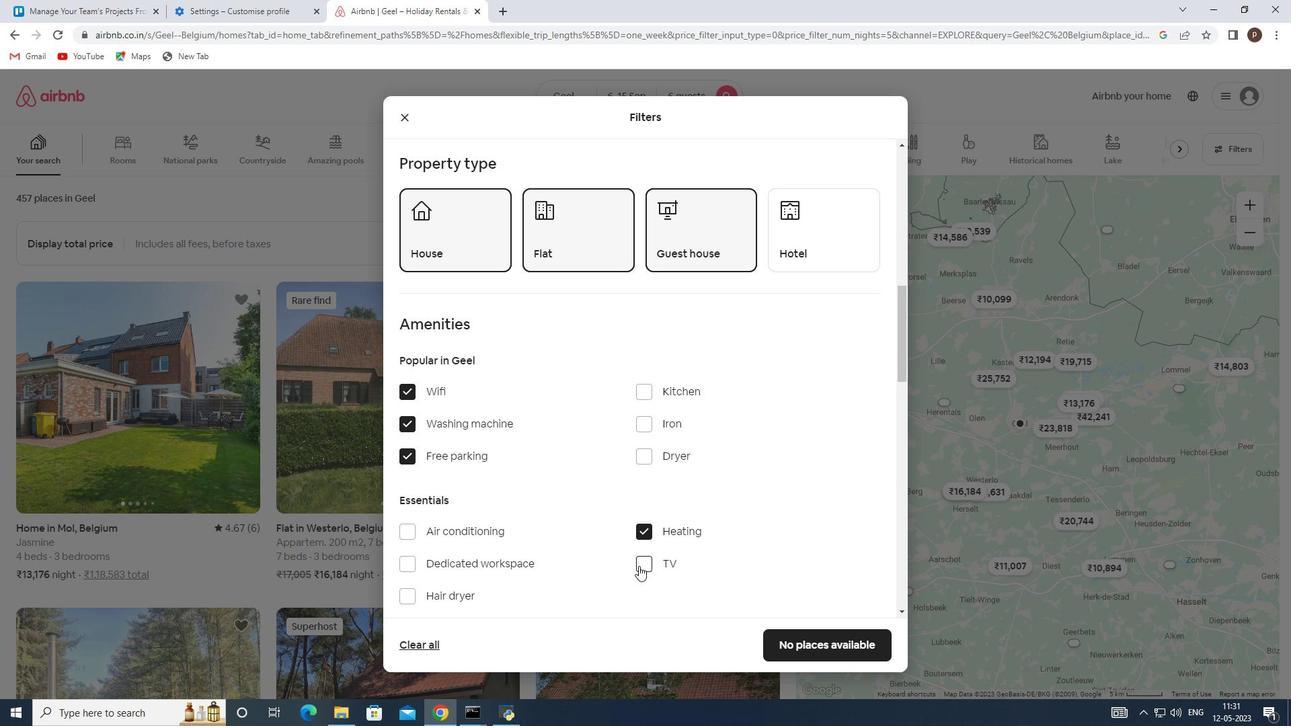 
Action: Mouse moved to (602, 549)
Screenshot: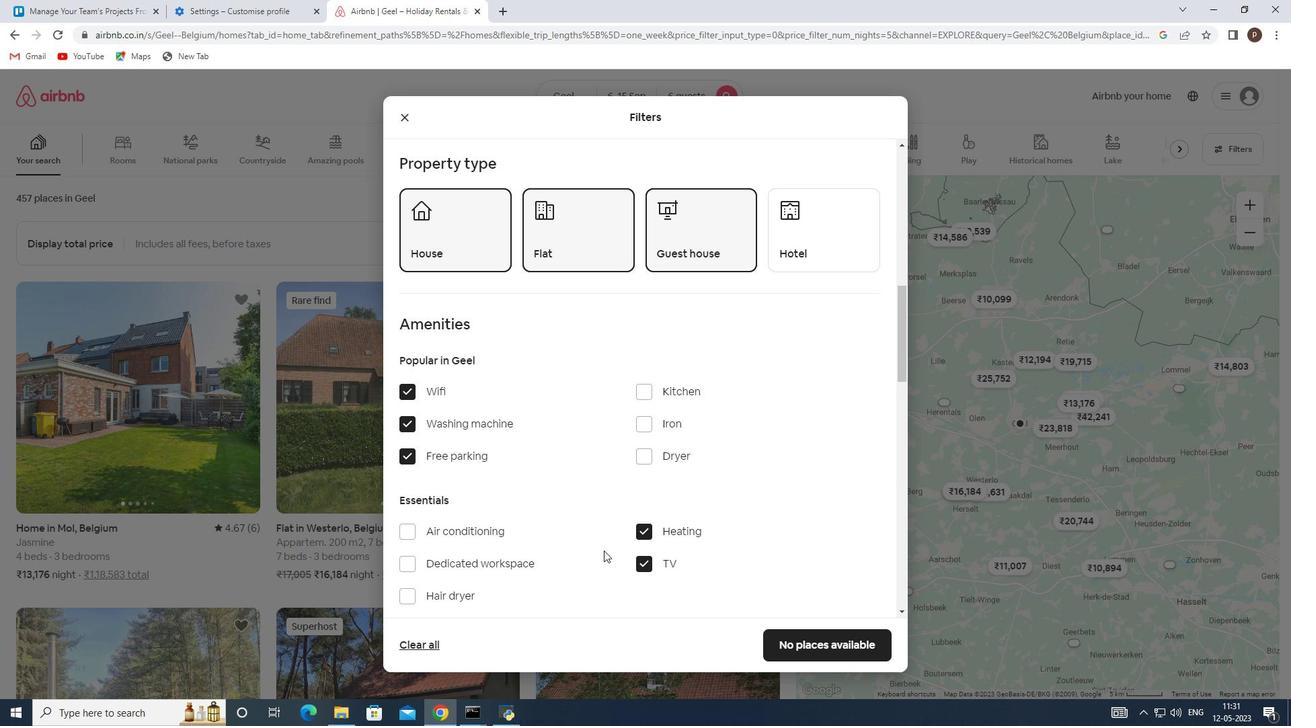 
Action: Mouse scrolled (602, 548) with delta (0, 0)
Screenshot: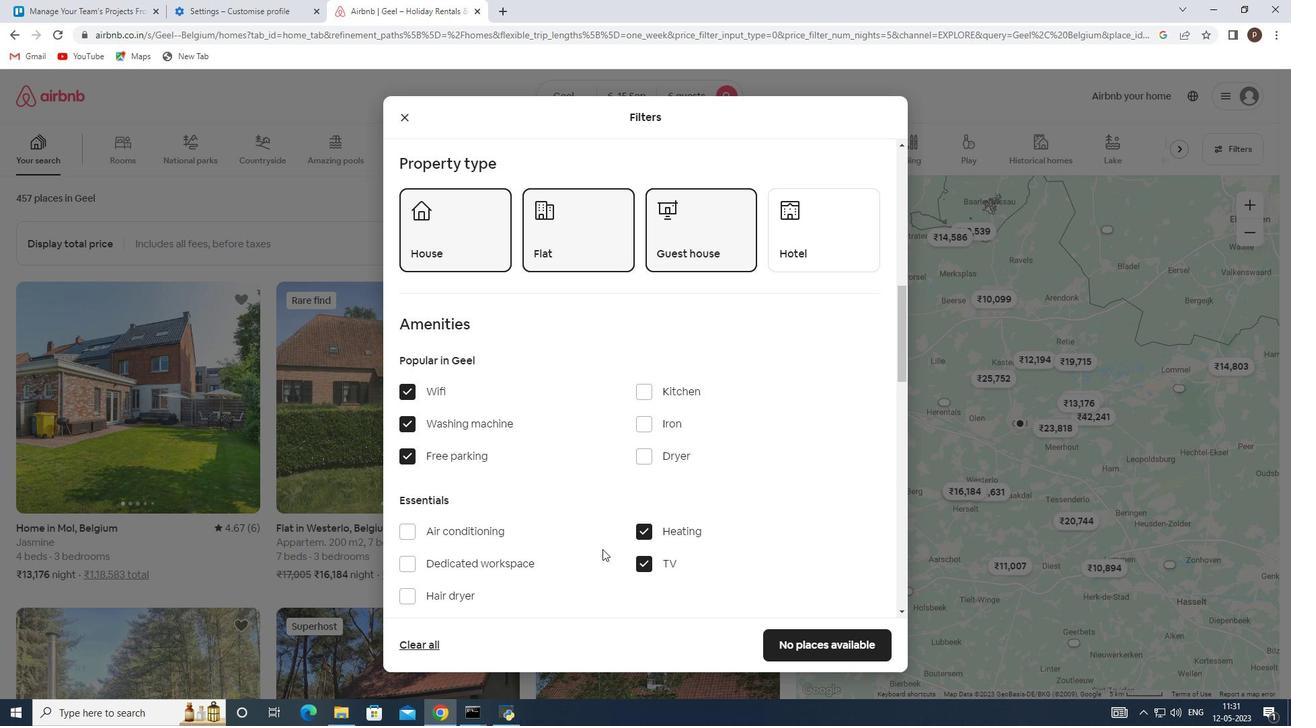 
Action: Mouse scrolled (602, 548) with delta (0, 0)
Screenshot: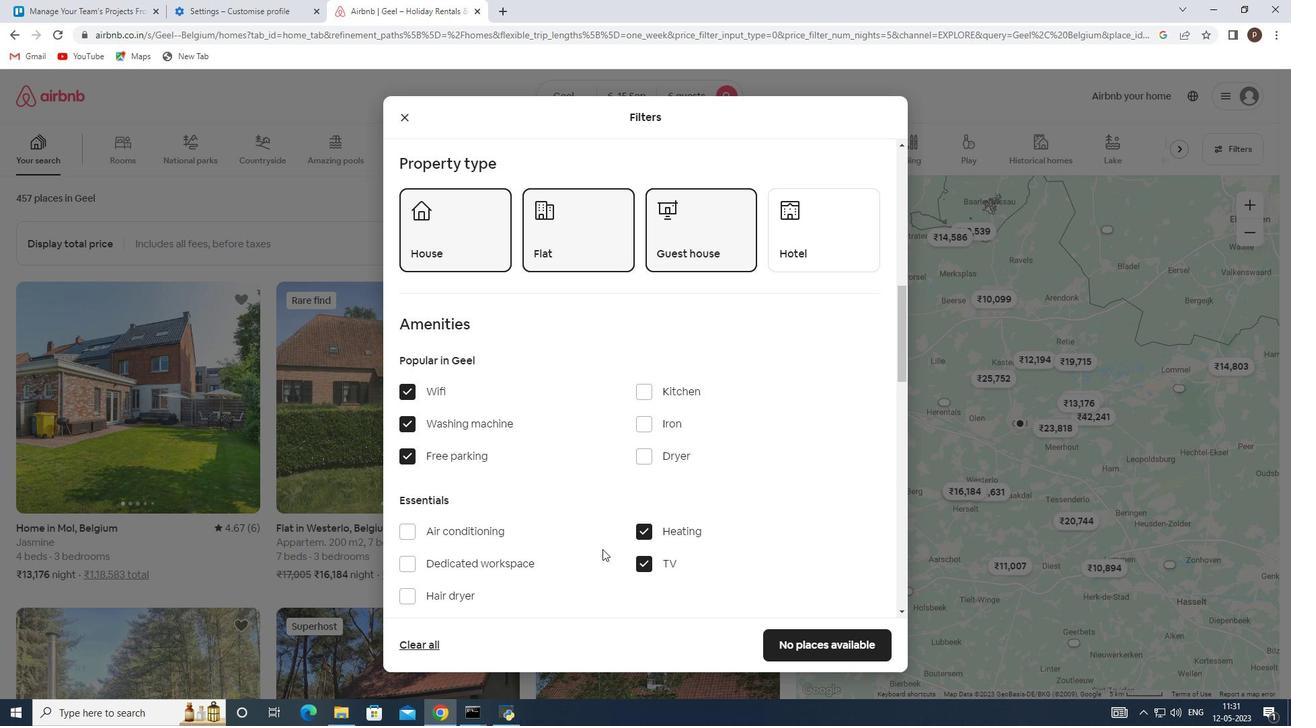 
Action: Mouse moved to (640, 534)
Screenshot: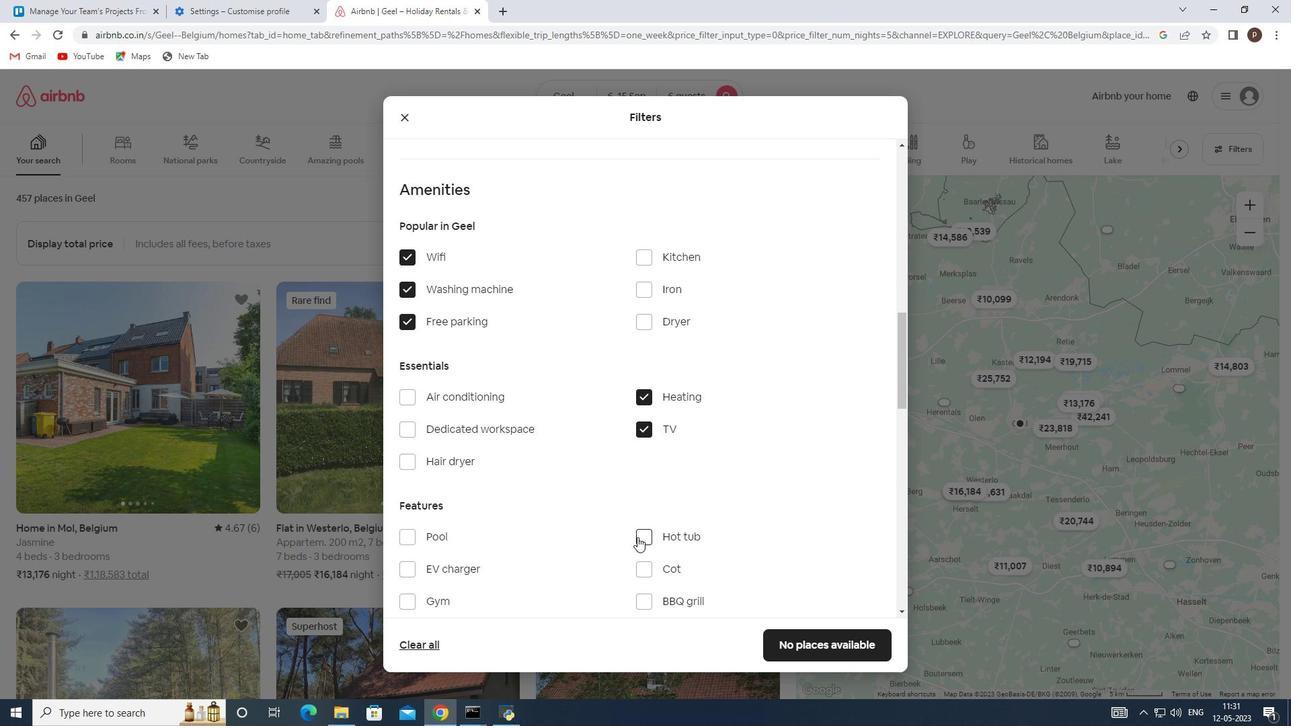 
Action: Mouse pressed left at (640, 534)
Screenshot: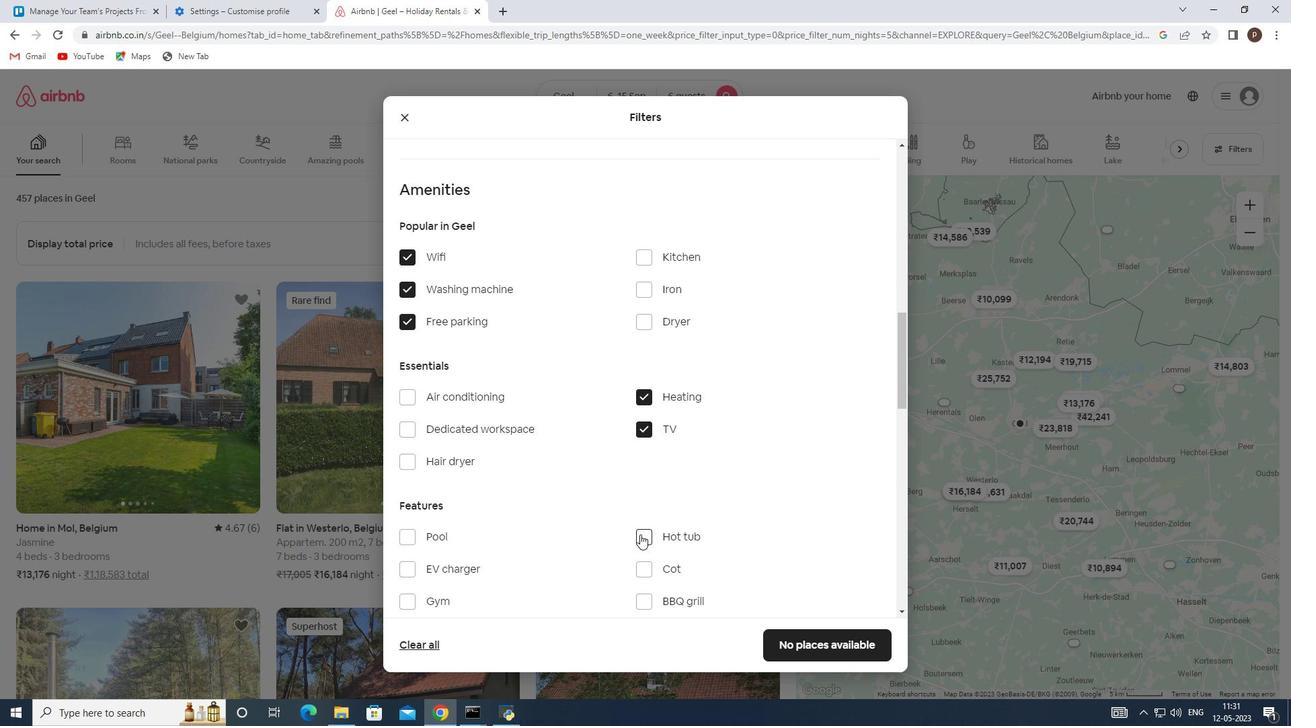 
Action: Mouse moved to (603, 541)
Screenshot: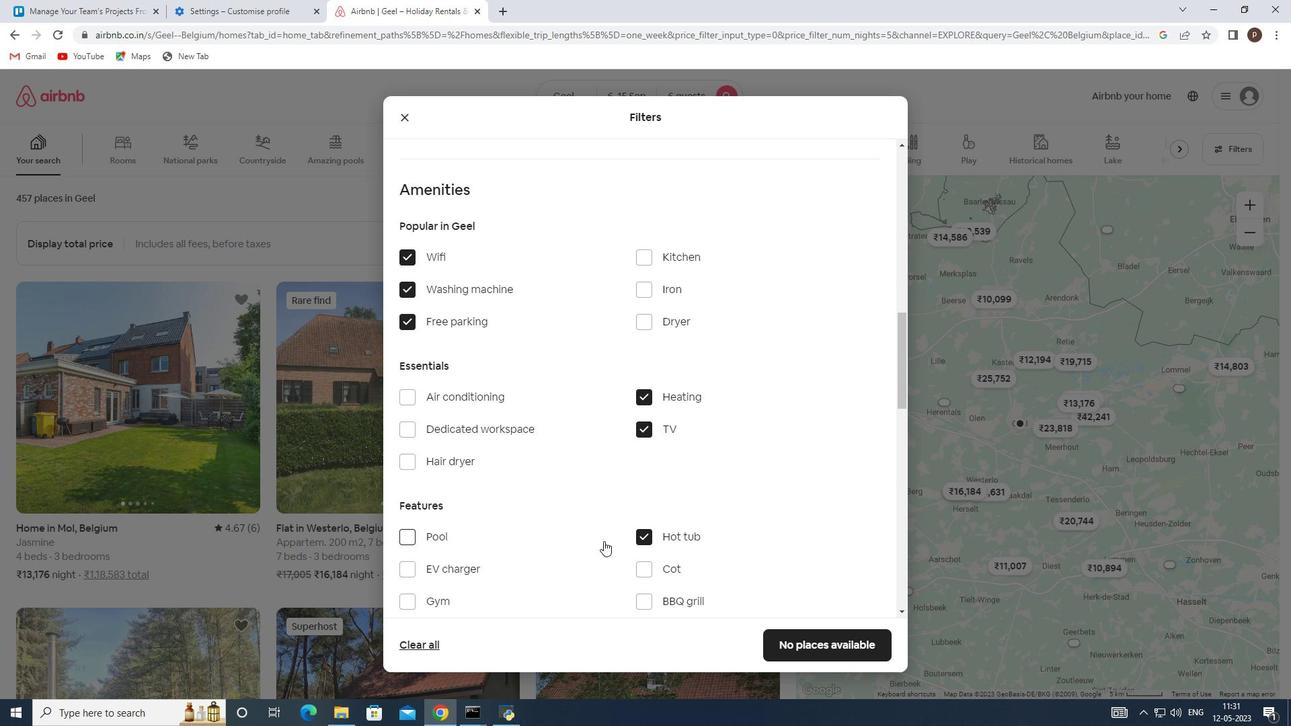 
Action: Mouse scrolled (603, 540) with delta (0, 0)
Screenshot: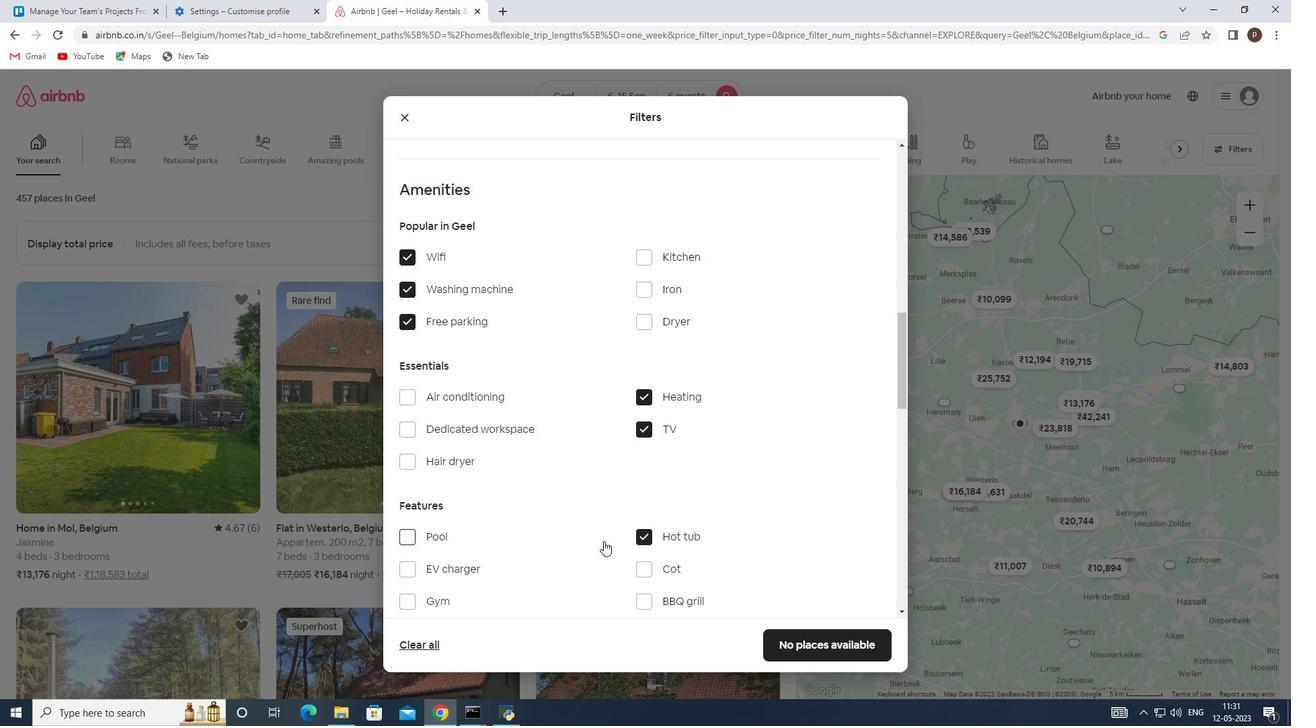 
Action: Mouse moved to (404, 537)
Screenshot: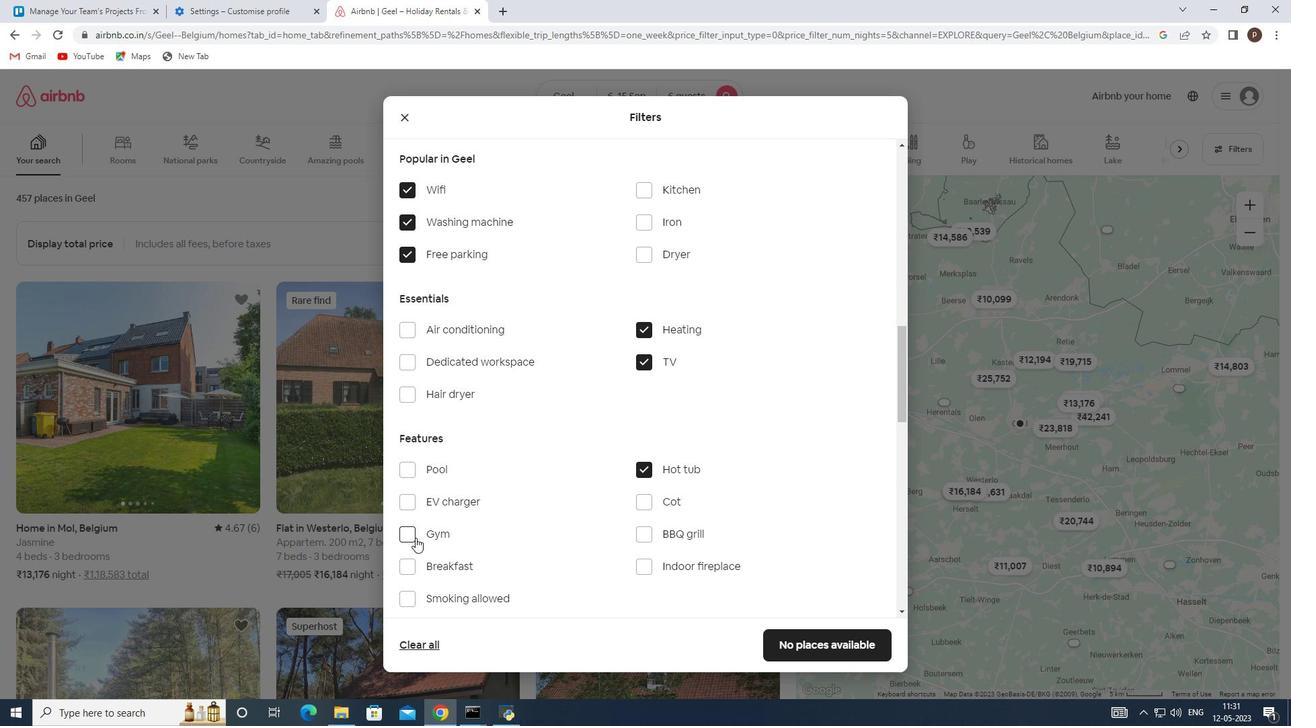 
Action: Mouse pressed left at (404, 537)
Screenshot: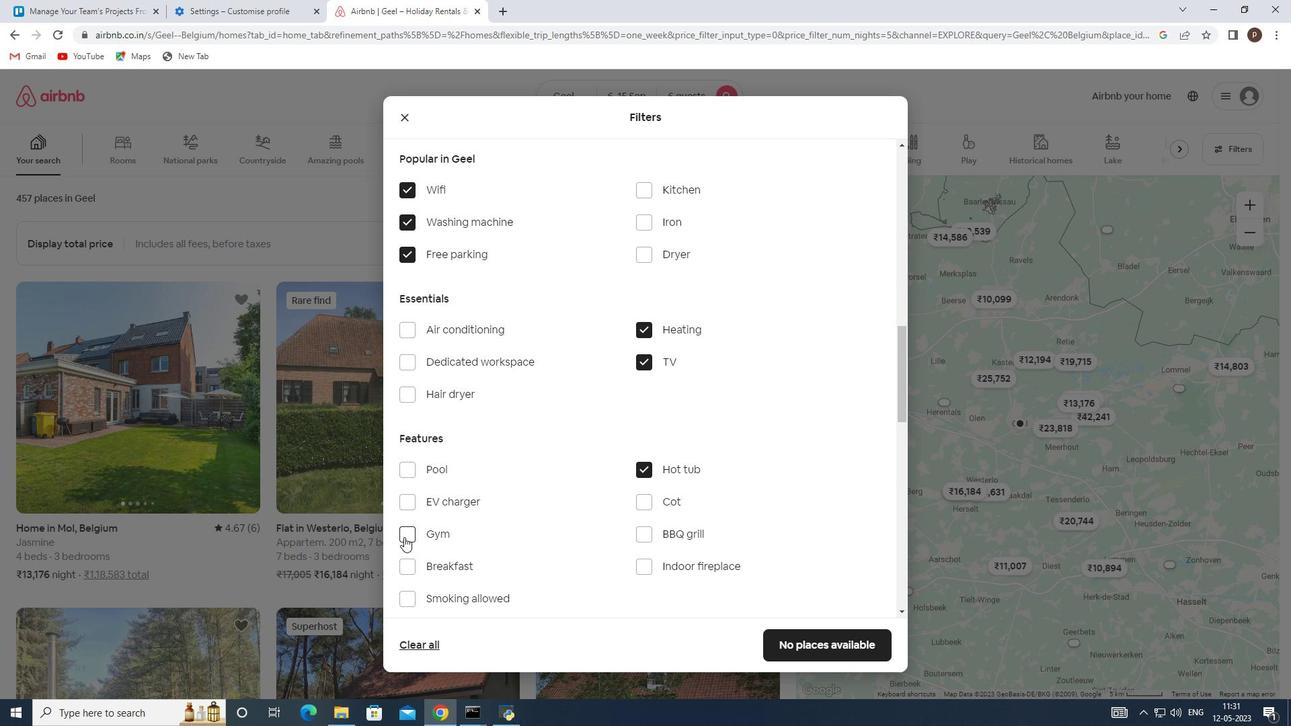 
Action: Mouse moved to (402, 598)
Screenshot: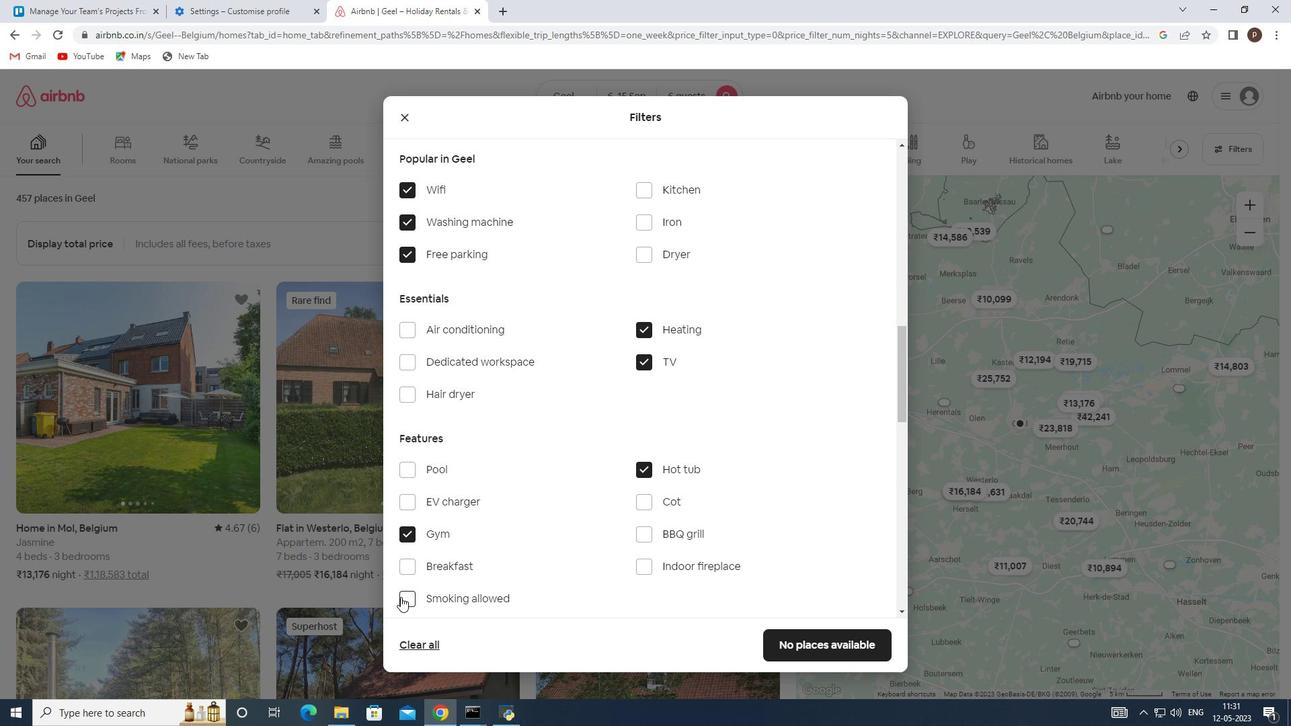 
Action: Mouse pressed left at (402, 598)
Screenshot: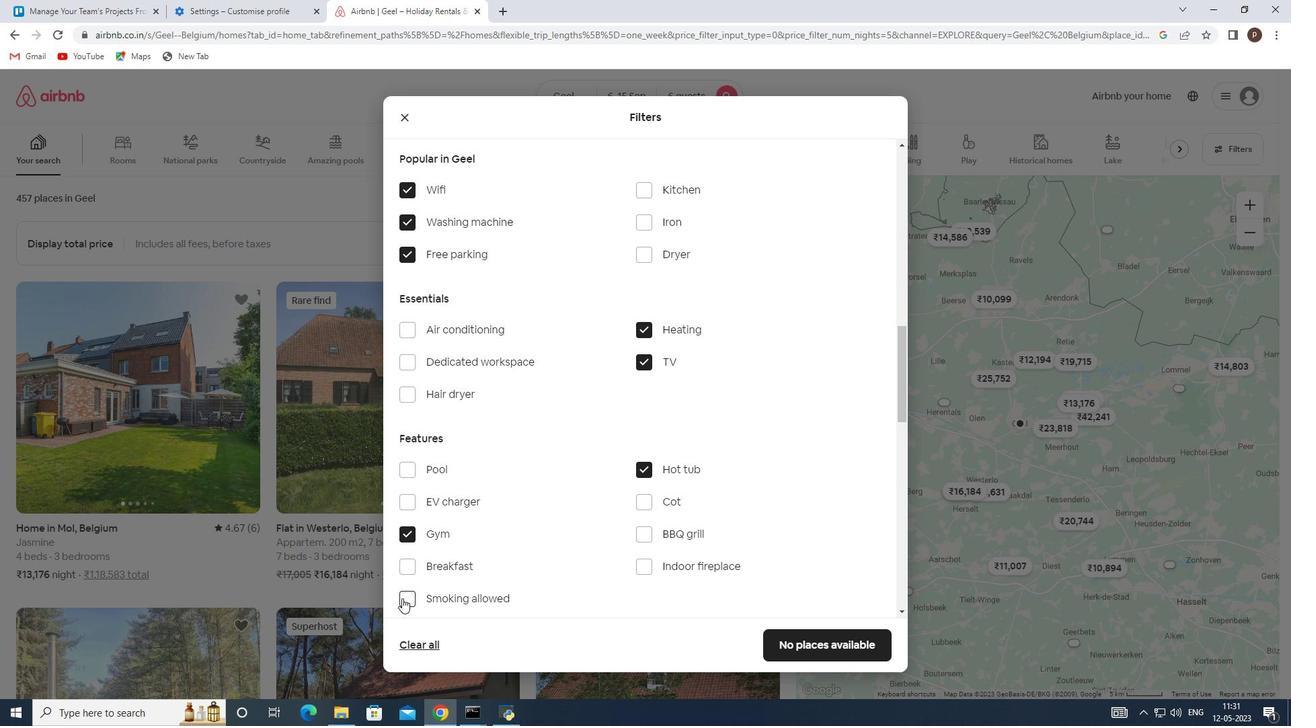 
Action: Mouse moved to (552, 564)
Screenshot: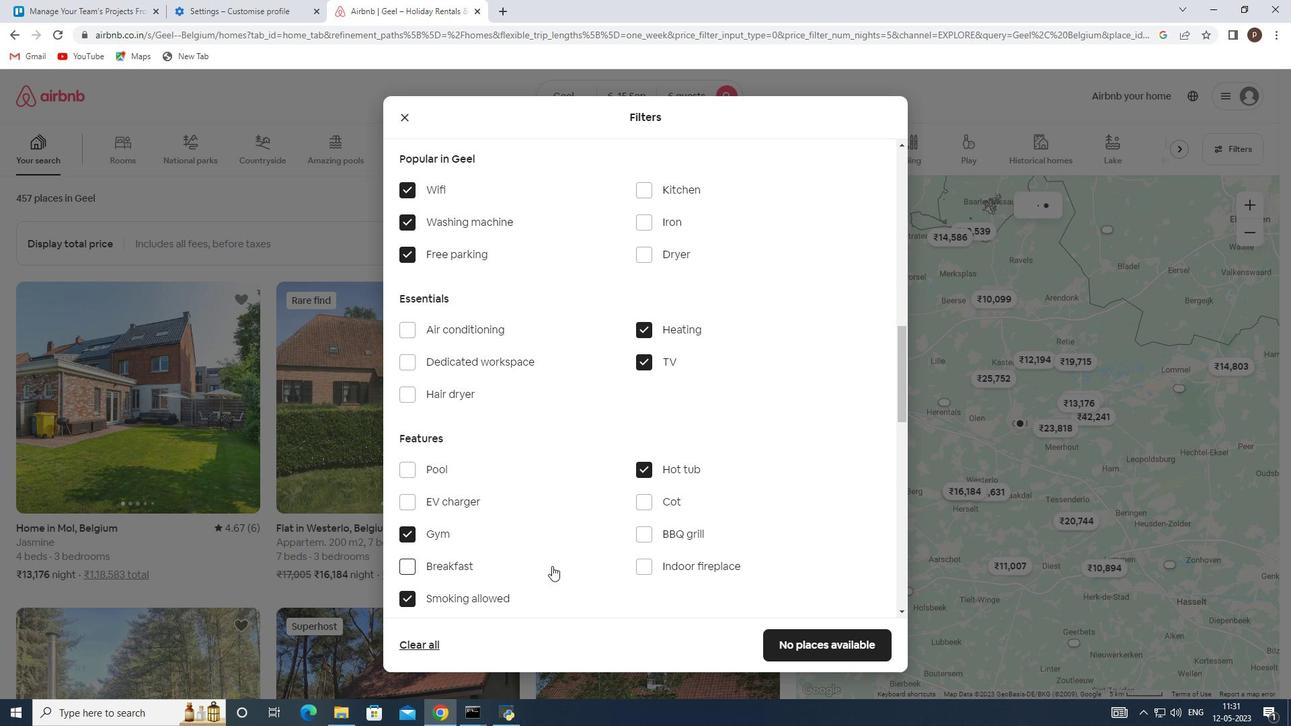 
Action: Mouse scrolled (552, 563) with delta (0, 0)
Screenshot: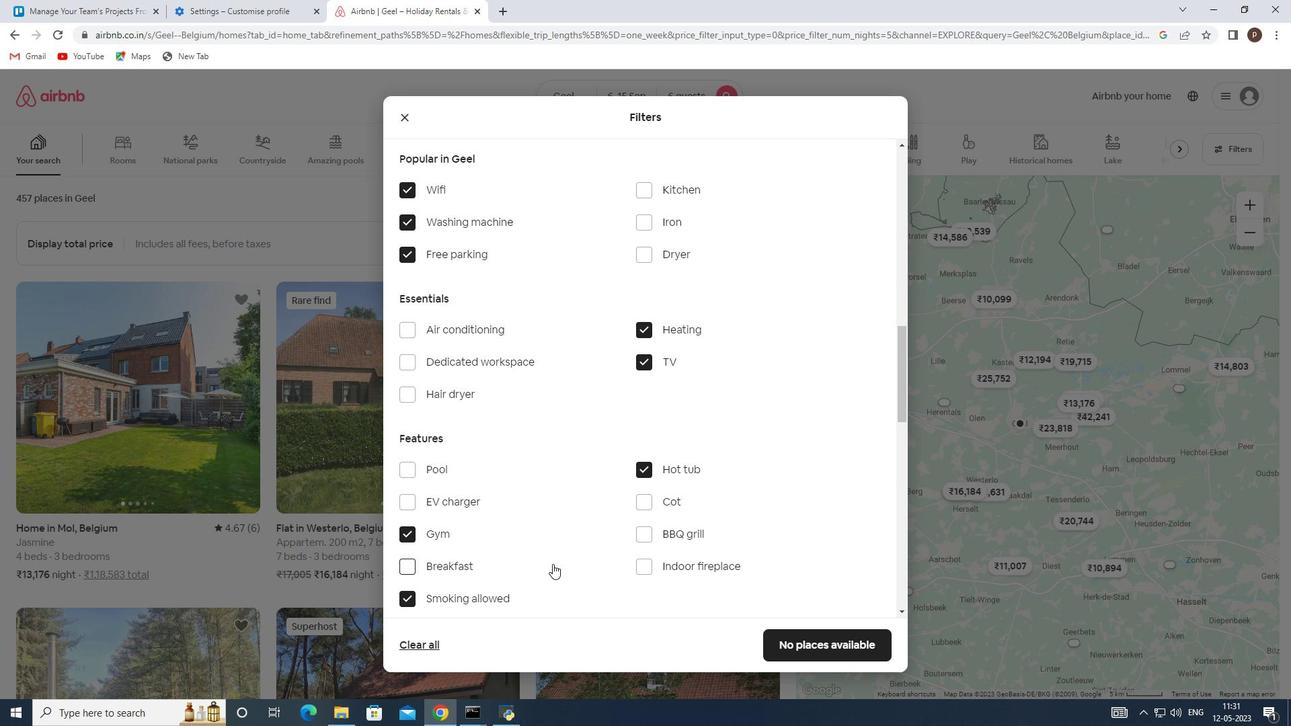 
Action: Mouse scrolled (552, 563) with delta (0, 0)
Screenshot: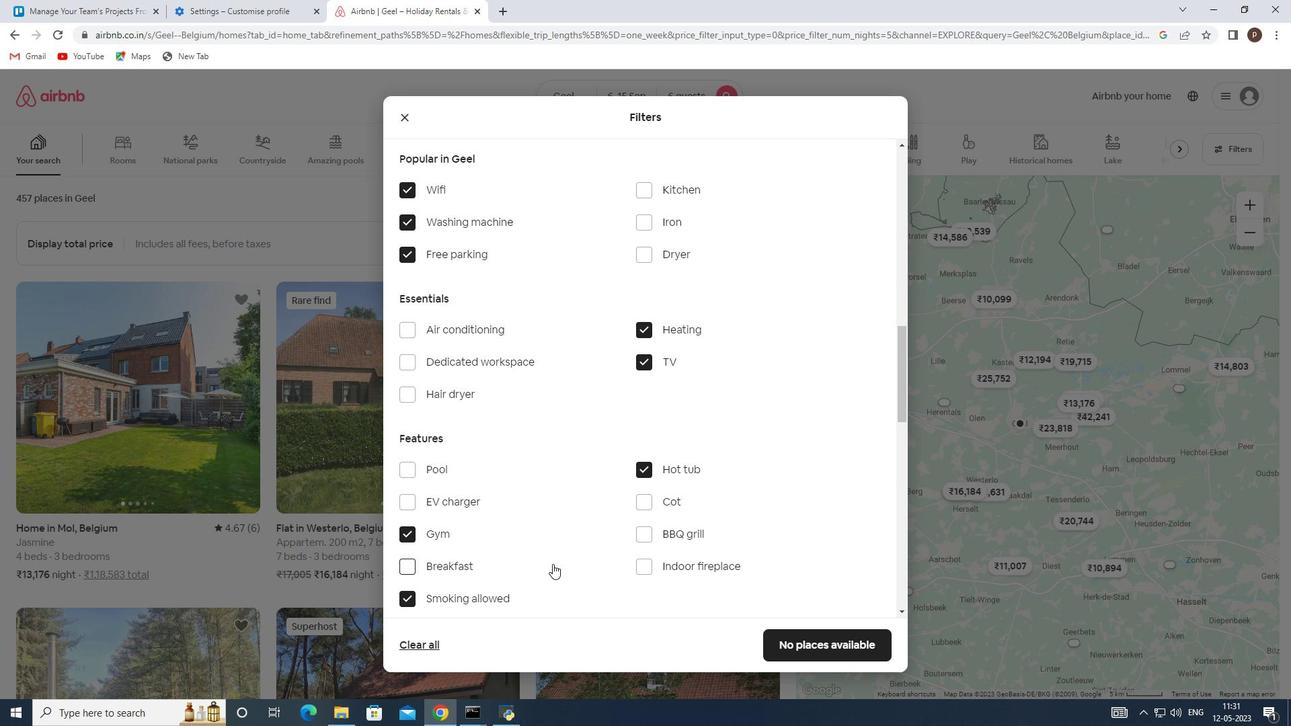 
Action: Mouse moved to (568, 523)
Screenshot: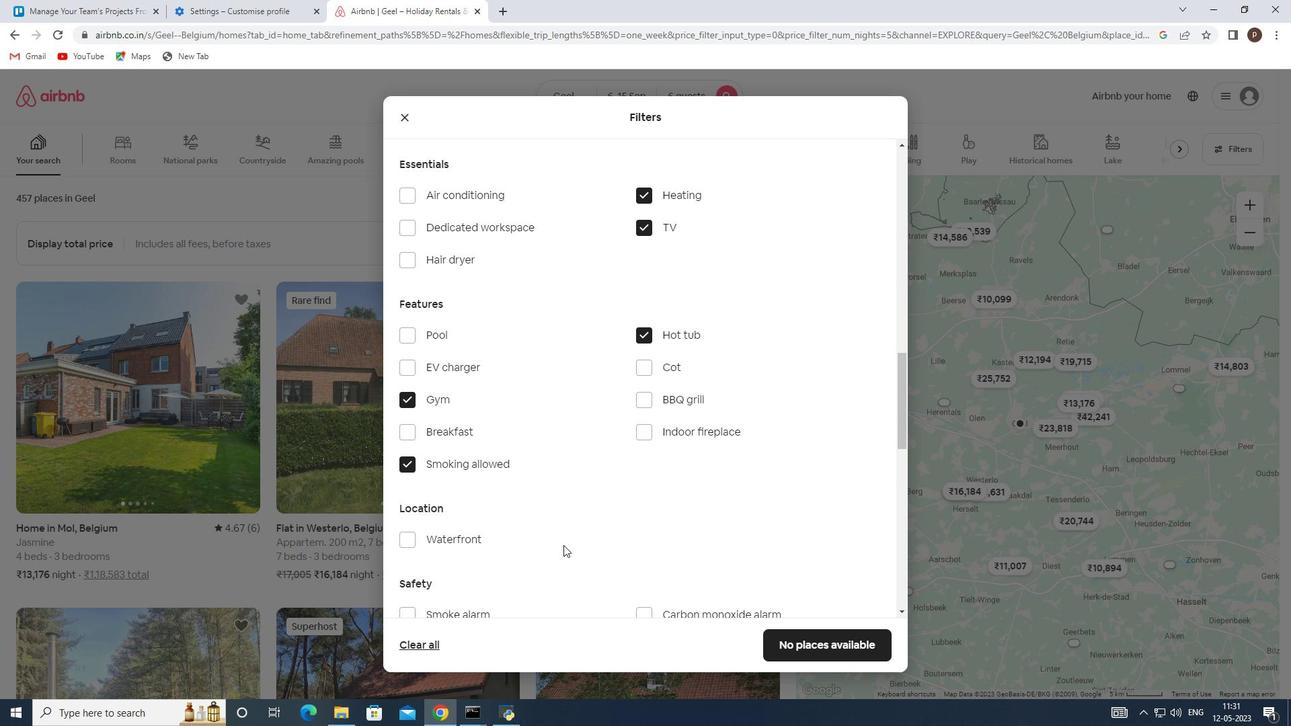 
Action: Mouse scrolled (568, 523) with delta (0, 0)
Screenshot: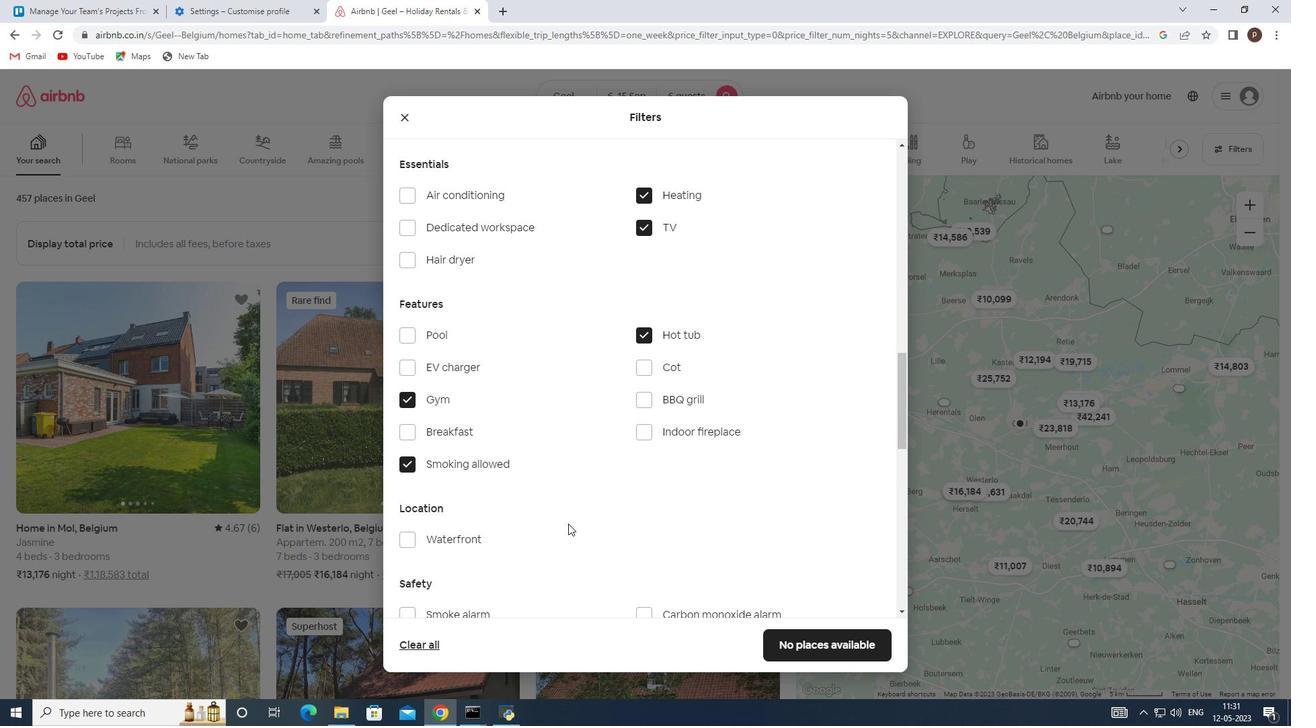
Action: Mouse moved to (568, 523)
Screenshot: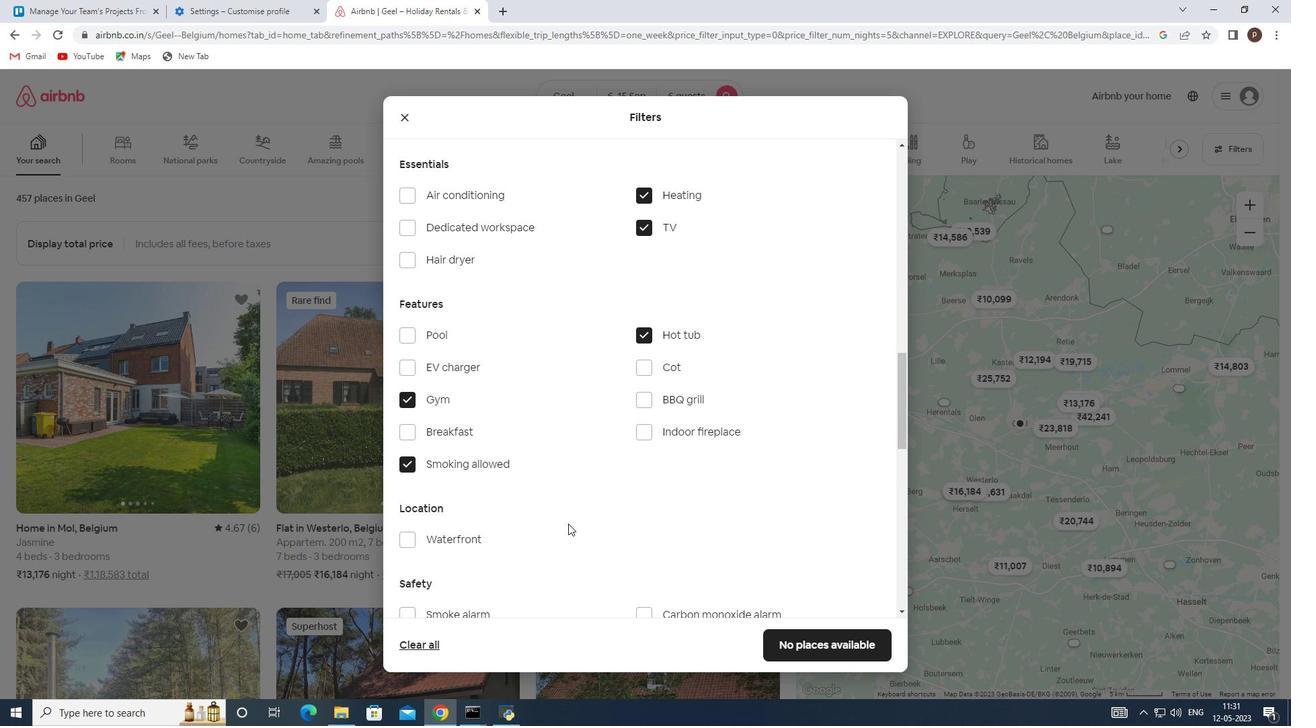 
Action: Mouse scrolled (568, 522) with delta (0, 0)
Screenshot: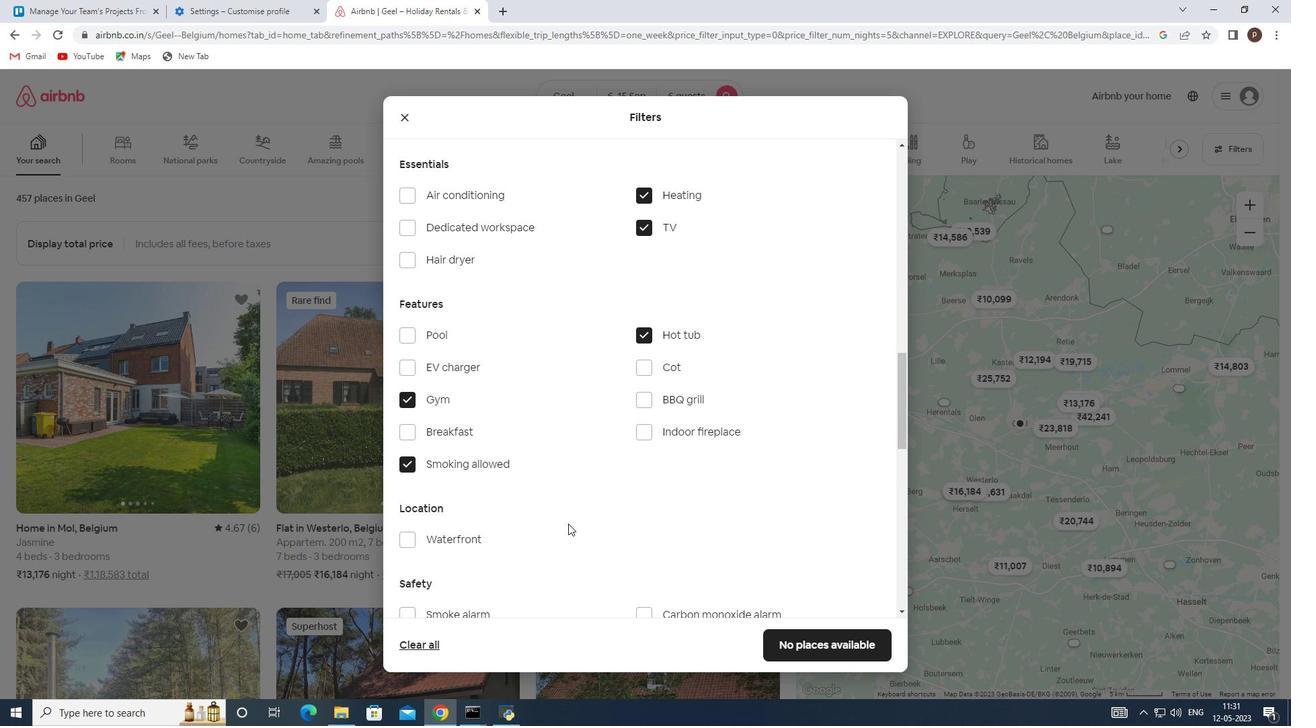 
Action: Mouse moved to (624, 528)
Screenshot: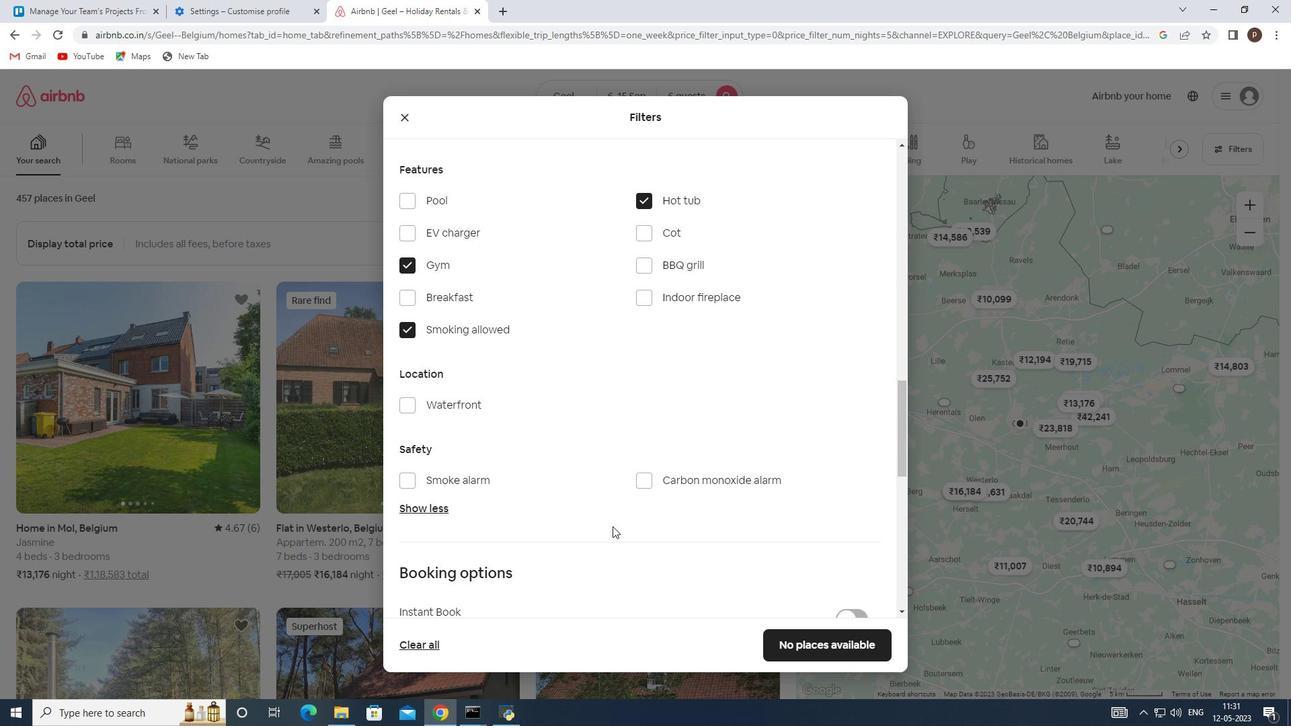 
Action: Mouse scrolled (624, 527) with delta (0, 0)
Screenshot: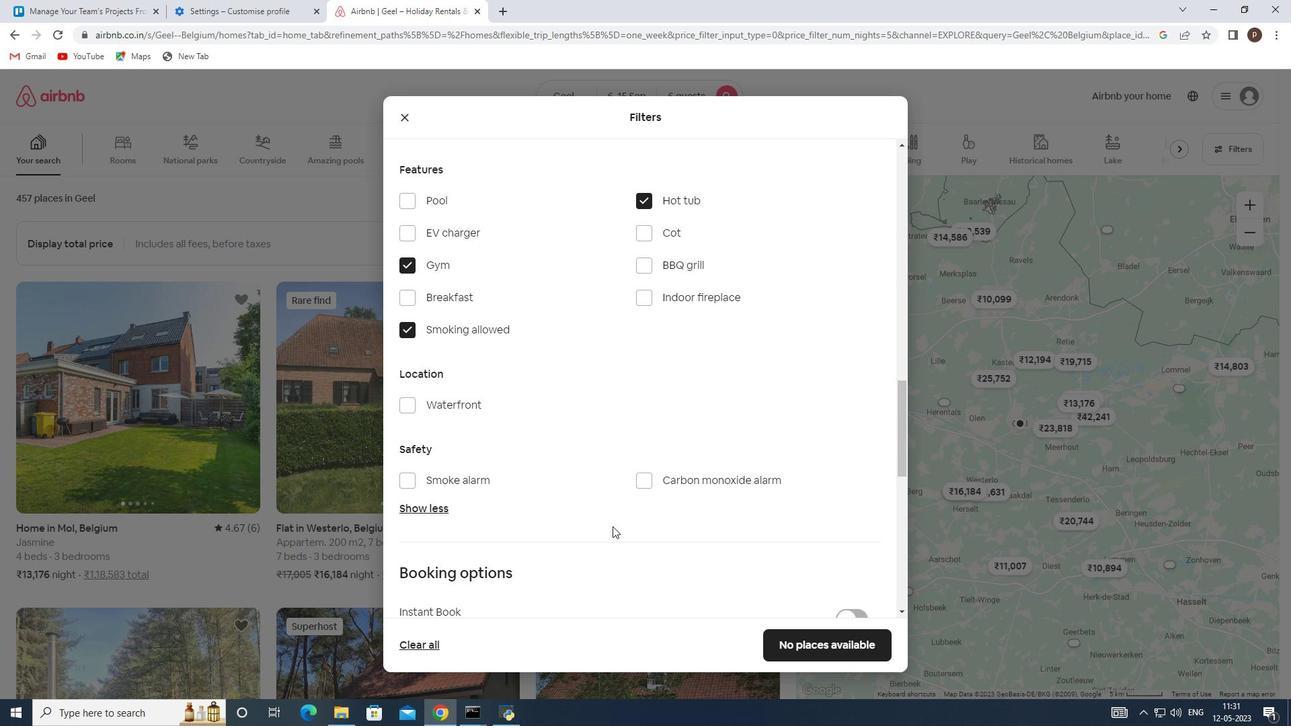 
Action: Mouse moved to (624, 529)
Screenshot: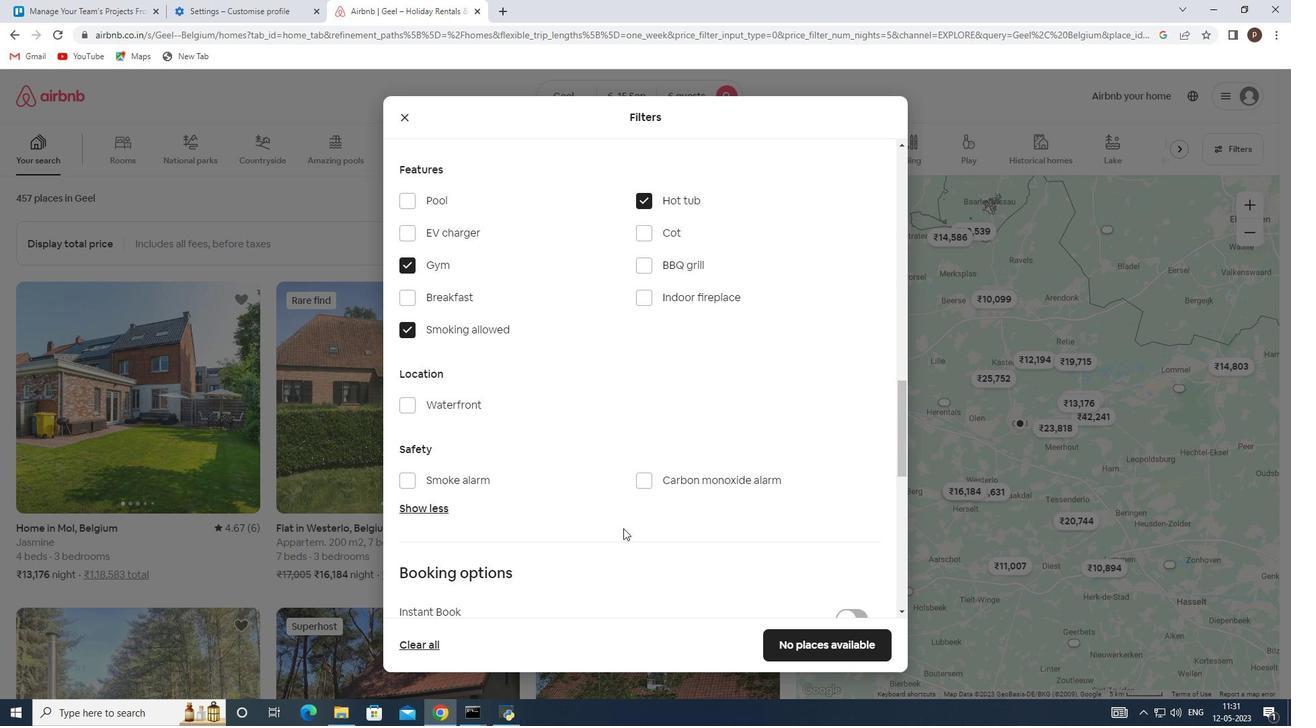 
Action: Mouse scrolled (624, 528) with delta (0, 0)
Screenshot: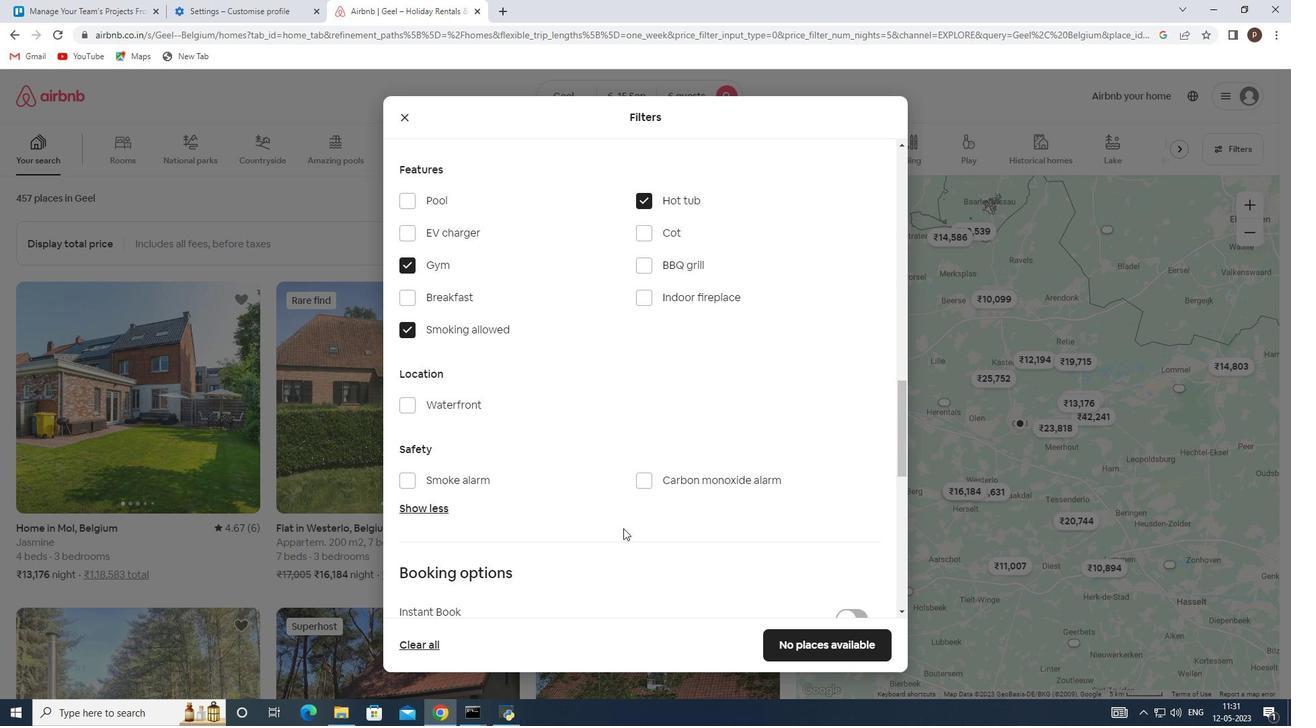 
Action: Mouse scrolled (624, 528) with delta (0, 0)
Screenshot: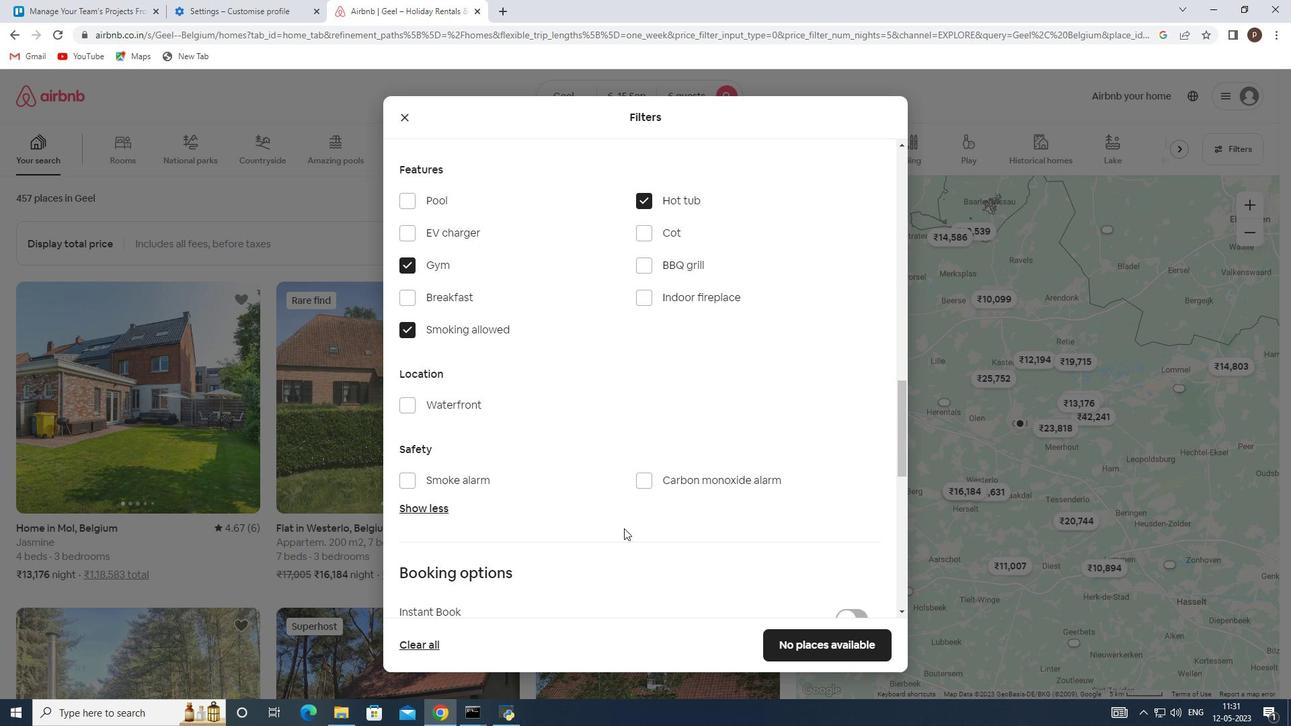 
Action: Mouse moved to (847, 460)
Screenshot: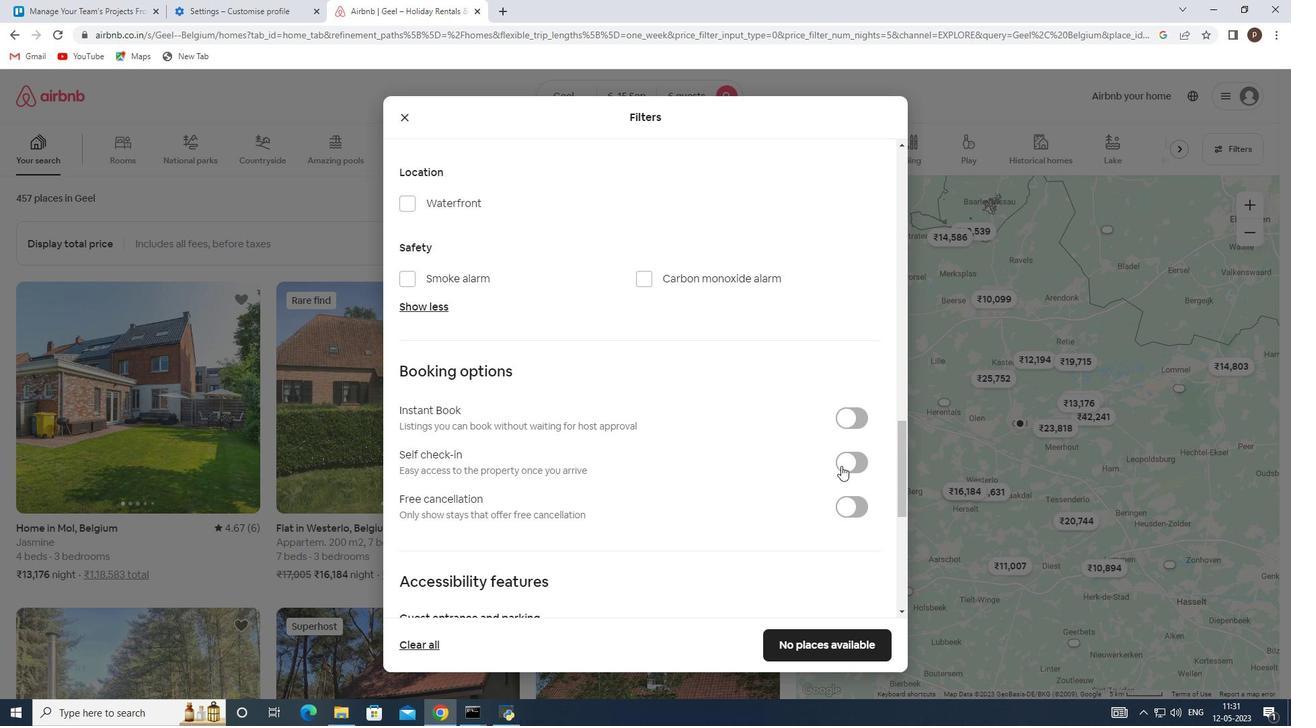 
Action: Mouse pressed left at (847, 460)
Screenshot: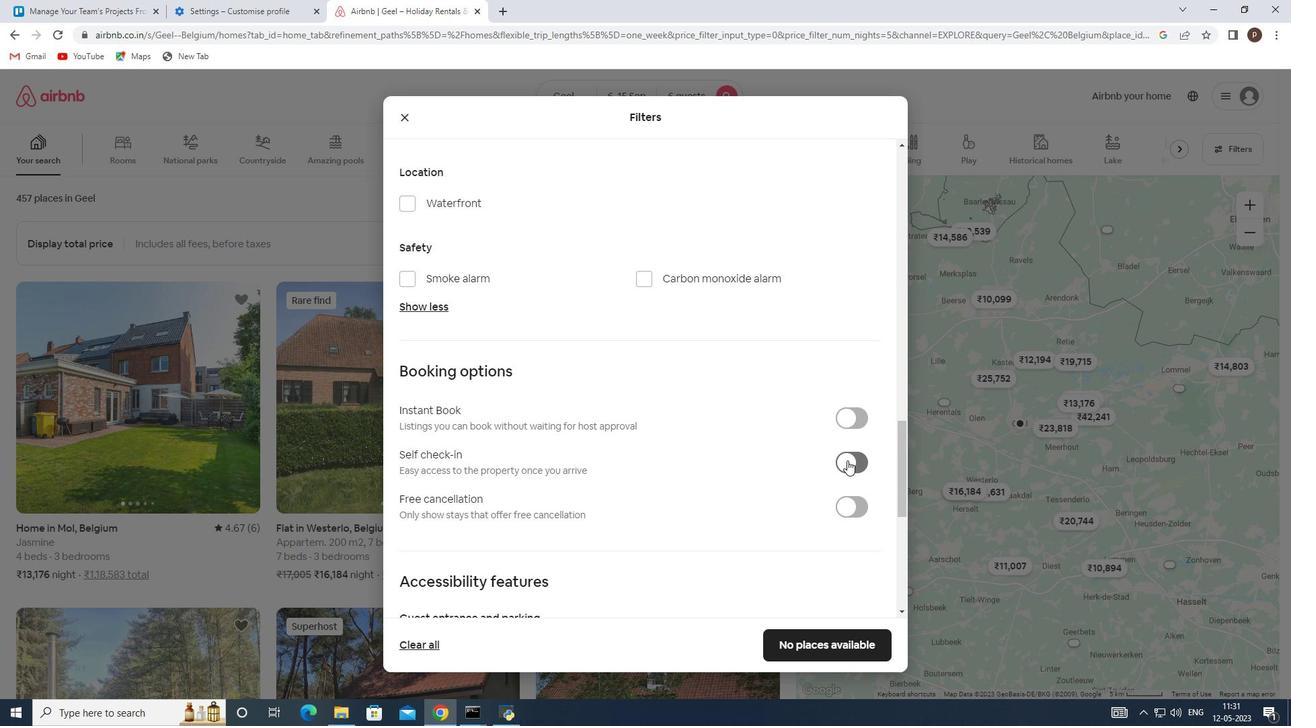 
Action: Mouse moved to (670, 492)
Screenshot: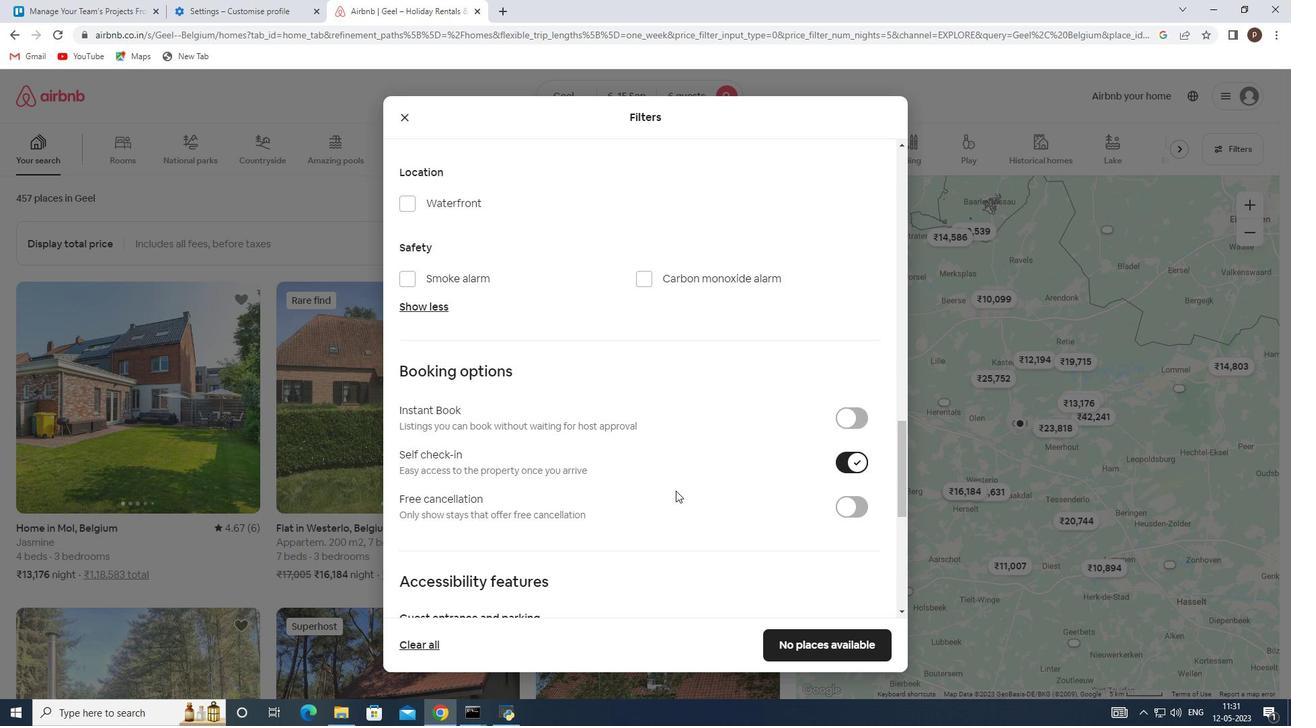 
Action: Mouse scrolled (670, 492) with delta (0, 0)
Screenshot: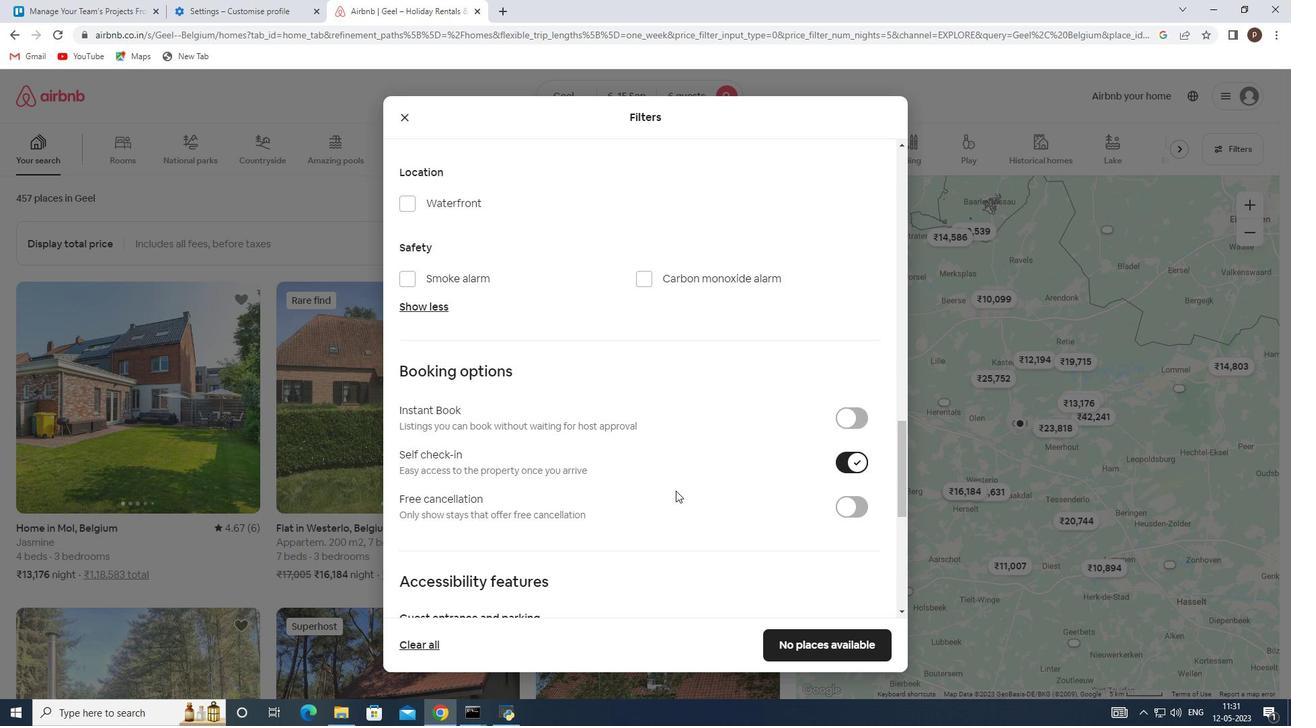 
Action: Mouse scrolled (670, 492) with delta (0, 0)
Screenshot: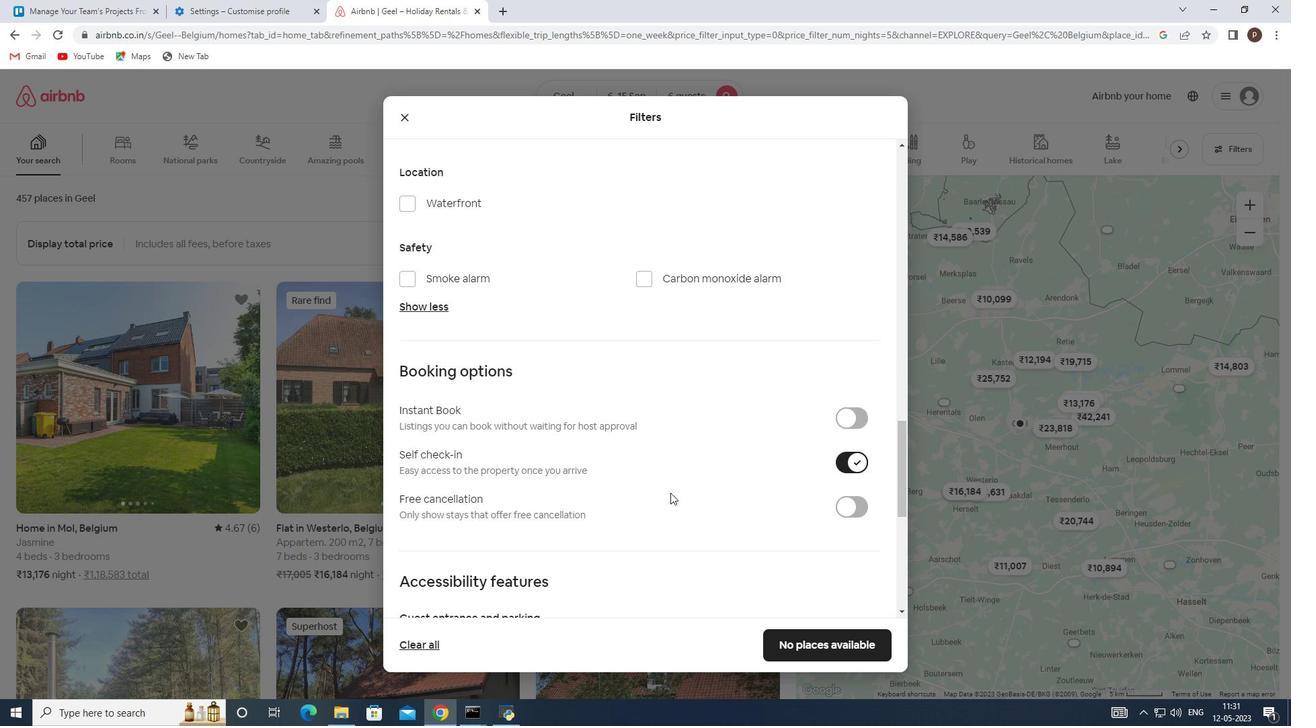 
Action: Mouse moved to (648, 489)
Screenshot: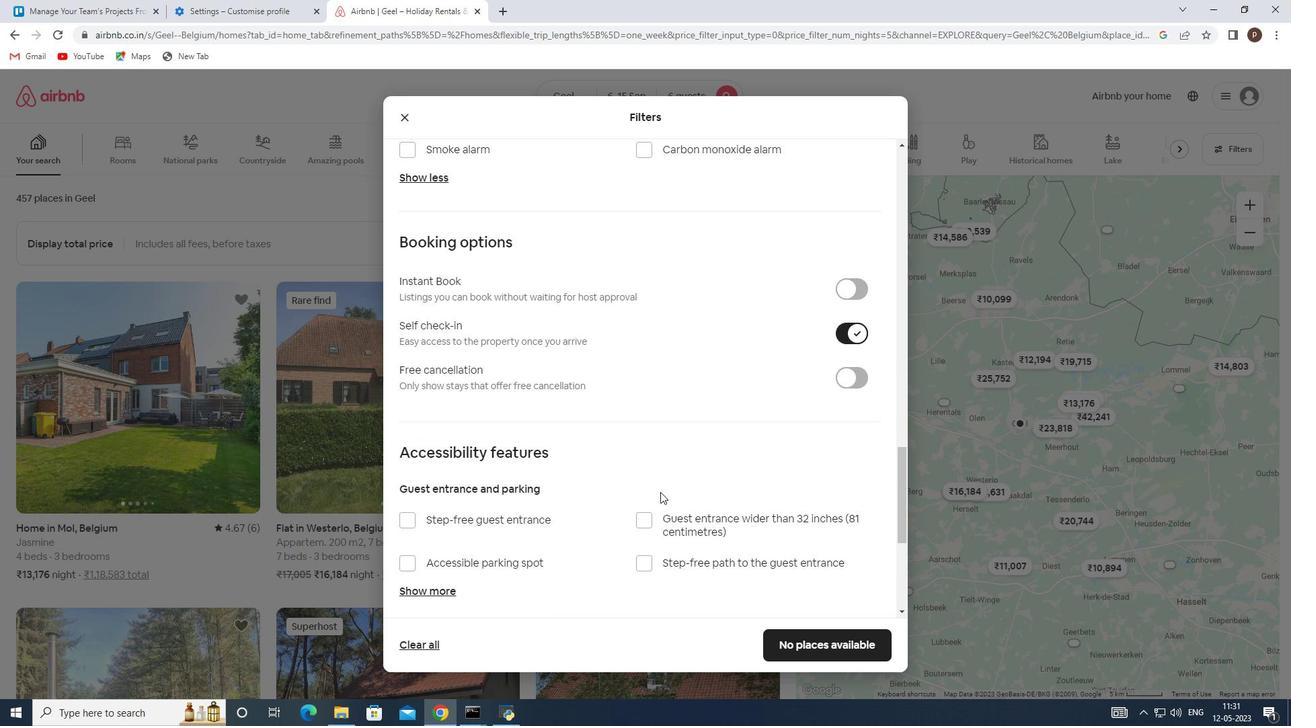 
Action: Mouse scrolled (648, 488) with delta (0, 0)
Screenshot: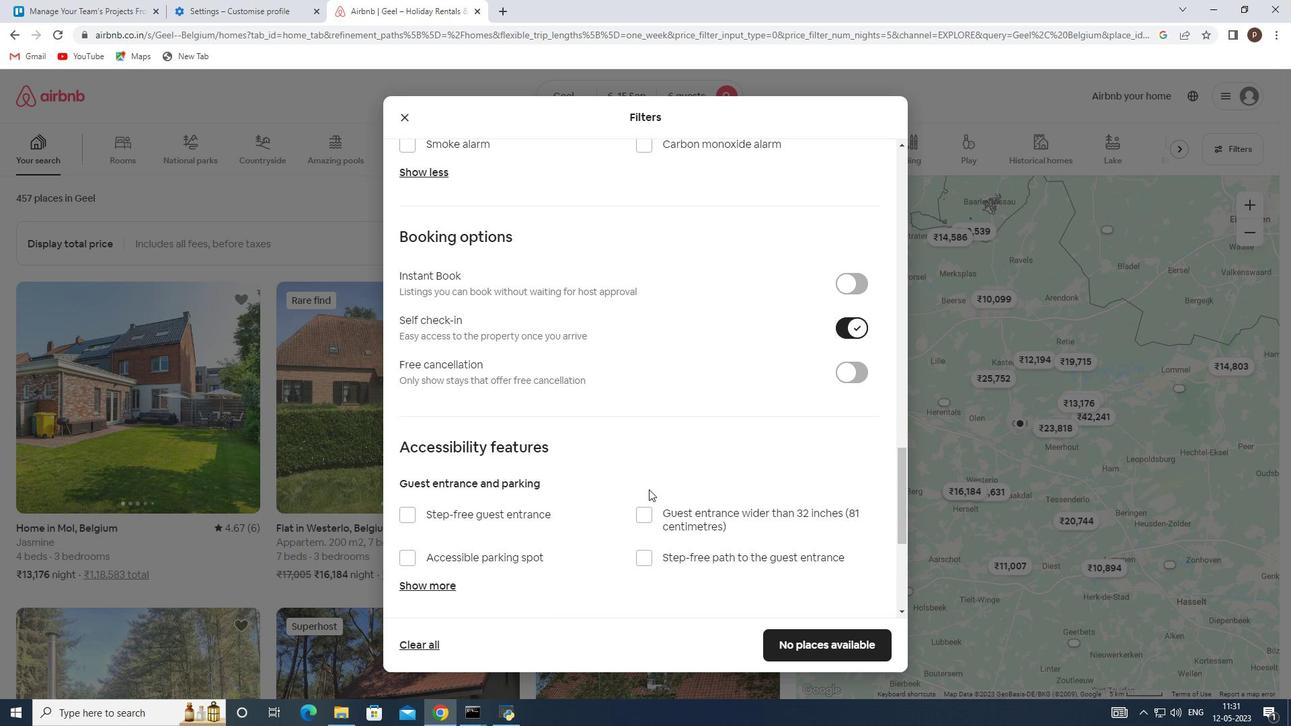 
Action: Mouse scrolled (648, 488) with delta (0, 0)
Screenshot: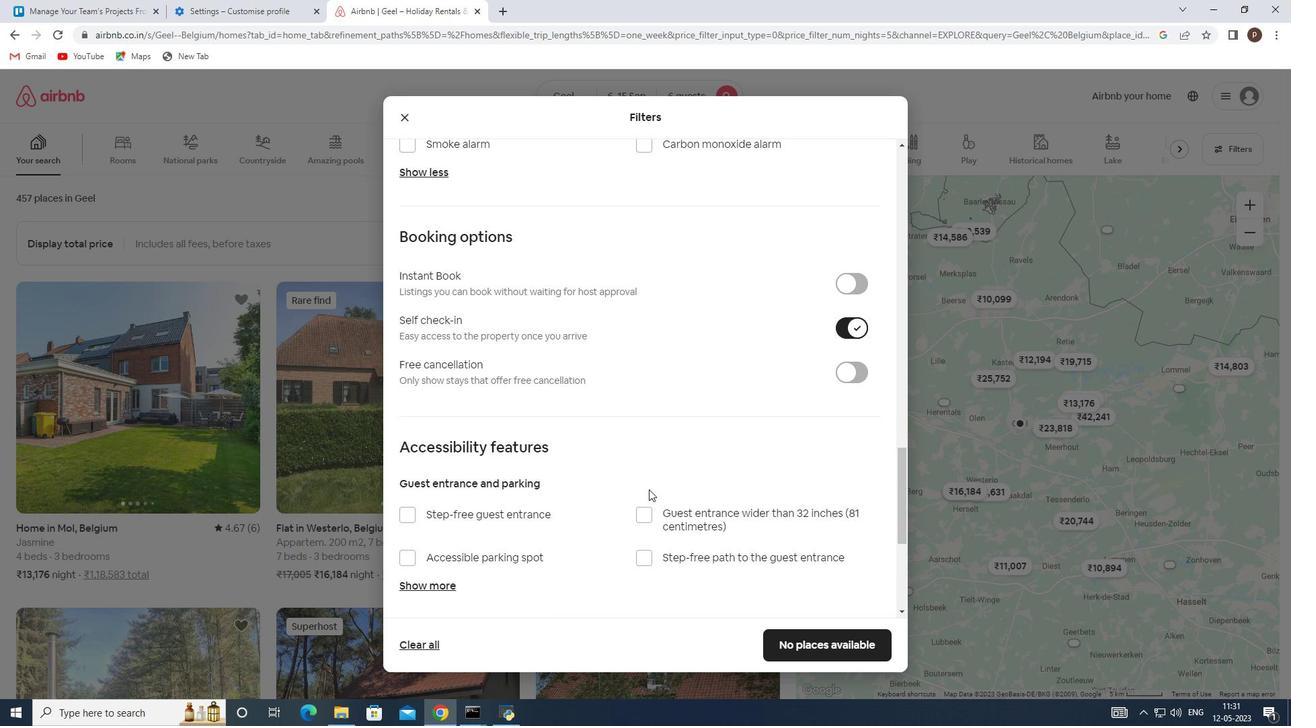 
Action: Mouse scrolled (648, 488) with delta (0, 0)
Screenshot: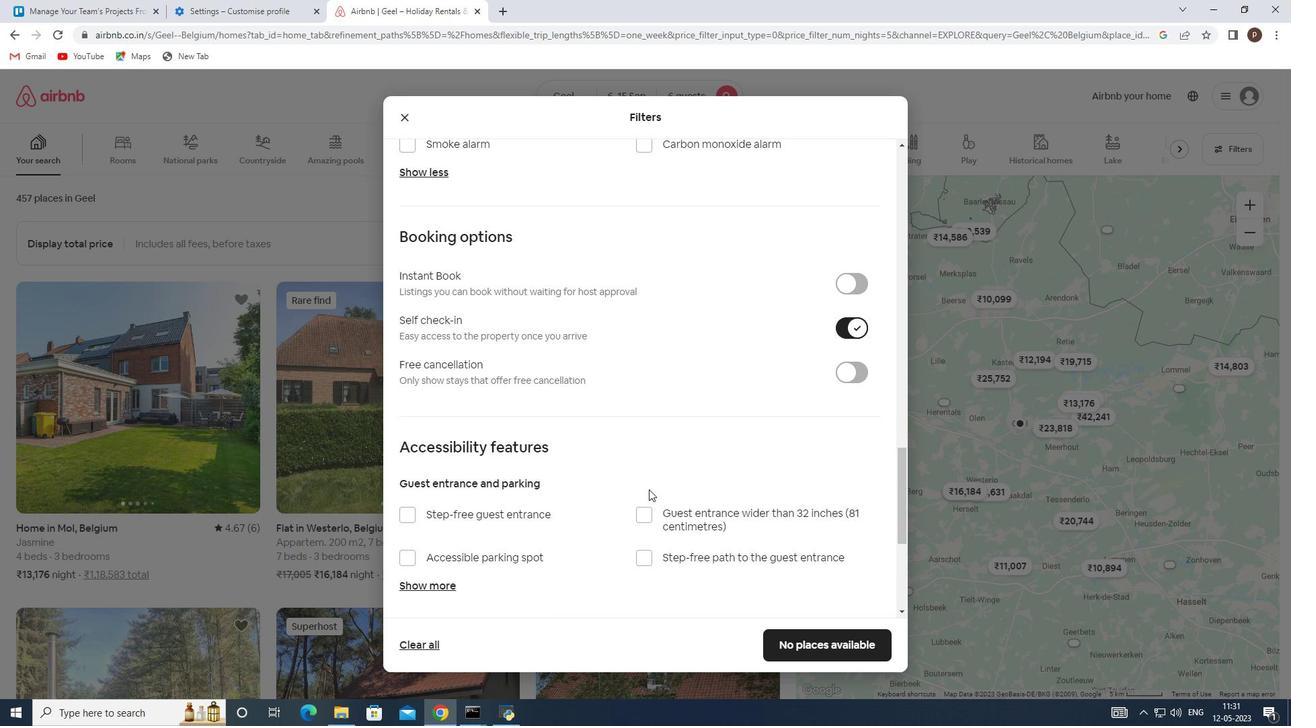 
Action: Mouse scrolled (648, 488) with delta (0, 0)
Screenshot: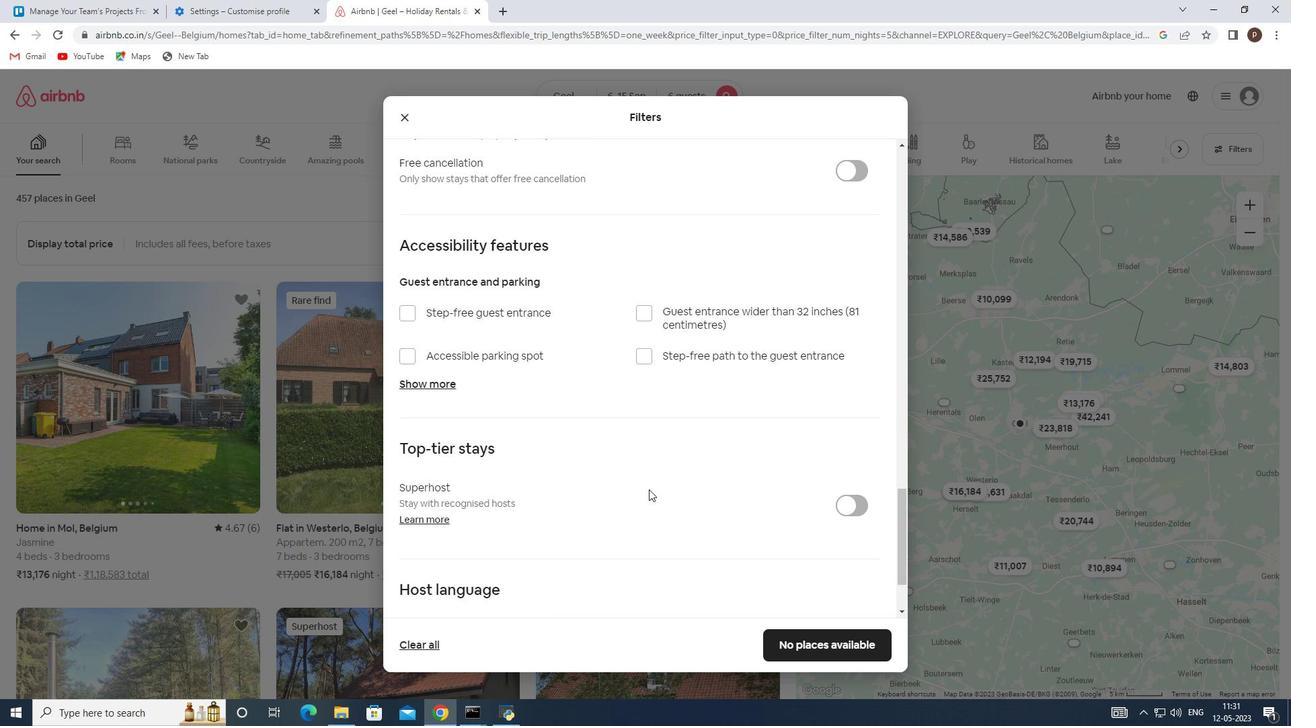 
Action: Mouse scrolled (648, 488) with delta (0, 0)
Screenshot: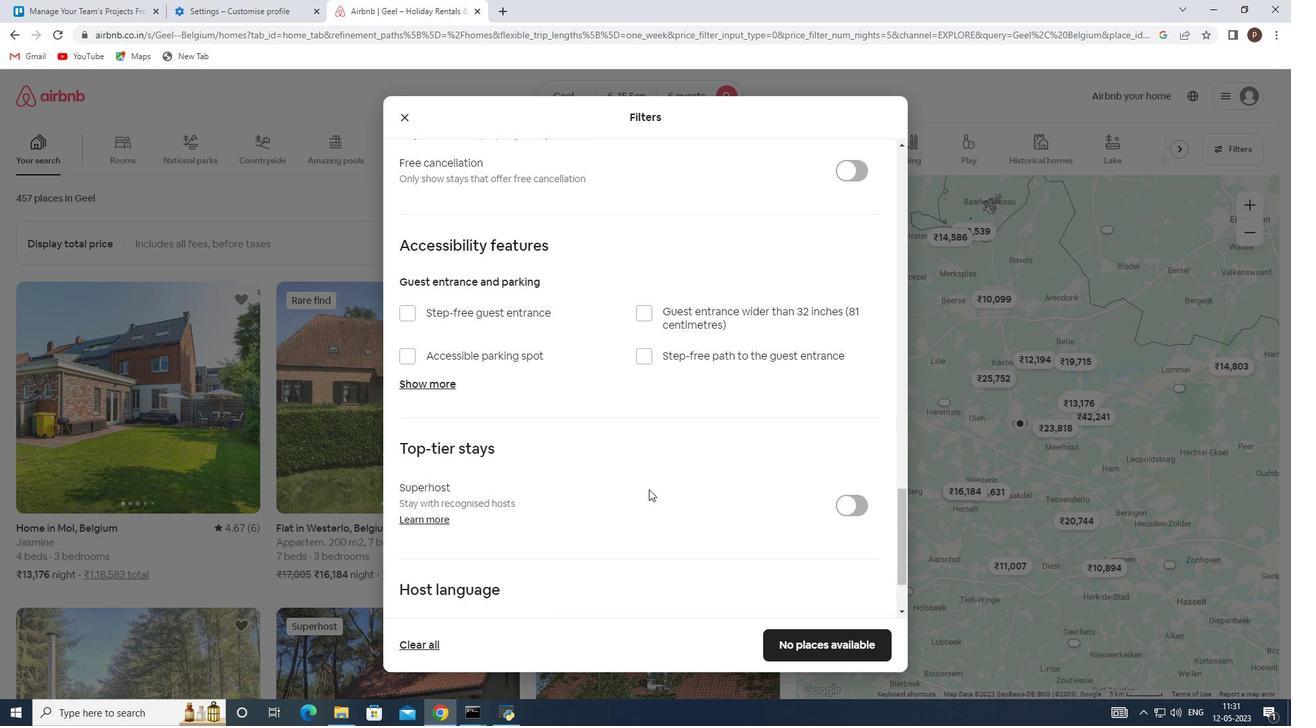 
Action: Mouse scrolled (648, 488) with delta (0, 0)
Screenshot: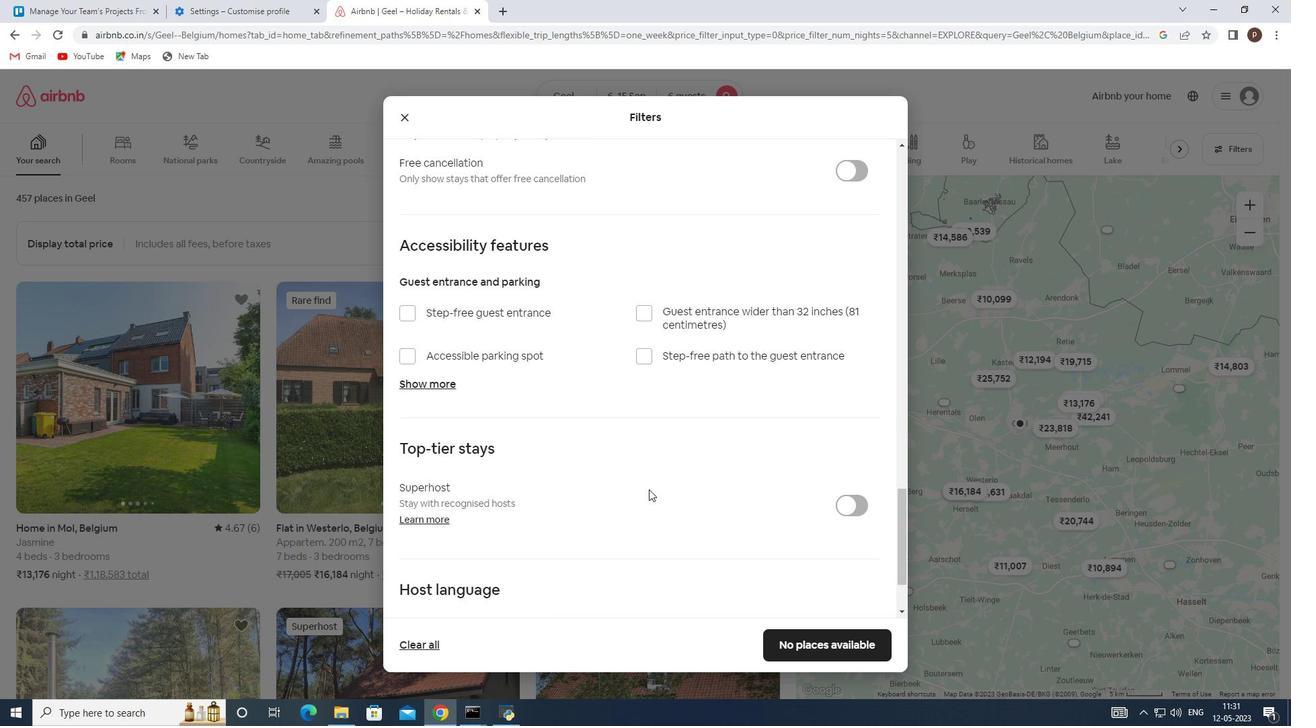 
Action: Mouse scrolled (648, 488) with delta (0, 0)
Screenshot: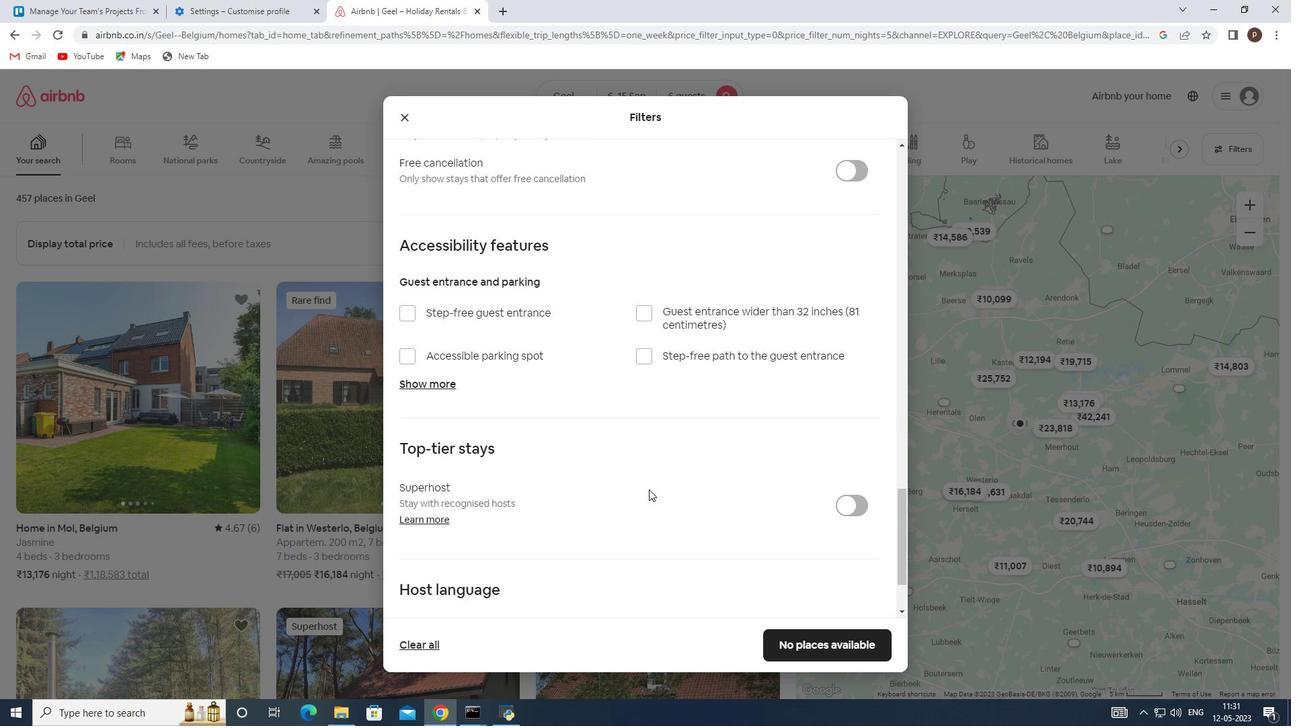 
Action: Mouse scrolled (648, 488) with delta (0, 0)
Screenshot: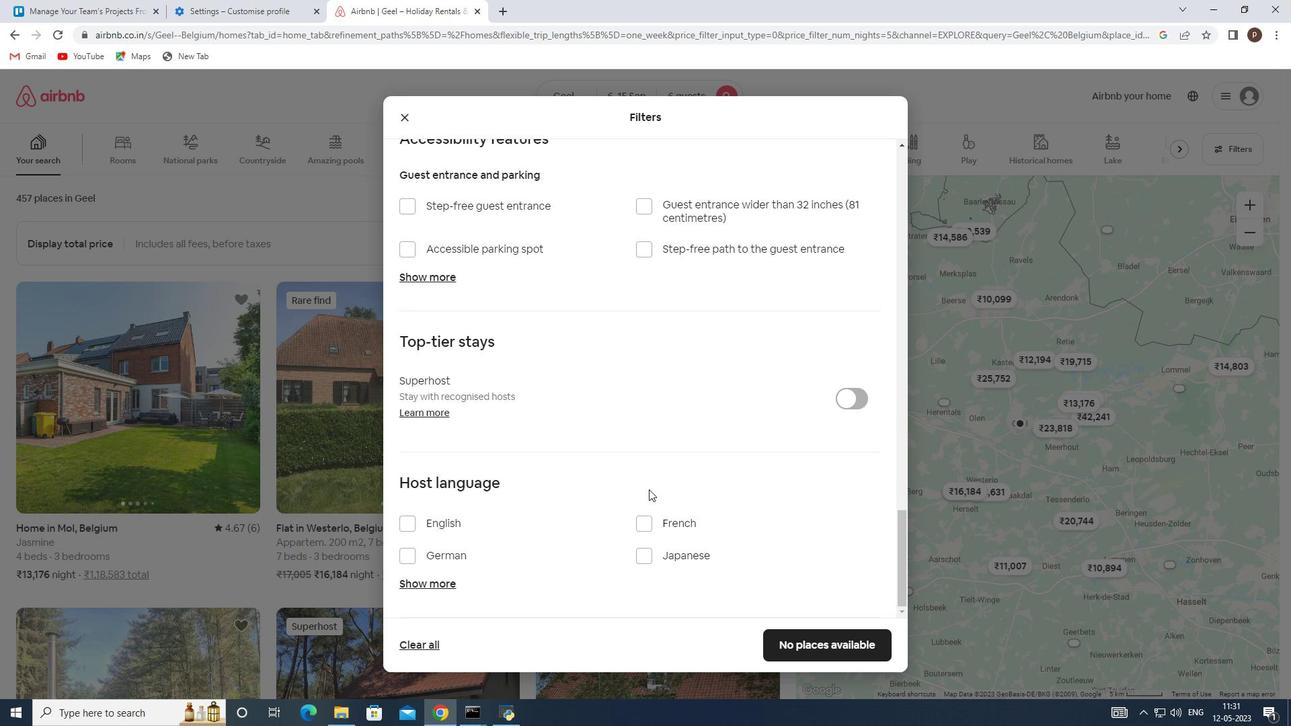 
Action: Mouse scrolled (648, 488) with delta (0, 0)
Screenshot: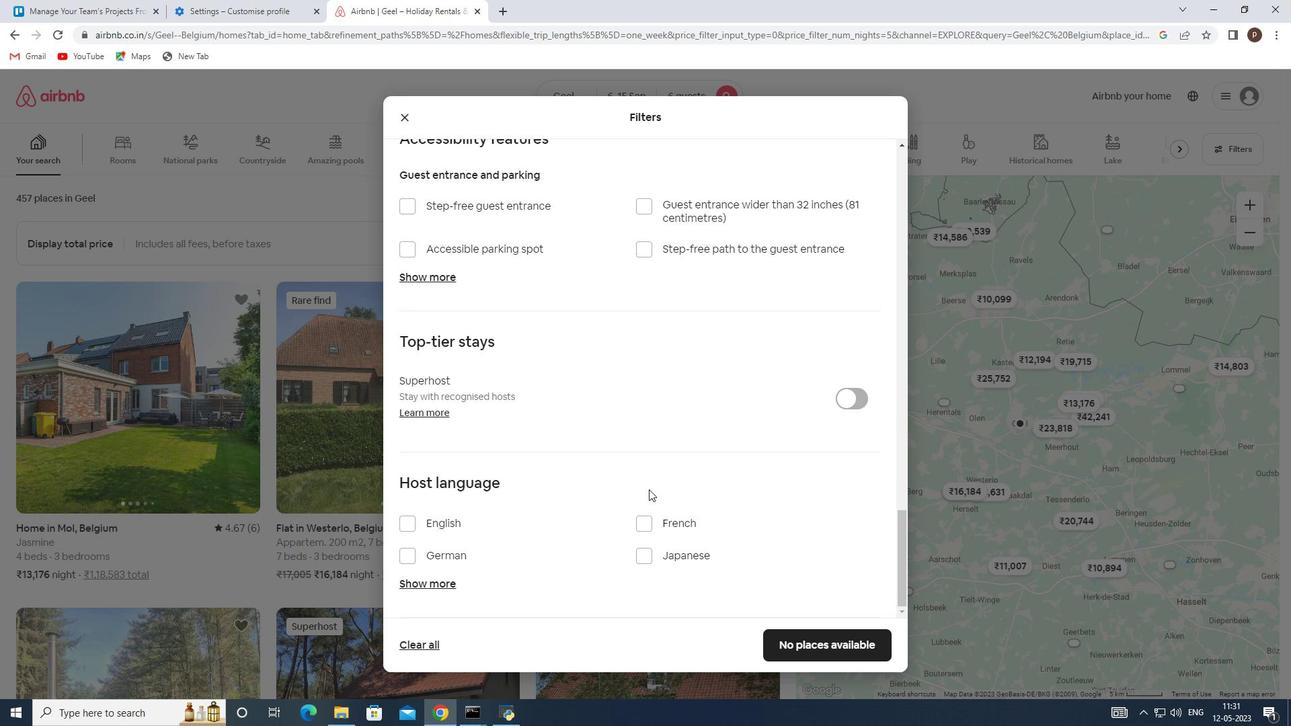 
Action: Mouse scrolled (648, 488) with delta (0, 0)
Screenshot: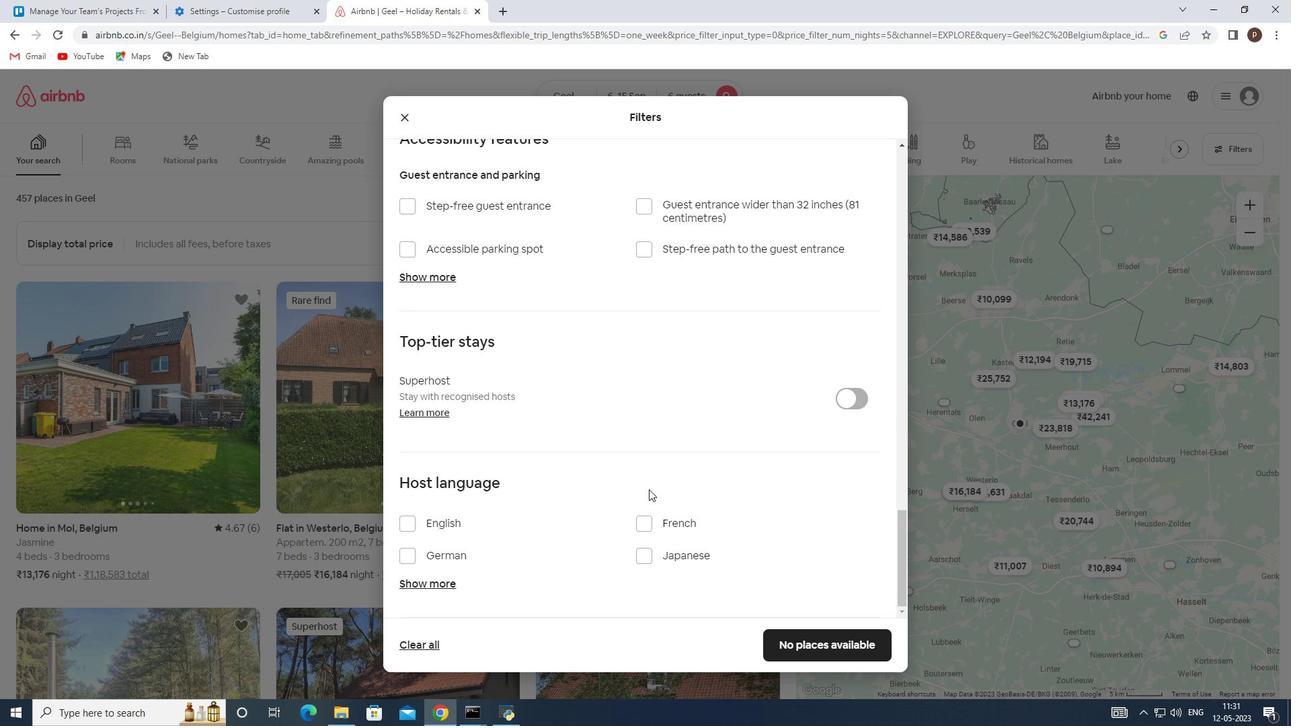 
Action: Mouse moved to (398, 527)
Screenshot: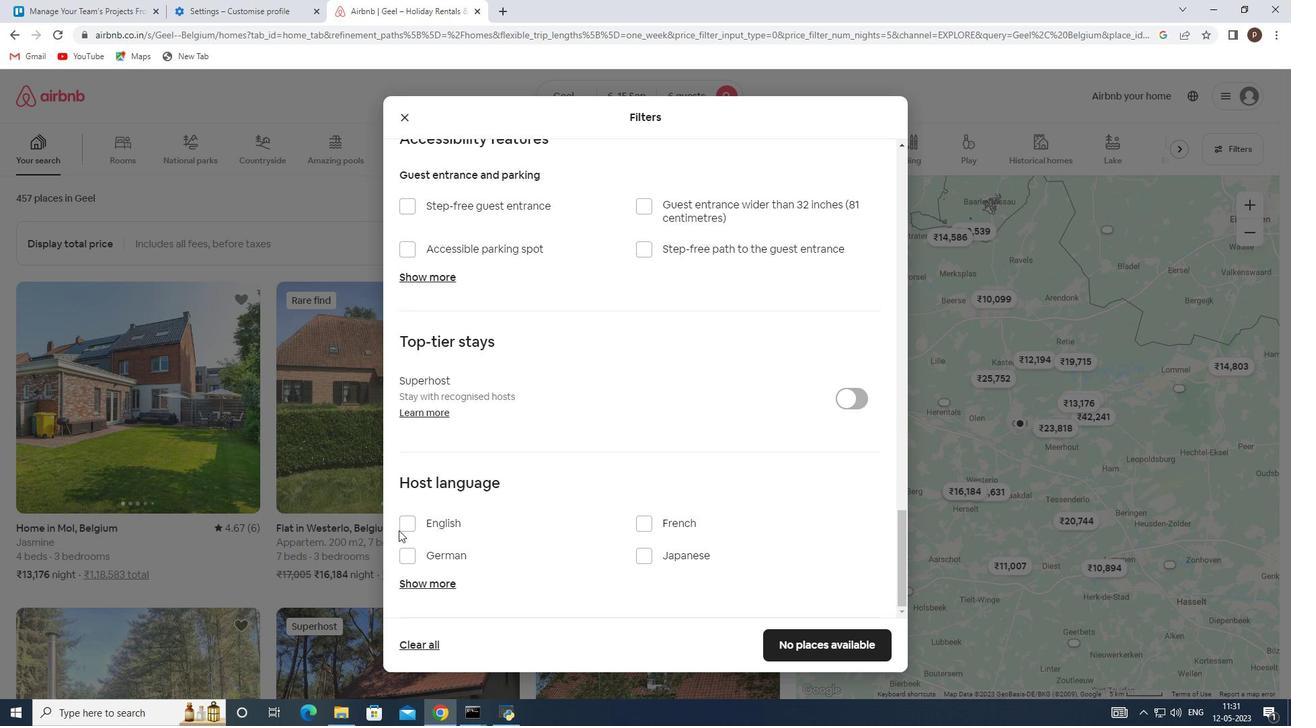 
Action: Mouse pressed left at (398, 527)
Screenshot: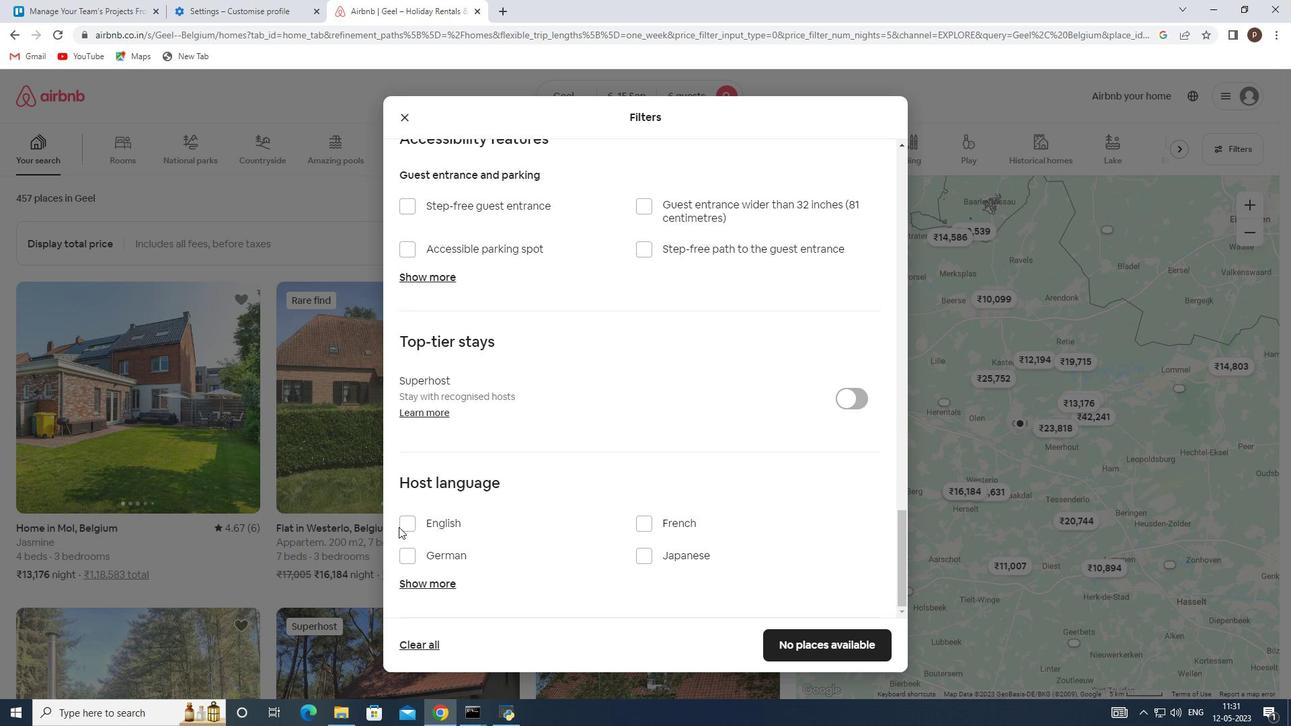 
Action: Mouse moved to (414, 523)
Screenshot: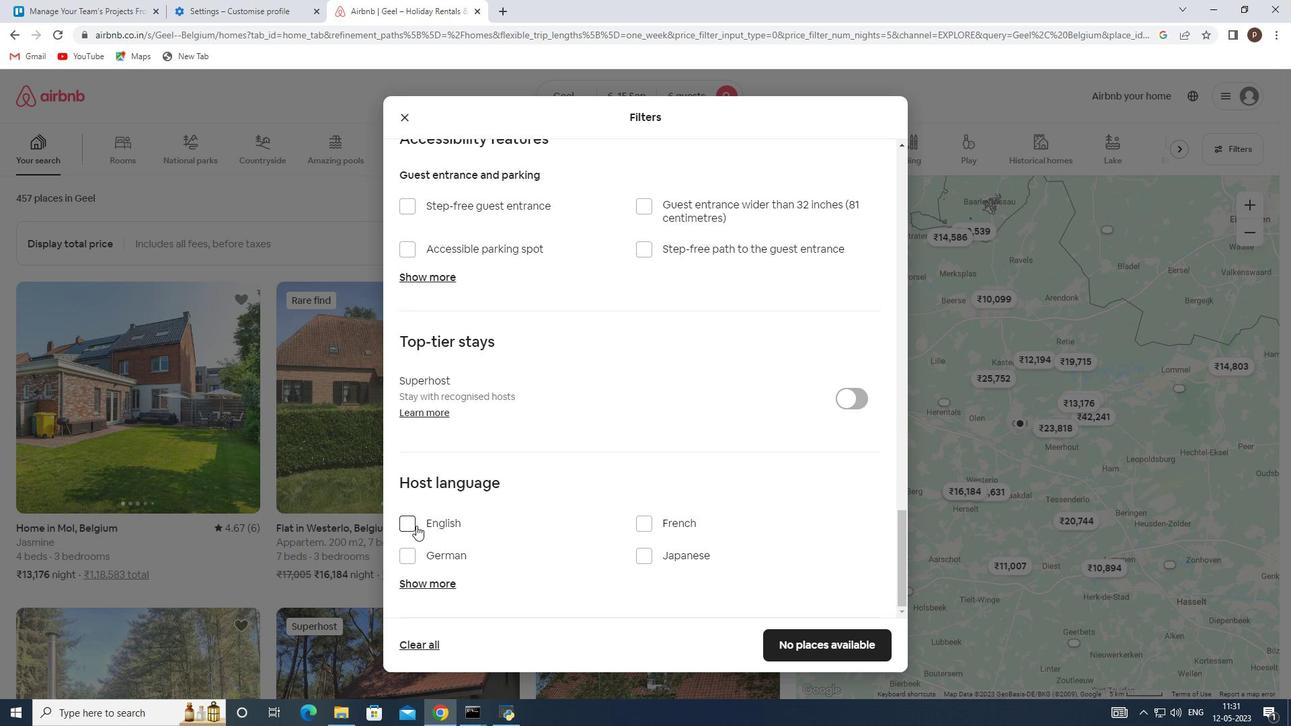 
Action: Mouse pressed left at (414, 523)
Screenshot: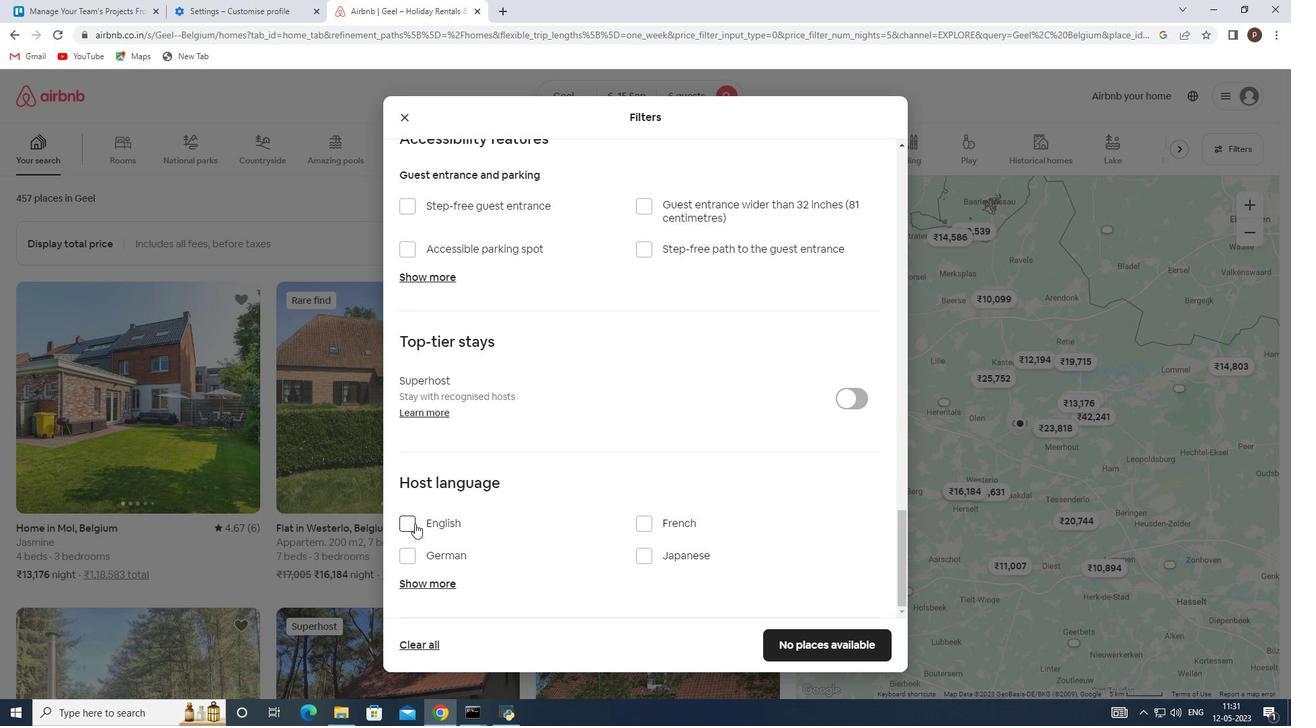 
Action: Mouse moved to (808, 637)
Screenshot: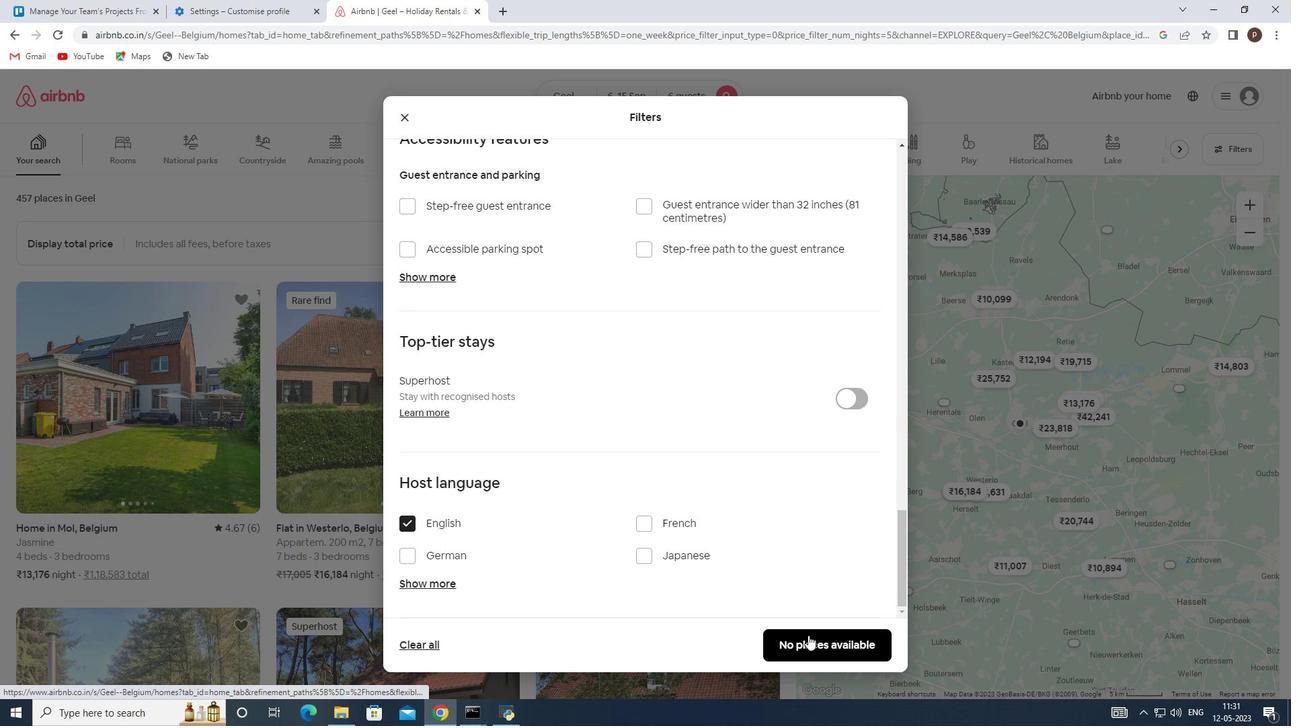 
Action: Mouse pressed left at (808, 637)
Screenshot: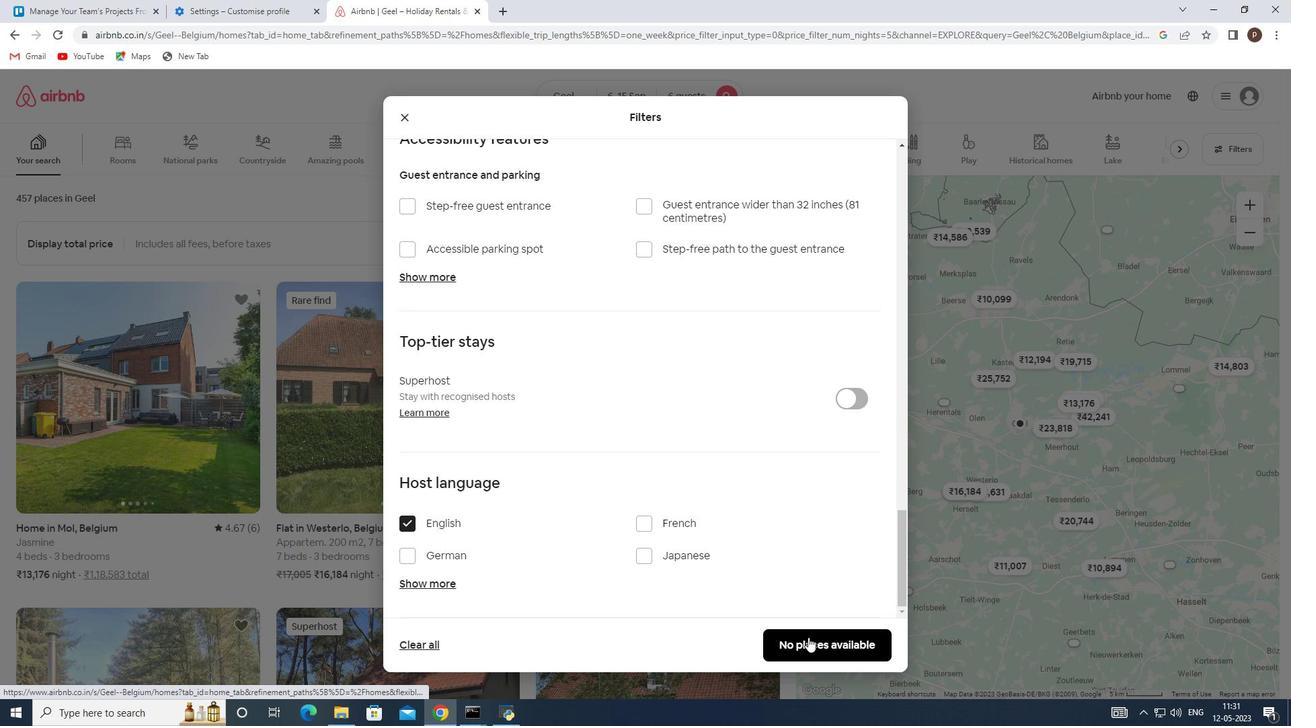 
